 Task: Send an email with the signature Mariana Green with the subject Request for a training session follow-up and the message Just a friendly reminder to complete the training course by the end of the month. from softage.9@softage.net to softage.3@softage.net and move the email from Sent Items to the folder Purchase agreements
Action: Mouse moved to (905, 68)
Screenshot: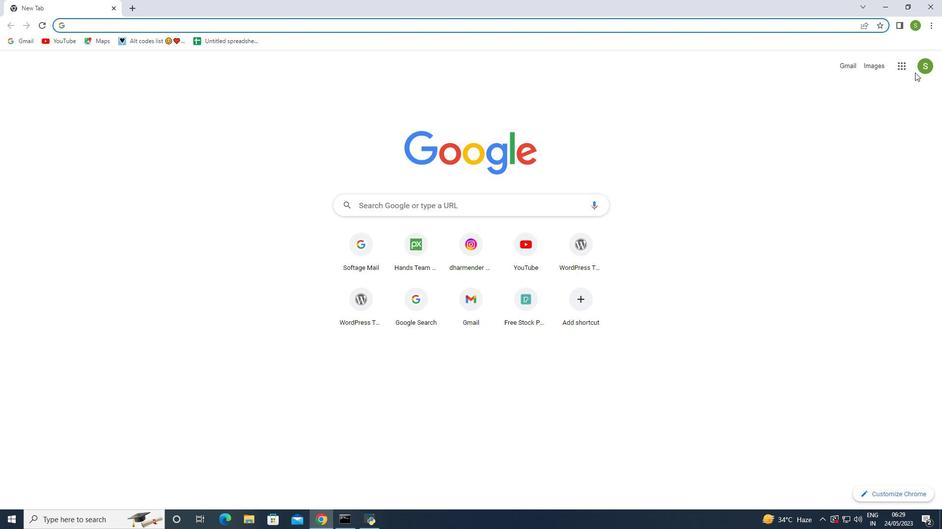 
Action: Mouse pressed left at (905, 68)
Screenshot: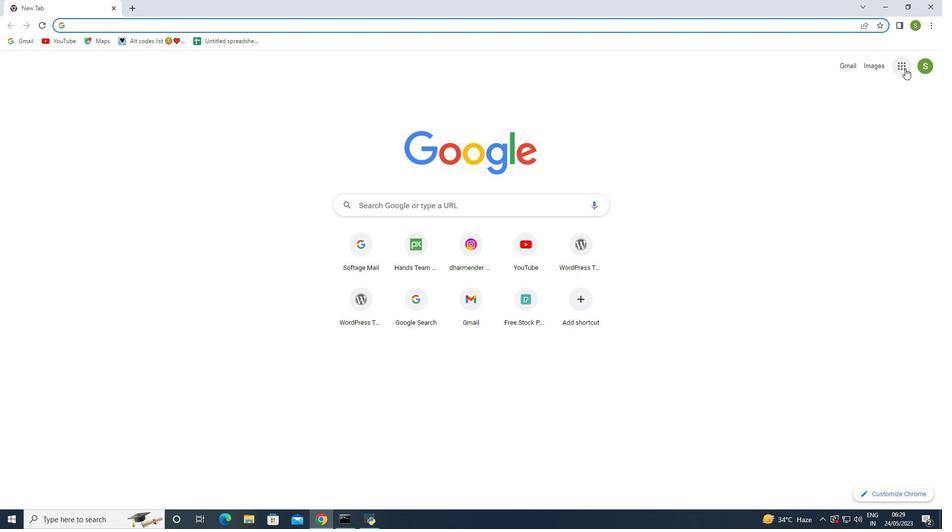 
Action: Mouse moved to (862, 101)
Screenshot: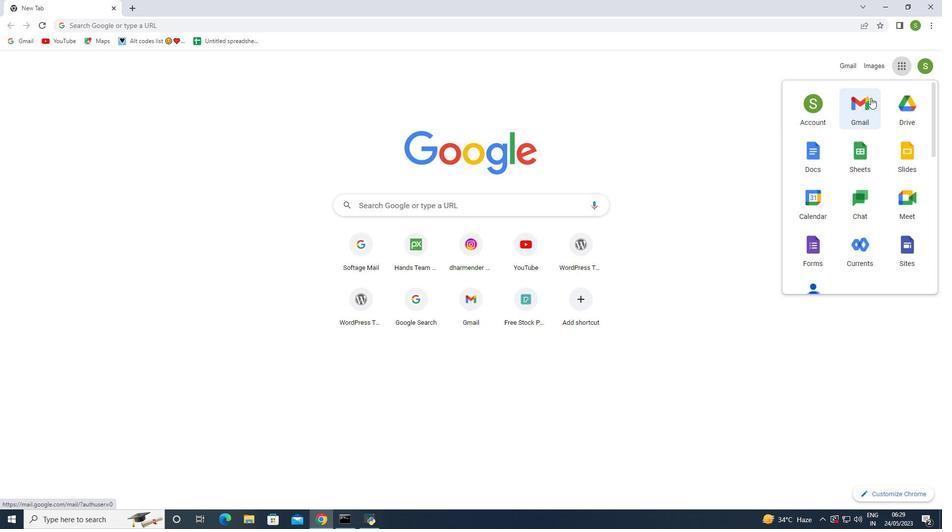 
Action: Mouse pressed left at (862, 101)
Screenshot: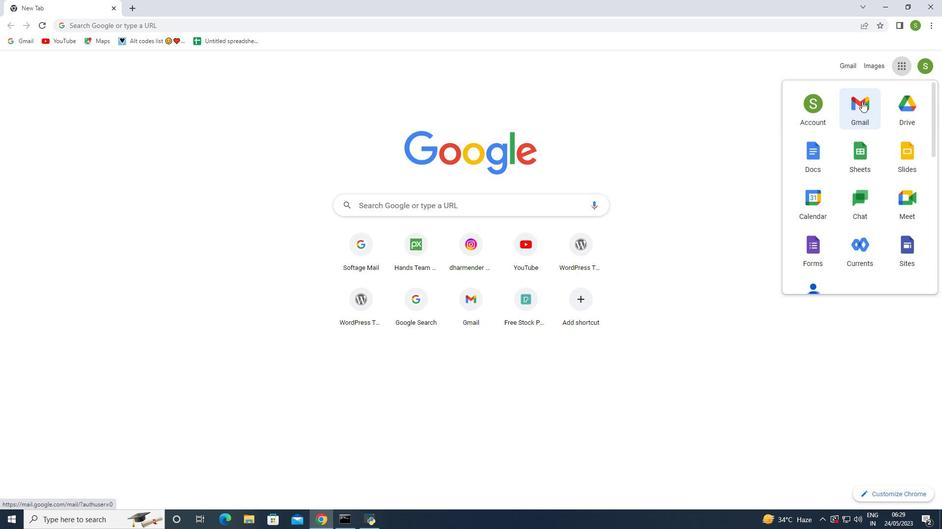 
Action: Mouse moved to (840, 67)
Screenshot: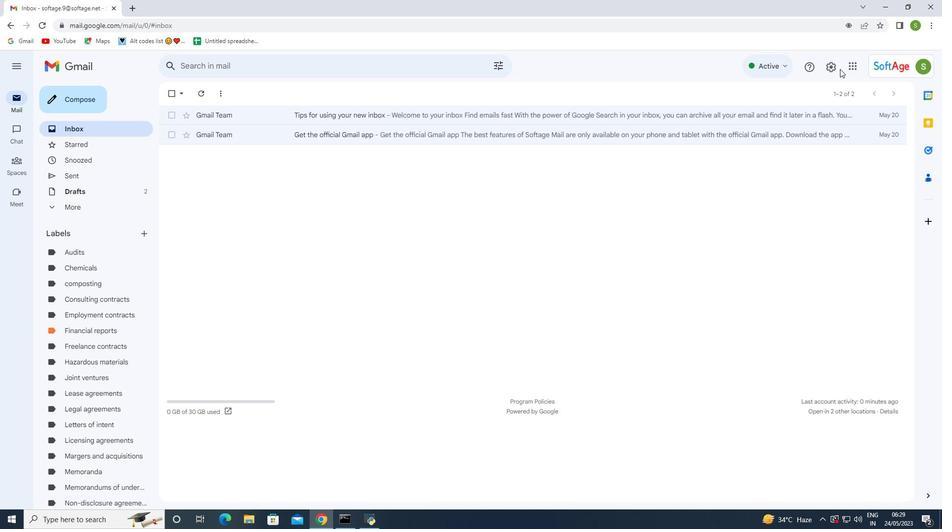
Action: Mouse pressed left at (840, 67)
Screenshot: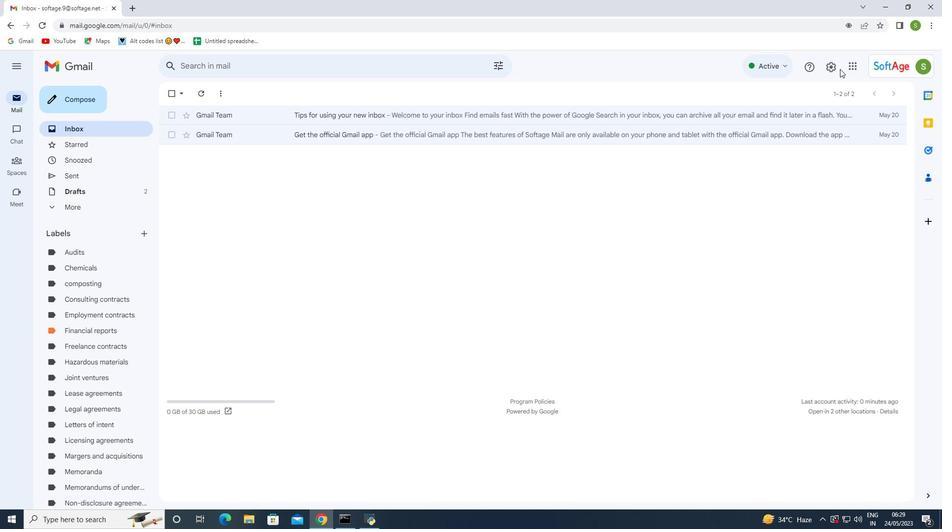 
Action: Mouse moved to (812, 114)
Screenshot: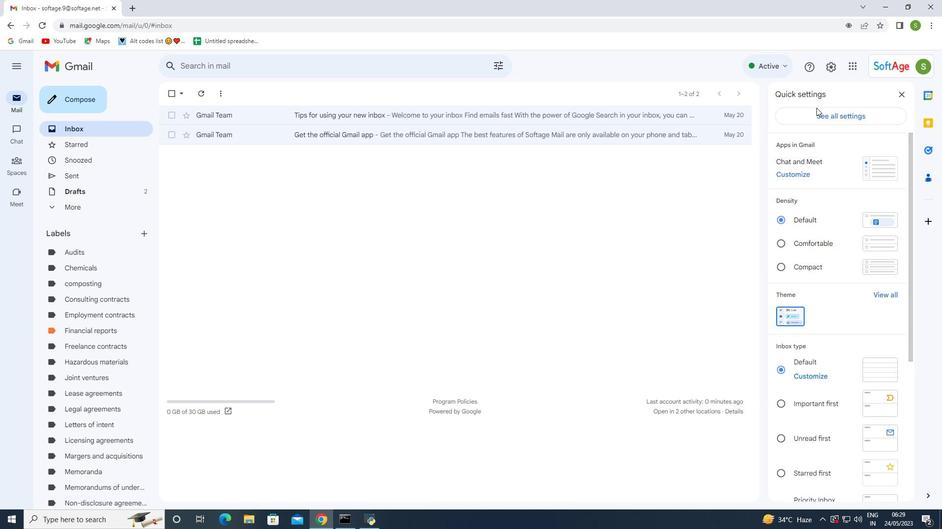 
Action: Mouse pressed left at (812, 114)
Screenshot: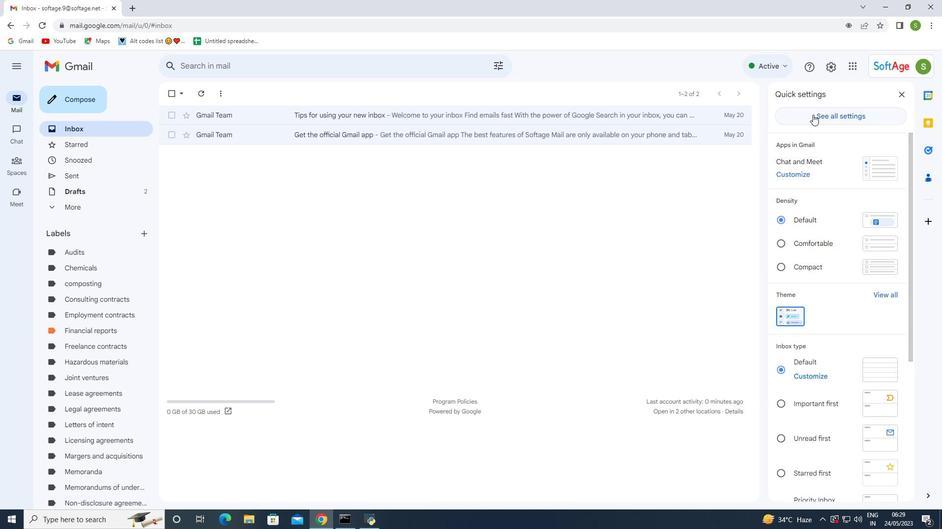 
Action: Mouse moved to (437, 251)
Screenshot: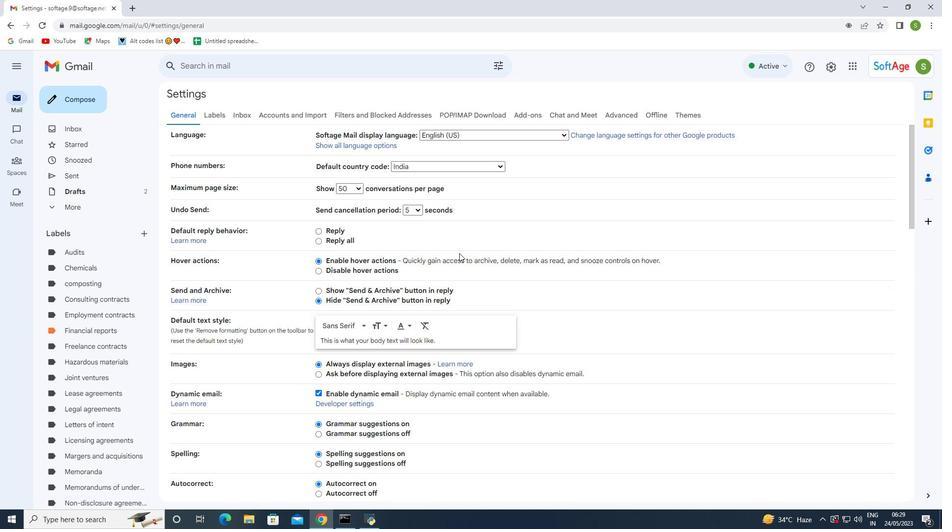 
Action: Mouse scrolled (437, 250) with delta (0, 0)
Screenshot: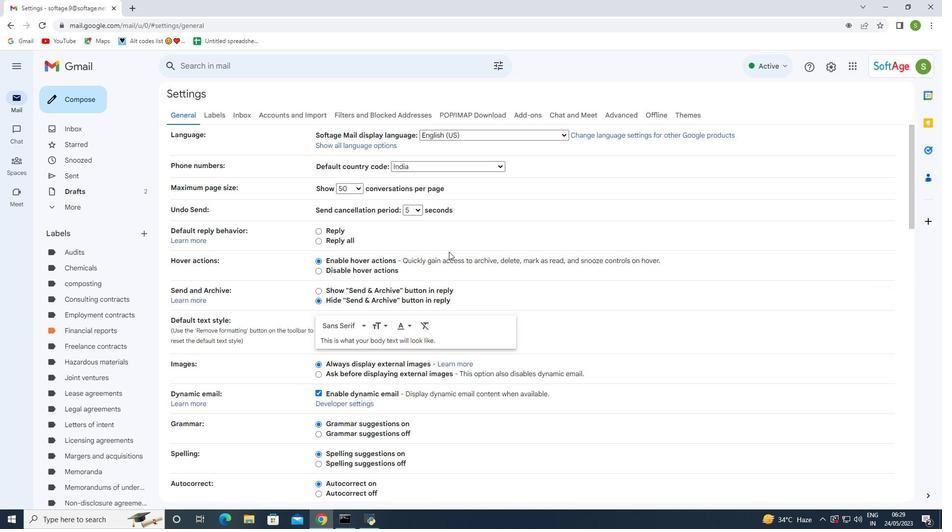 
Action: Mouse moved to (433, 251)
Screenshot: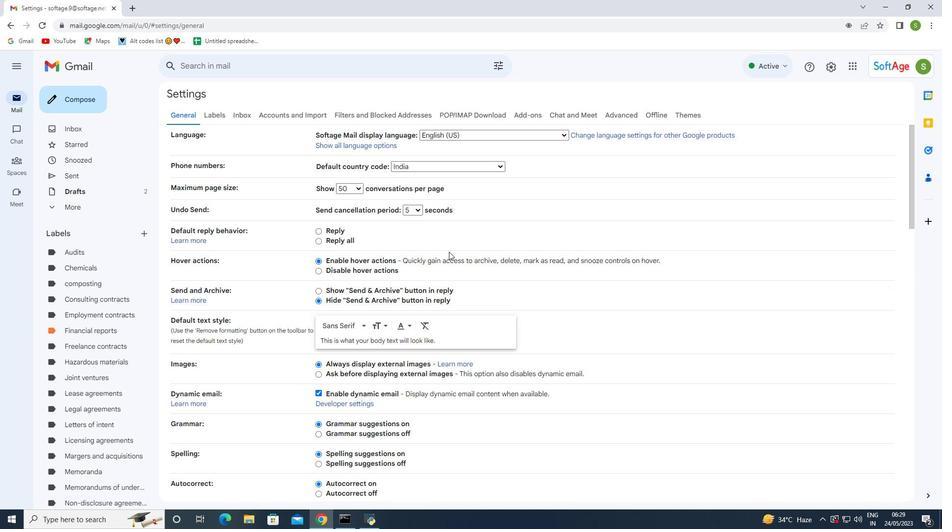 
Action: Mouse scrolled (433, 251) with delta (0, 0)
Screenshot: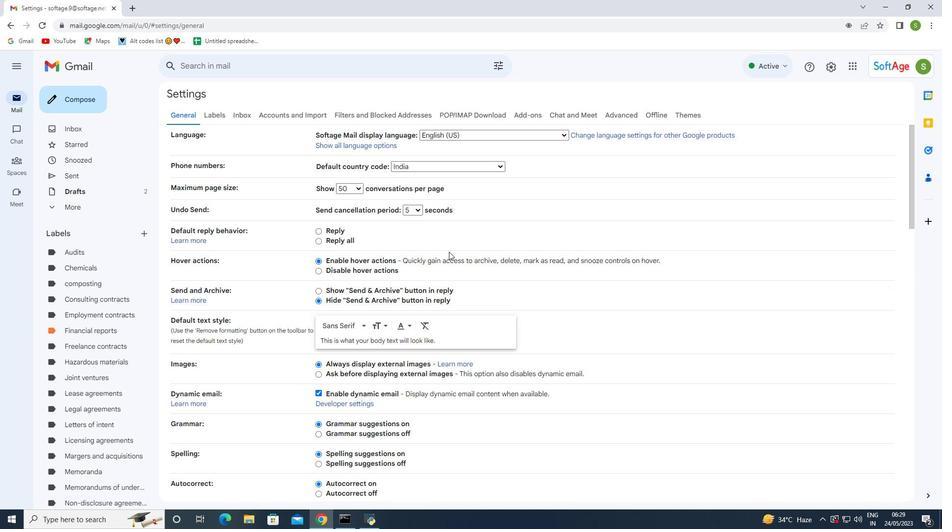 
Action: Mouse moved to (429, 252)
Screenshot: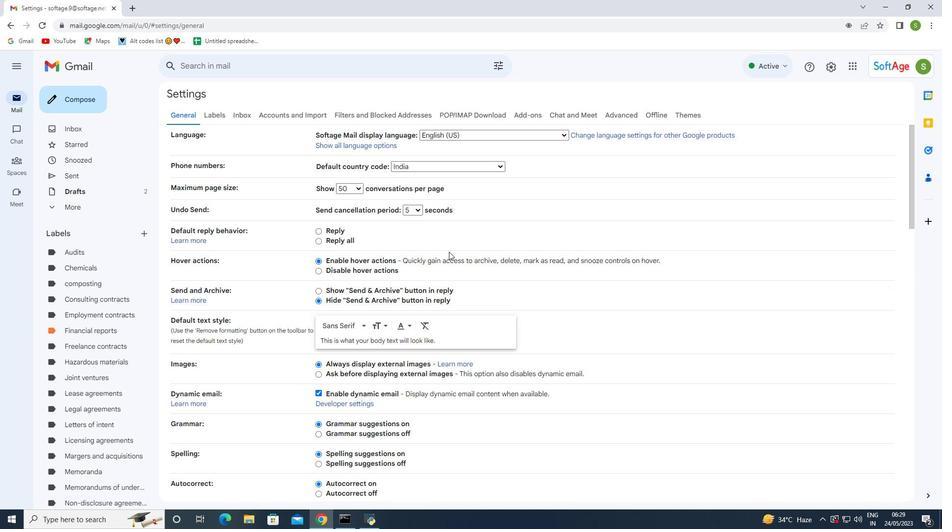 
Action: Mouse scrolled (429, 252) with delta (0, 0)
Screenshot: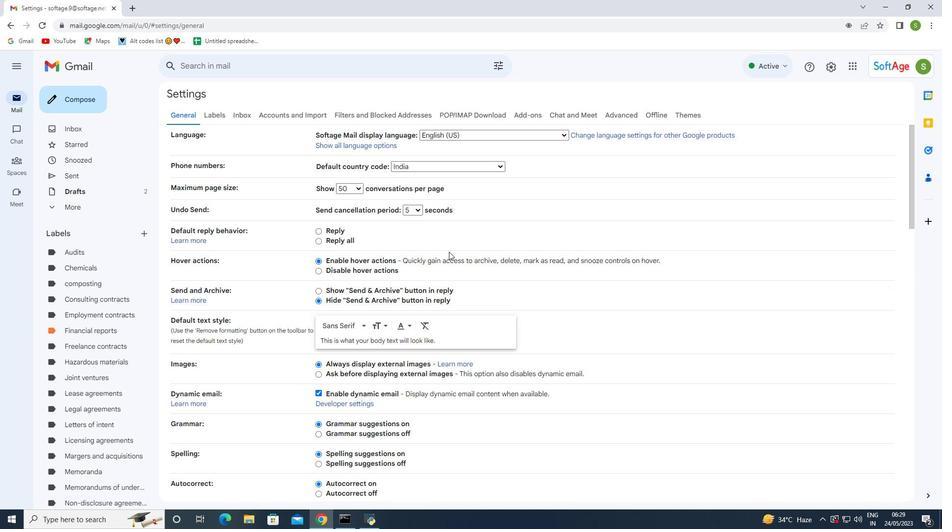 
Action: Mouse moved to (418, 255)
Screenshot: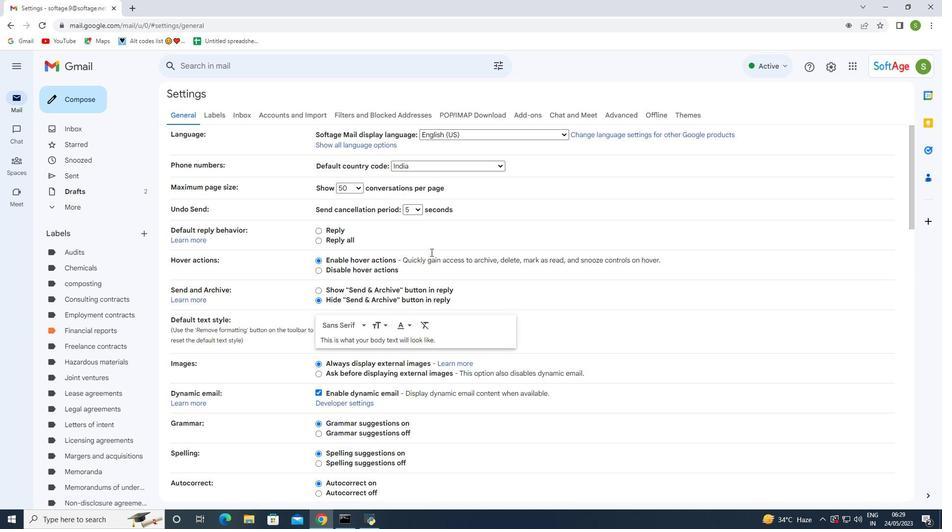 
Action: Mouse scrolled (418, 254) with delta (0, 0)
Screenshot: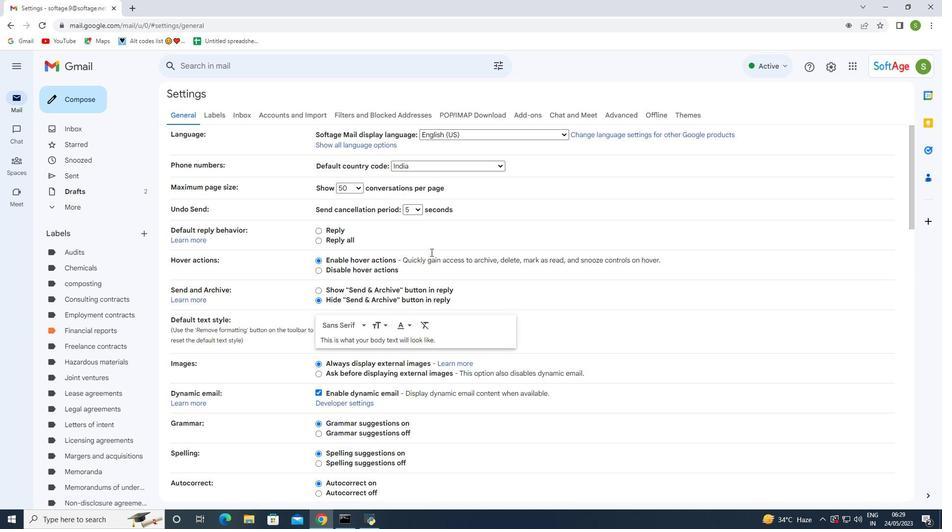 
Action: Mouse moved to (349, 272)
Screenshot: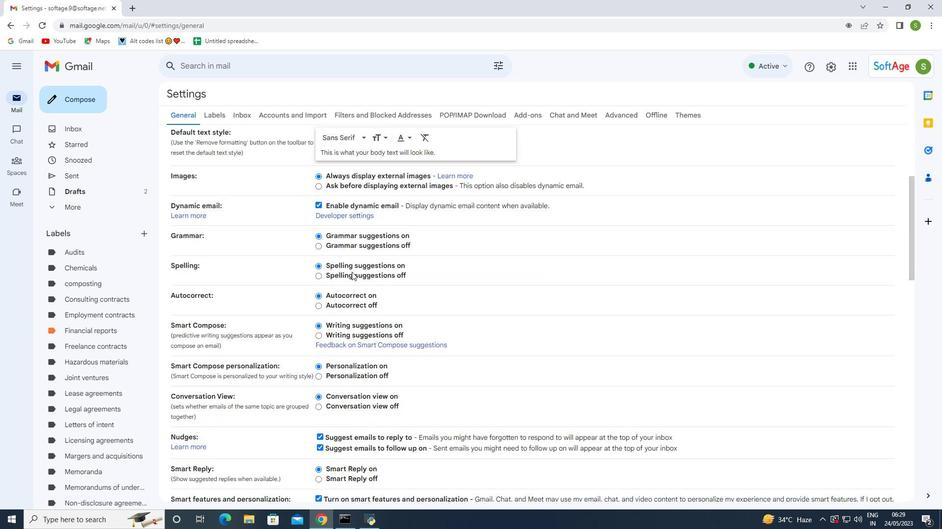 
Action: Mouse scrolled (349, 271) with delta (0, 0)
Screenshot: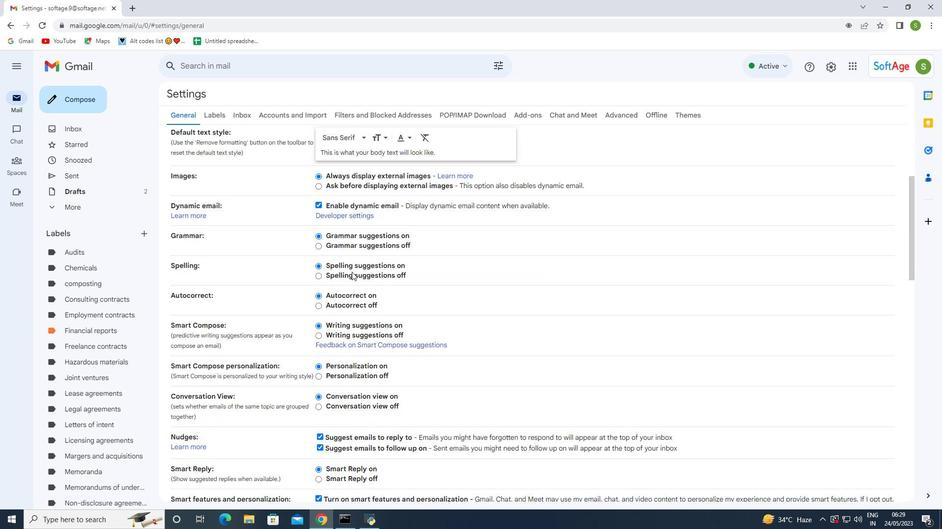 
Action: Mouse scrolled (349, 271) with delta (0, 0)
Screenshot: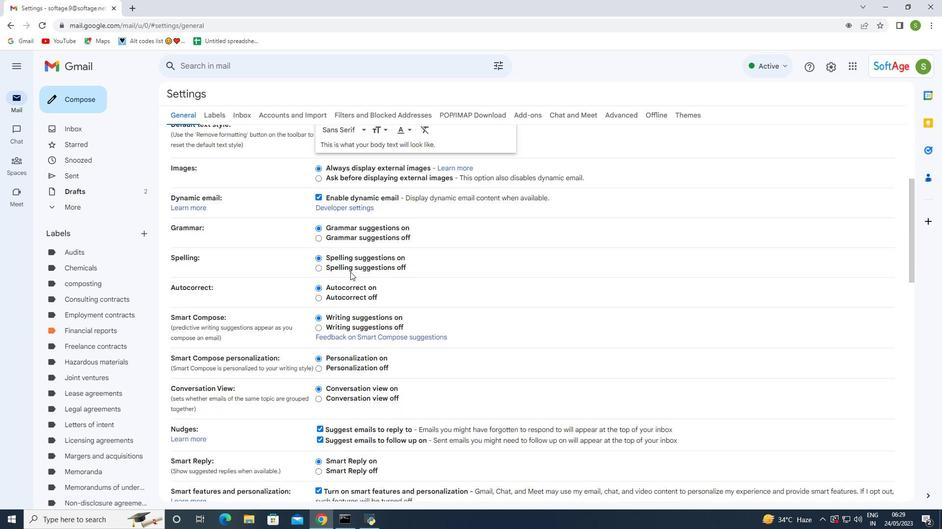 
Action: Mouse scrolled (349, 271) with delta (0, 0)
Screenshot: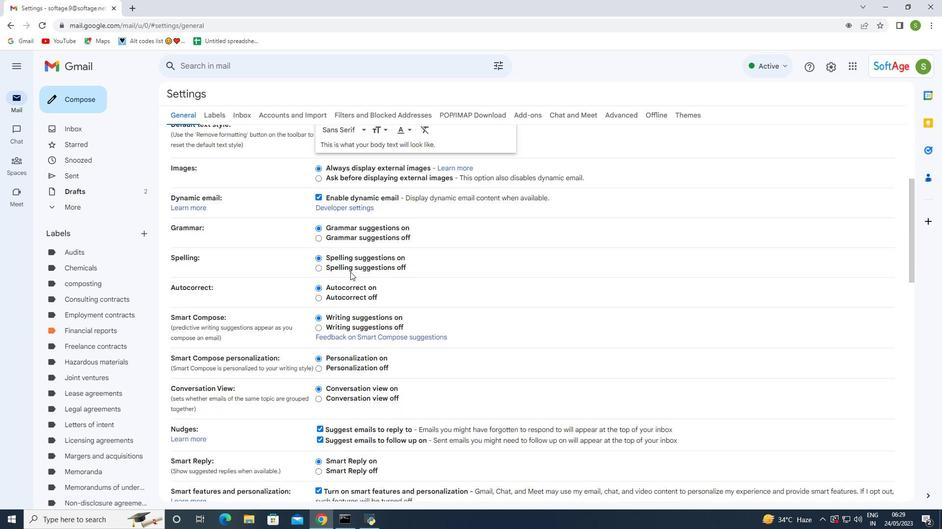 
Action: Mouse scrolled (349, 271) with delta (0, 0)
Screenshot: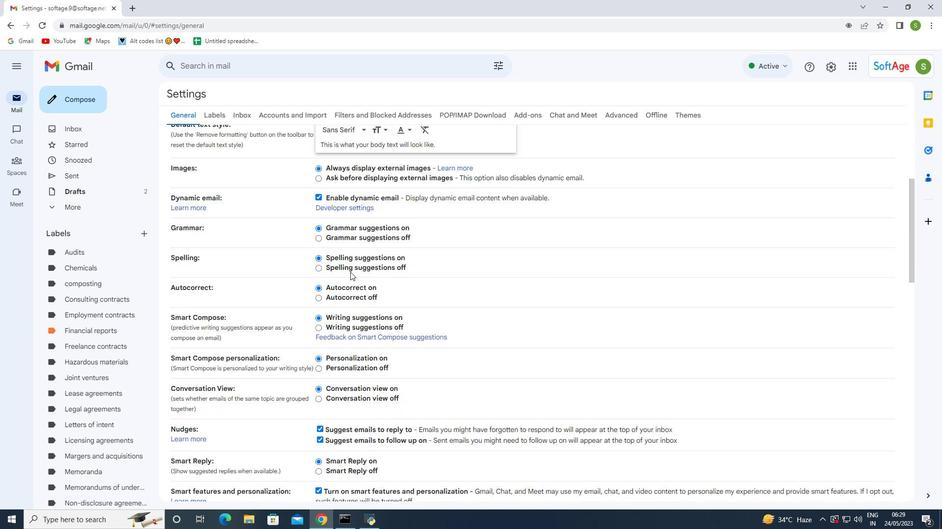 
Action: Mouse moved to (360, 281)
Screenshot: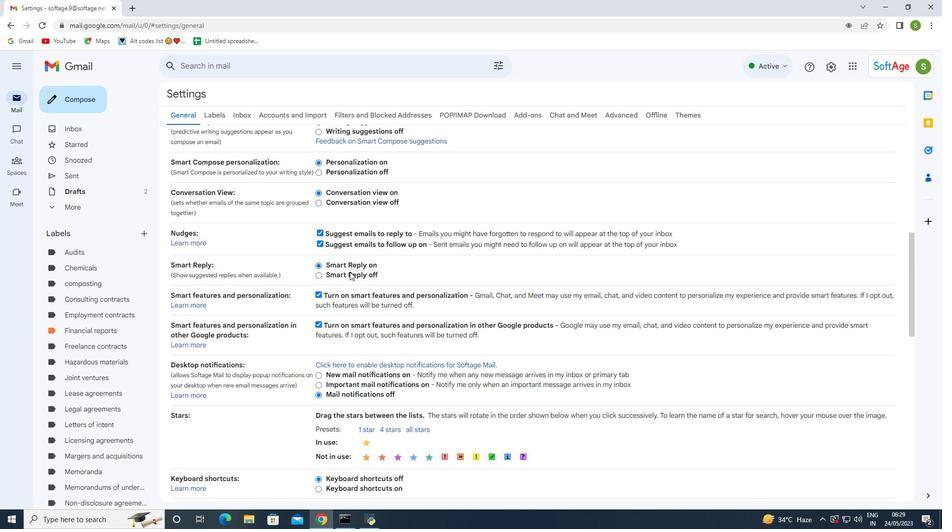 
Action: Mouse scrolled (352, 273) with delta (0, 0)
Screenshot: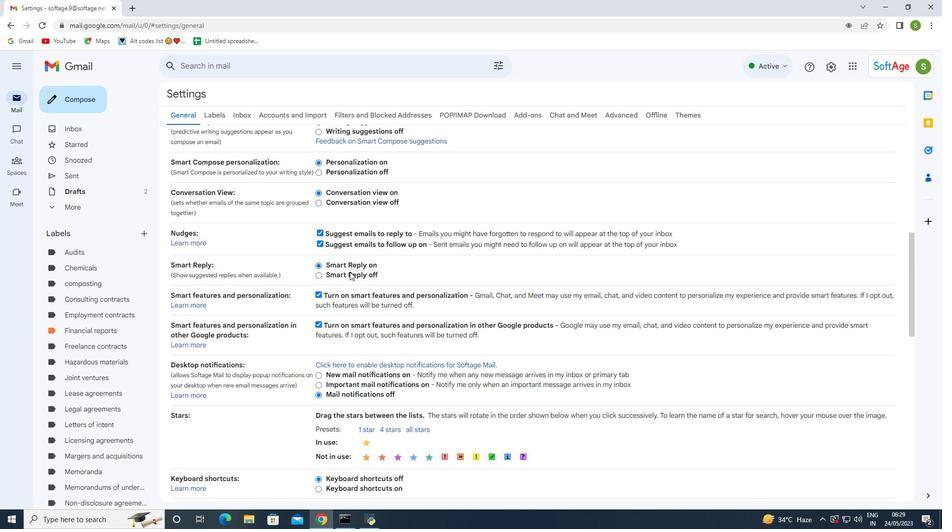 
Action: Mouse moved to (360, 284)
Screenshot: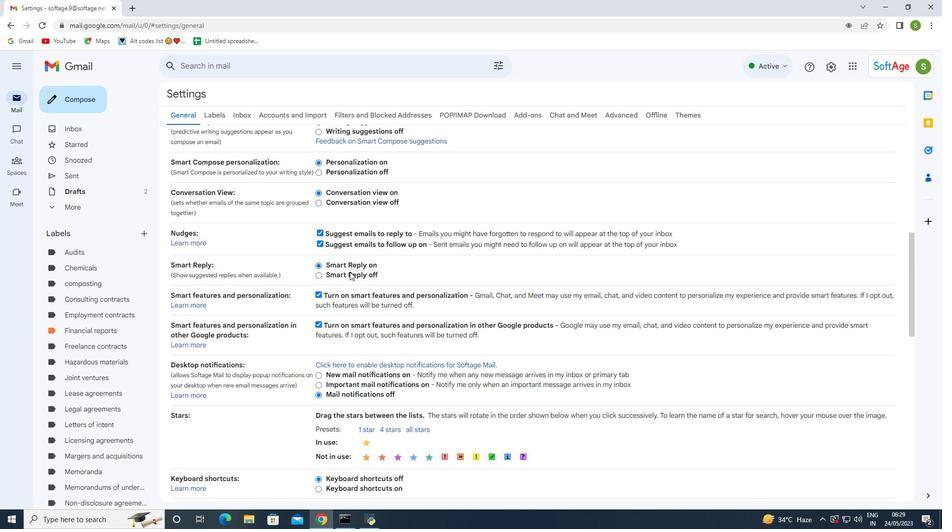 
Action: Mouse scrolled (358, 277) with delta (0, 0)
Screenshot: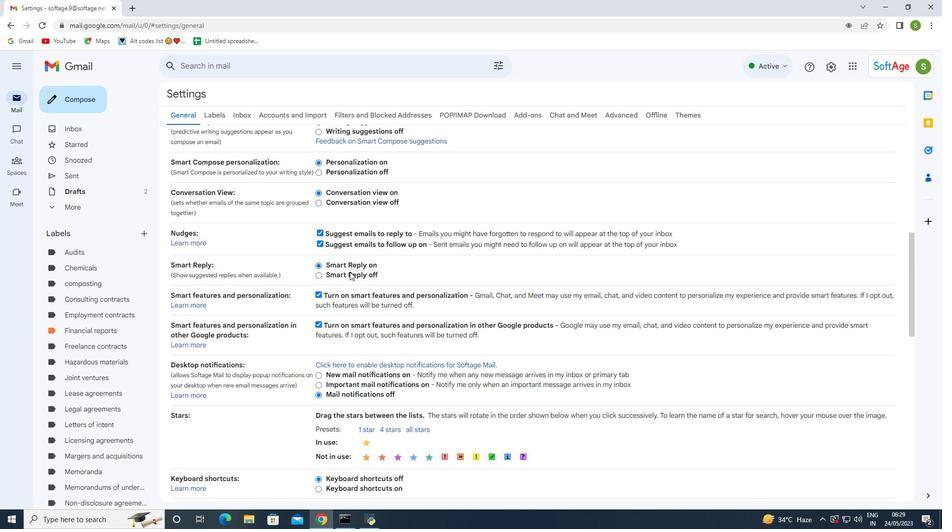 
Action: Mouse moved to (360, 285)
Screenshot: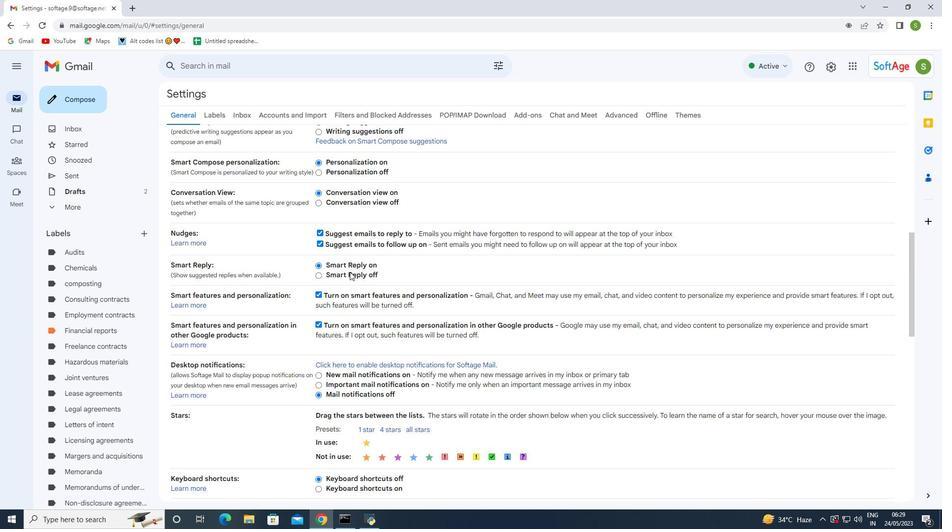 
Action: Mouse scrolled (360, 281) with delta (0, 0)
Screenshot: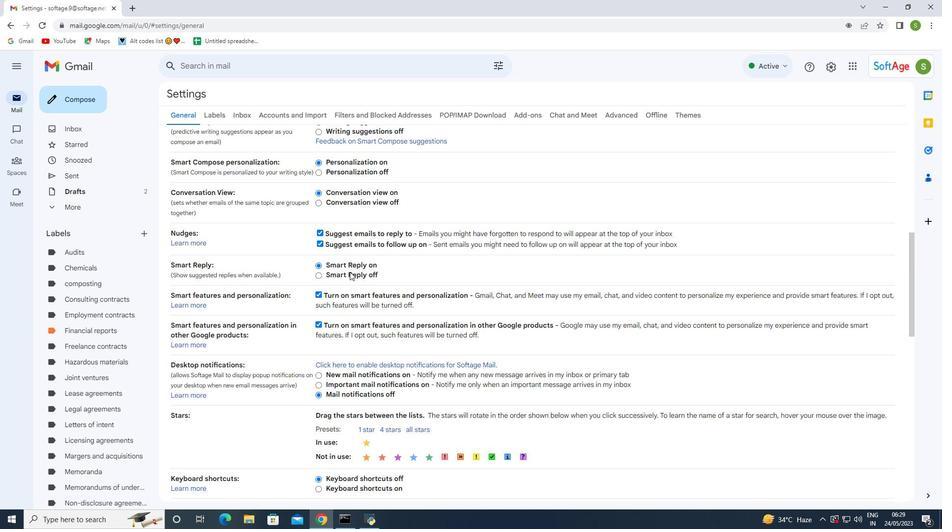 
Action: Mouse moved to (360, 287)
Screenshot: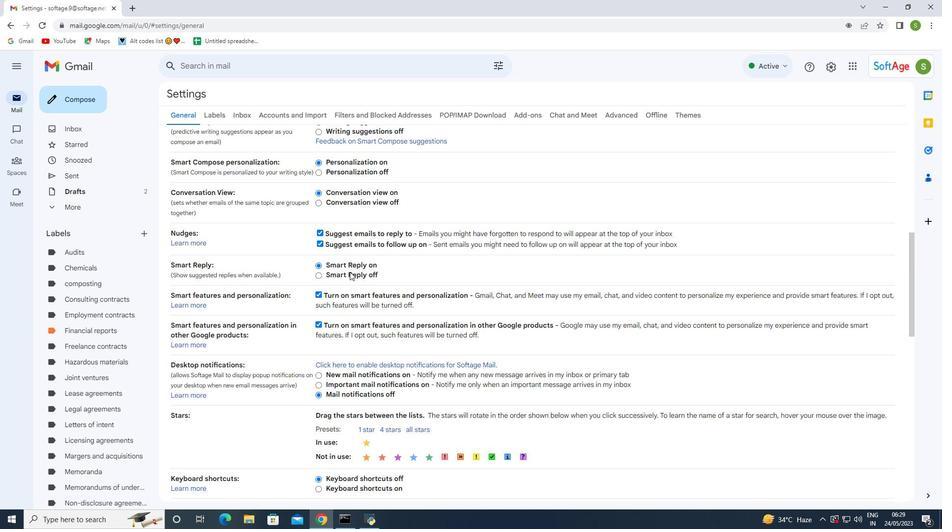 
Action: Mouse scrolled (360, 285) with delta (0, 0)
Screenshot: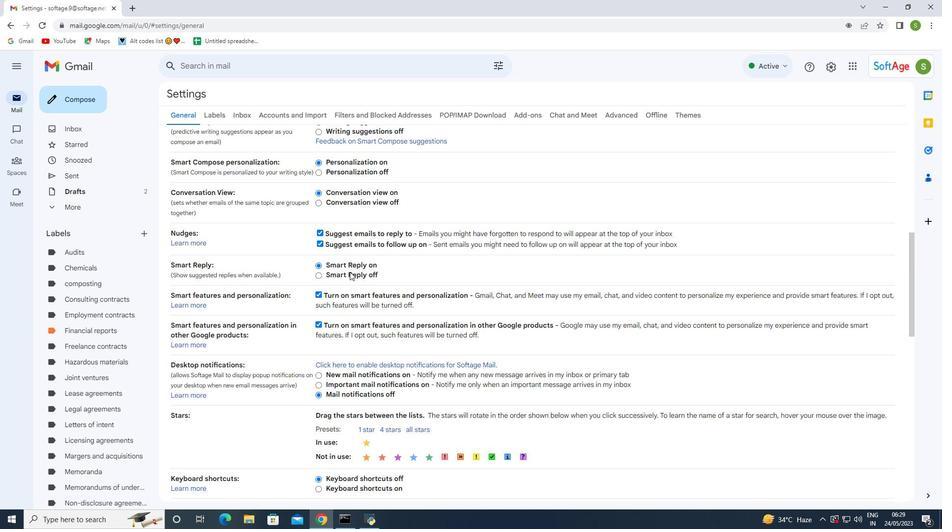 
Action: Mouse moved to (360, 289)
Screenshot: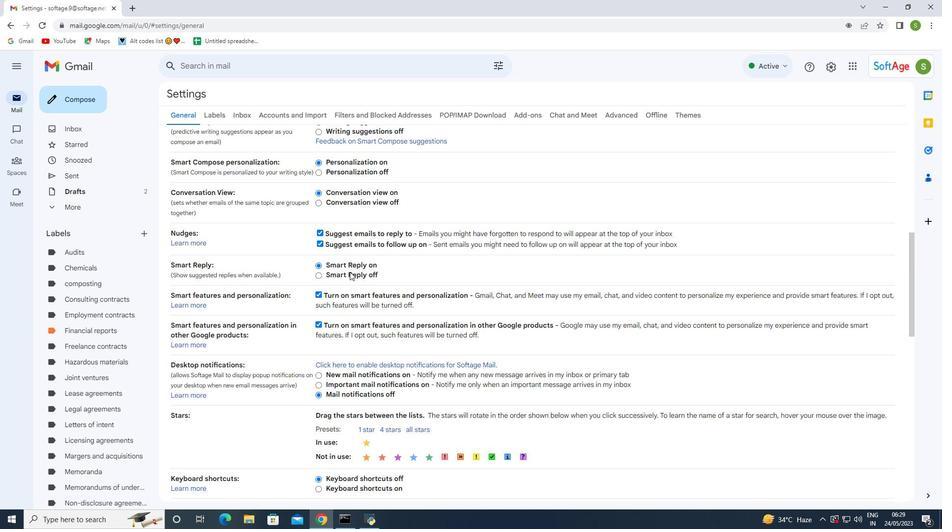 
Action: Mouse scrolled (360, 287) with delta (0, 0)
Screenshot: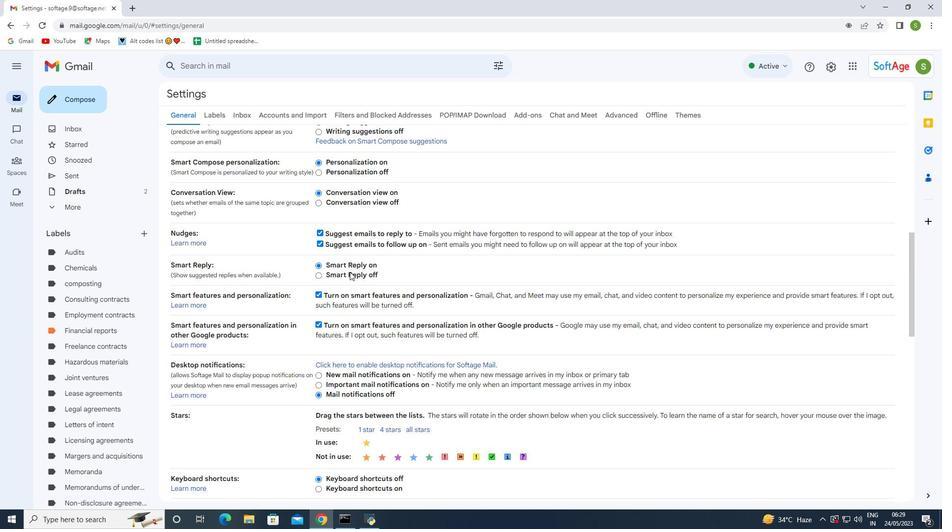 
Action: Mouse moved to (360, 291)
Screenshot: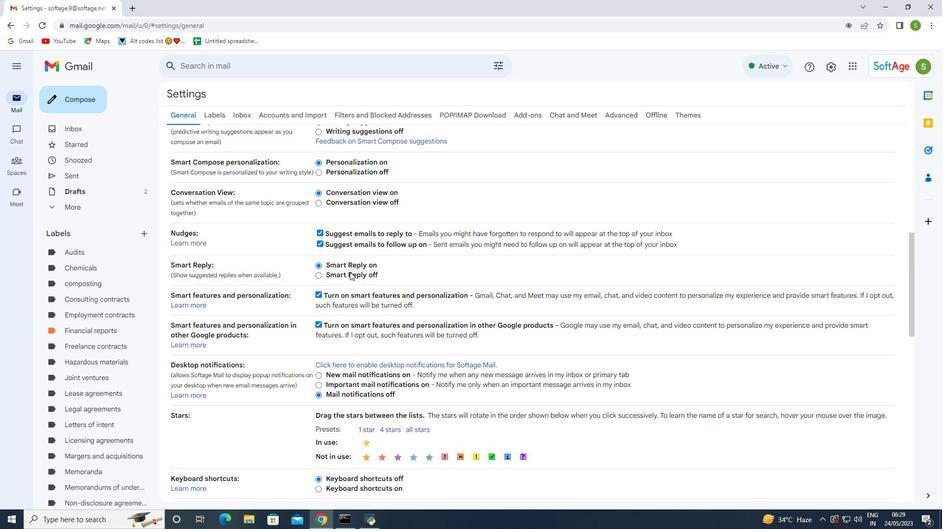 
Action: Mouse scrolled (360, 290) with delta (0, 0)
Screenshot: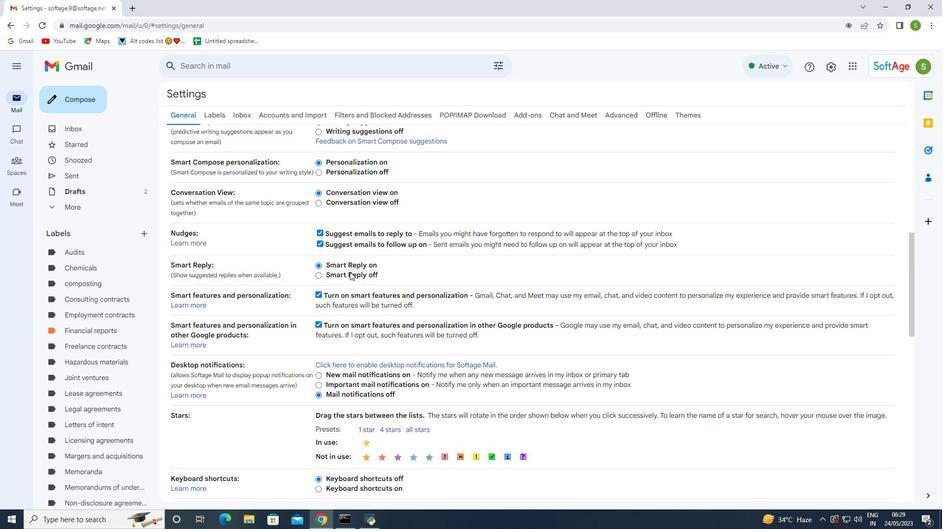
Action: Mouse moved to (397, 407)
Screenshot: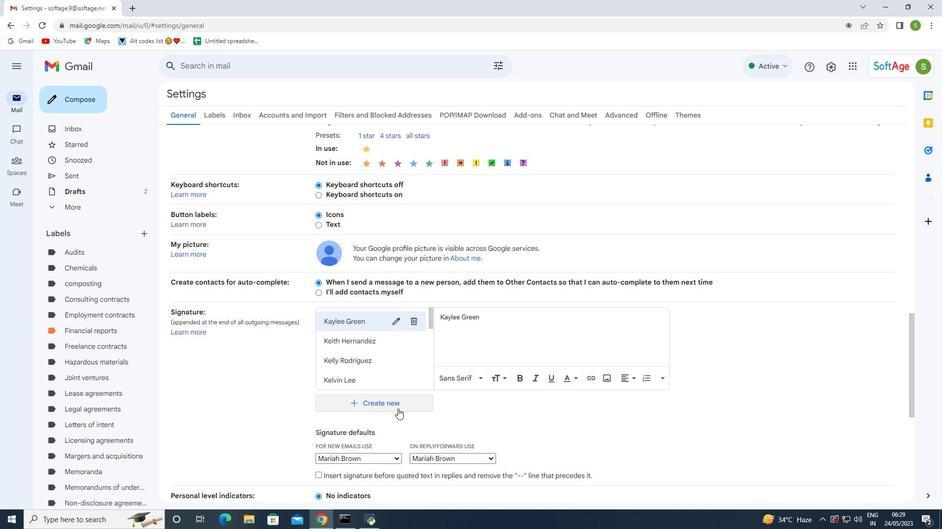 
Action: Mouse pressed left at (397, 407)
Screenshot: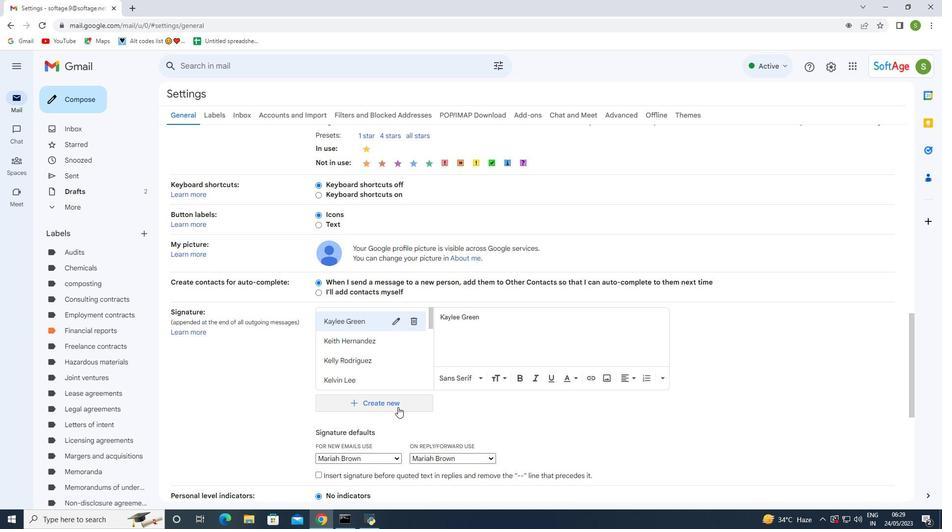 
Action: Mouse moved to (430, 276)
Screenshot: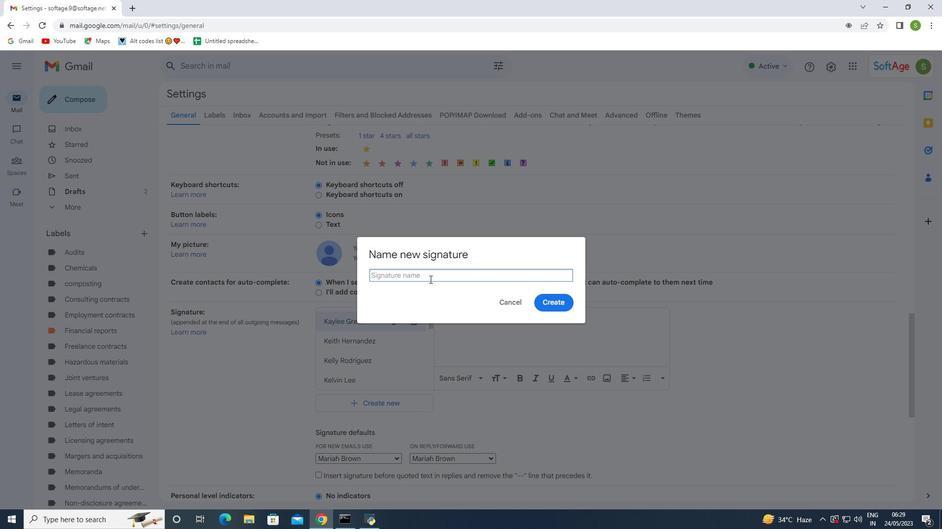 
Action: Mouse pressed left at (430, 276)
Screenshot: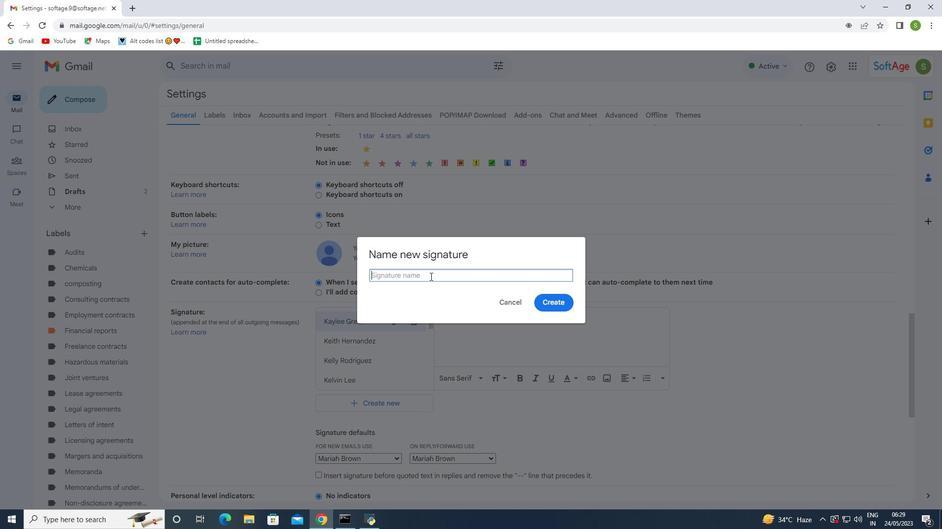 
Action: Key pressed <Key.shift>Mariana<Key.space><Key.shift>Green
Screenshot: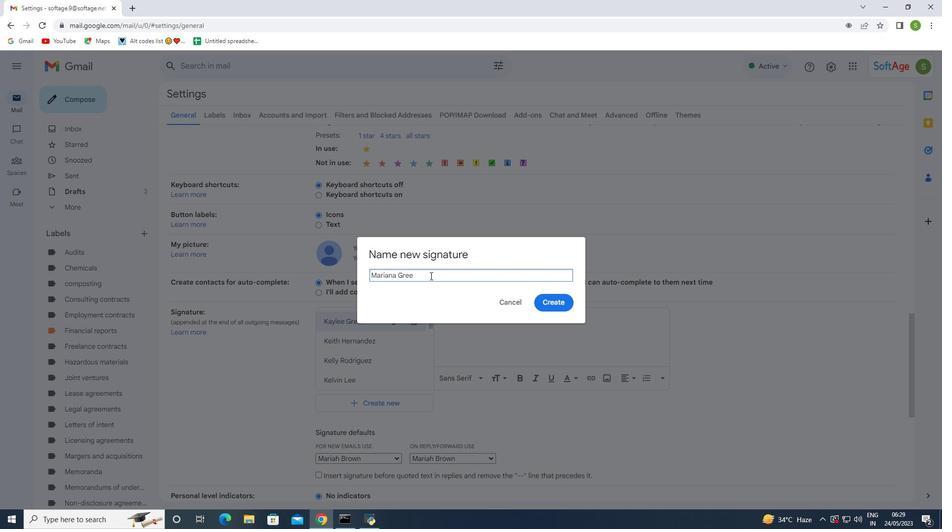 
Action: Mouse moved to (555, 306)
Screenshot: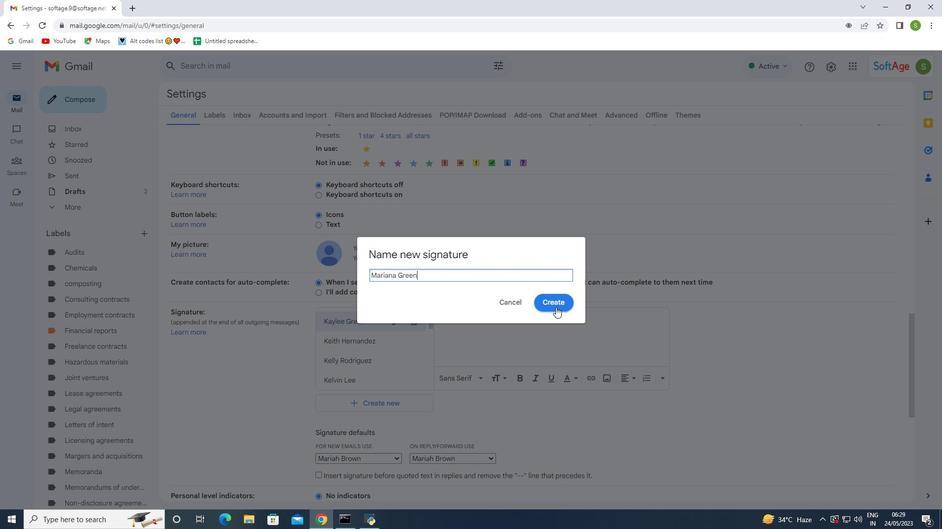 
Action: Mouse pressed left at (555, 306)
Screenshot: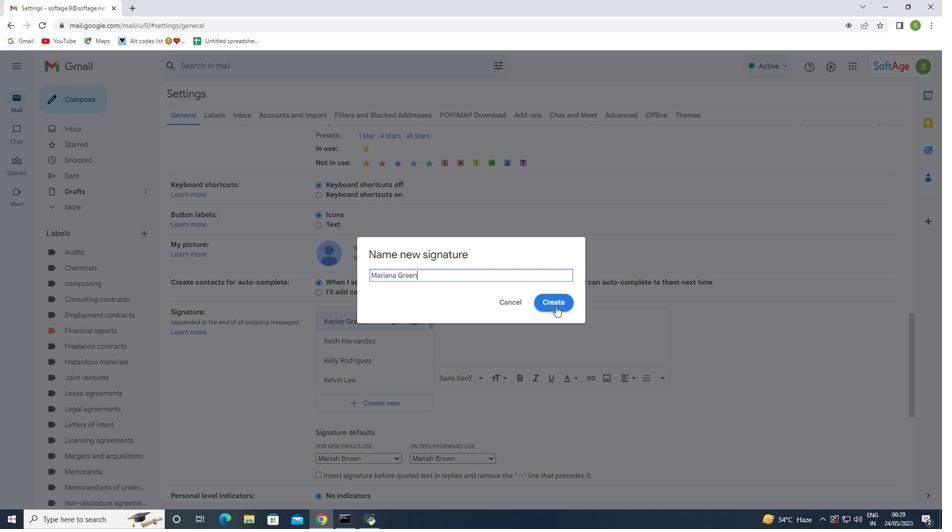 
Action: Mouse moved to (464, 341)
Screenshot: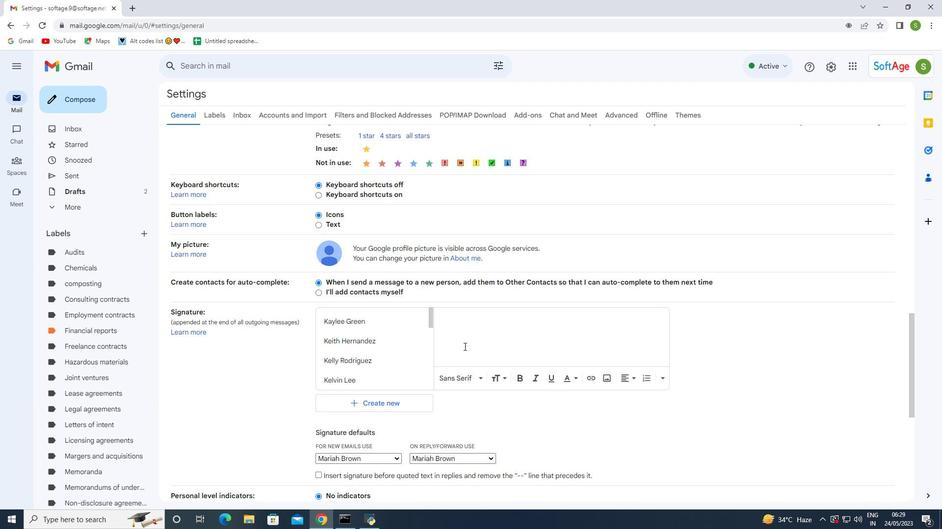 
Action: Key pressed <Key.shift>Mariana
Screenshot: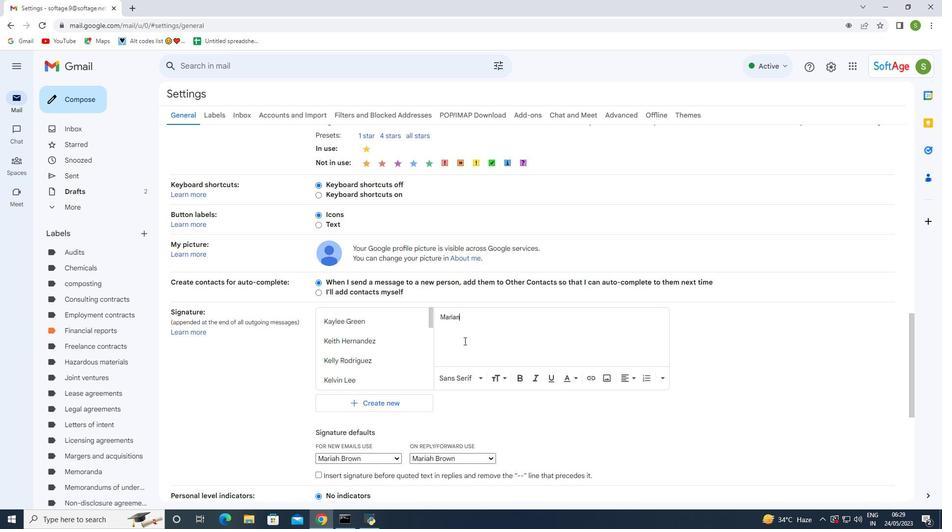 
Action: Mouse moved to (496, 326)
Screenshot: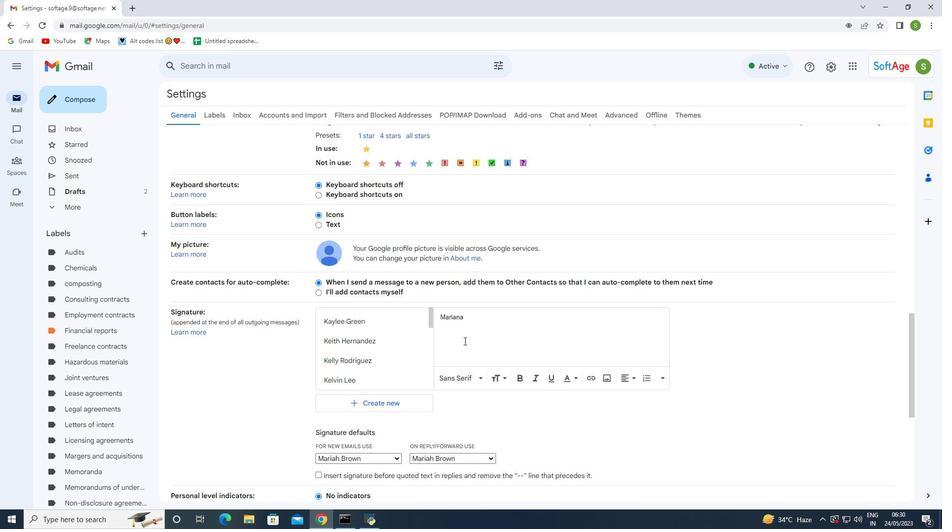 
Action: Key pressed <Key.space><Key.shift>Green
Screenshot: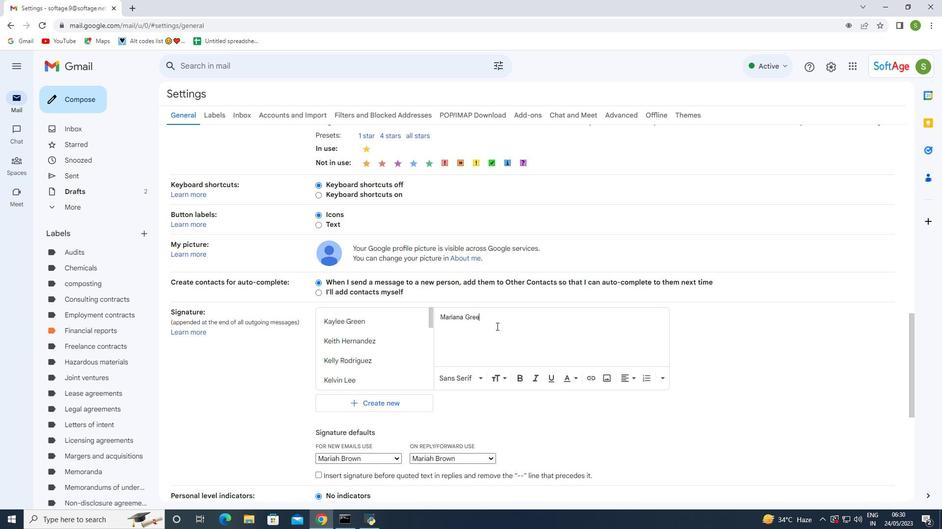 
Action: Mouse moved to (507, 328)
Screenshot: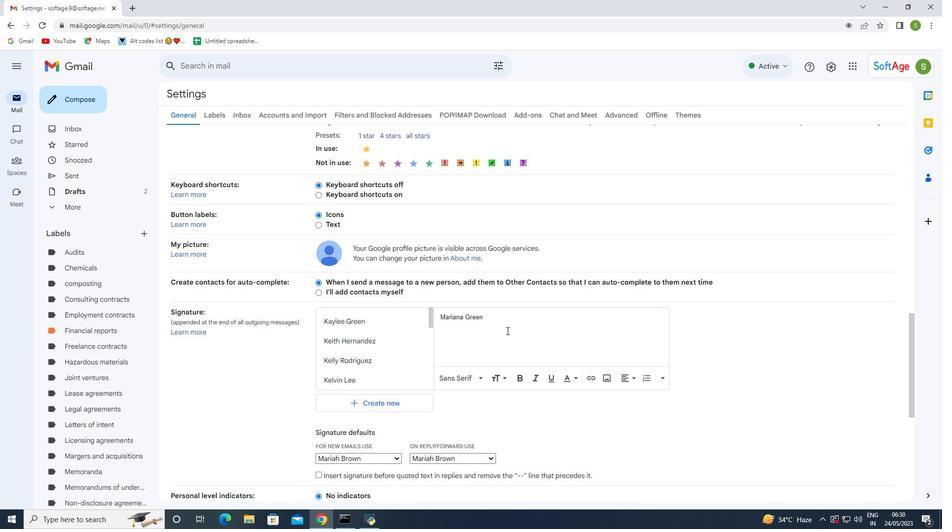 
Action: Mouse scrolled (507, 327) with delta (0, 0)
Screenshot: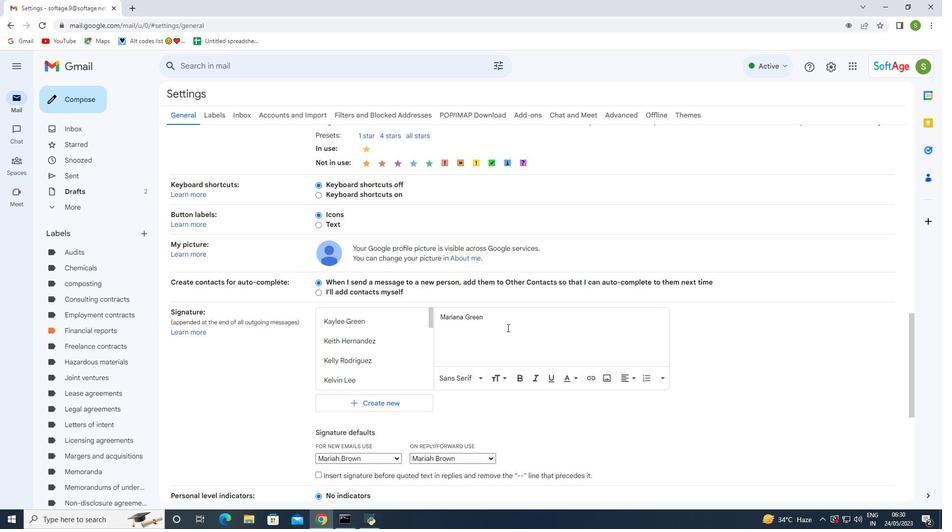 
Action: Mouse moved to (389, 405)
Screenshot: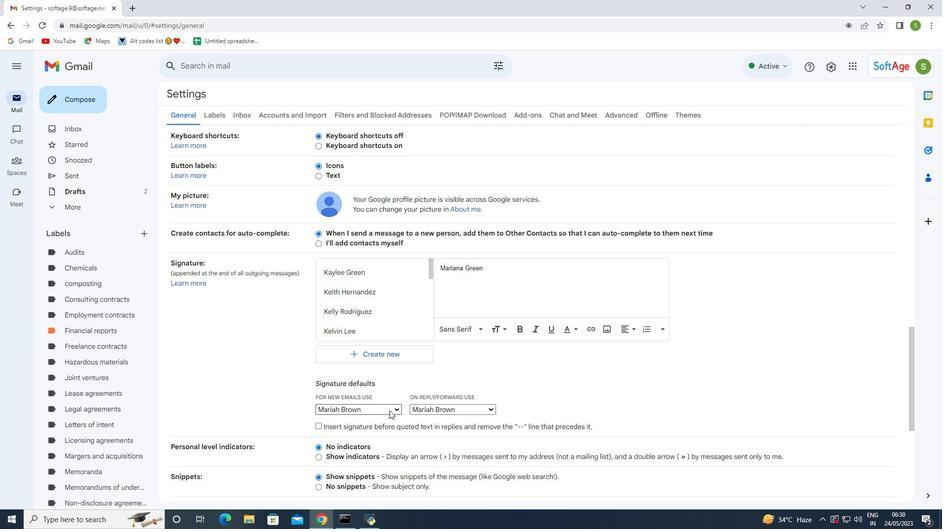 
Action: Mouse pressed left at (389, 405)
Screenshot: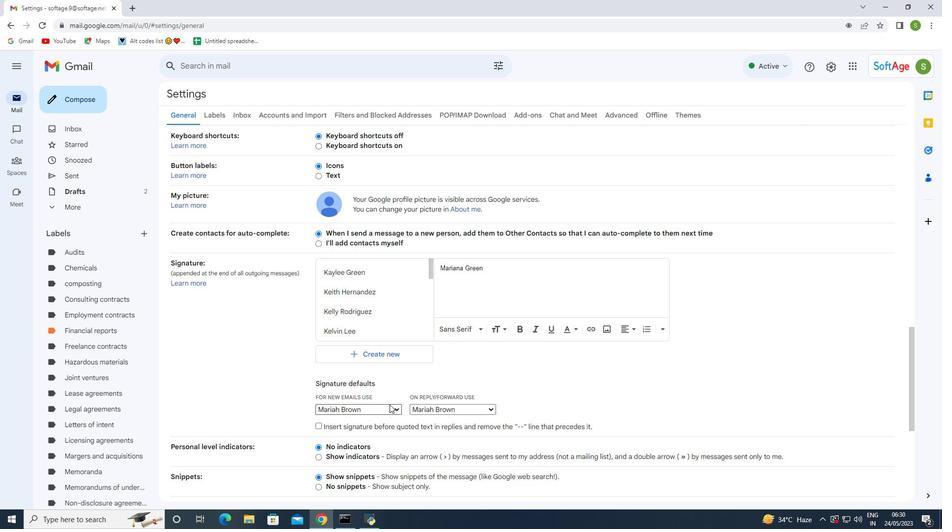 
Action: Mouse moved to (370, 396)
Screenshot: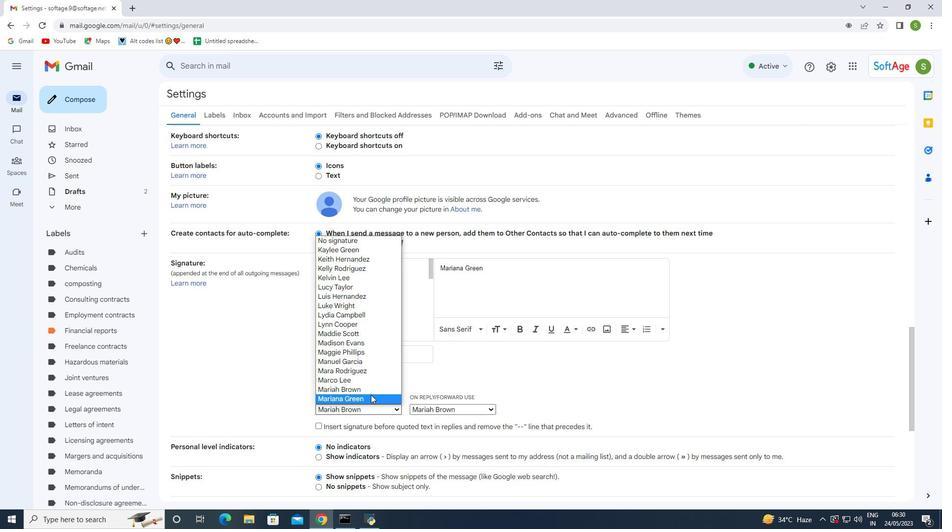 
Action: Mouse pressed left at (370, 396)
Screenshot: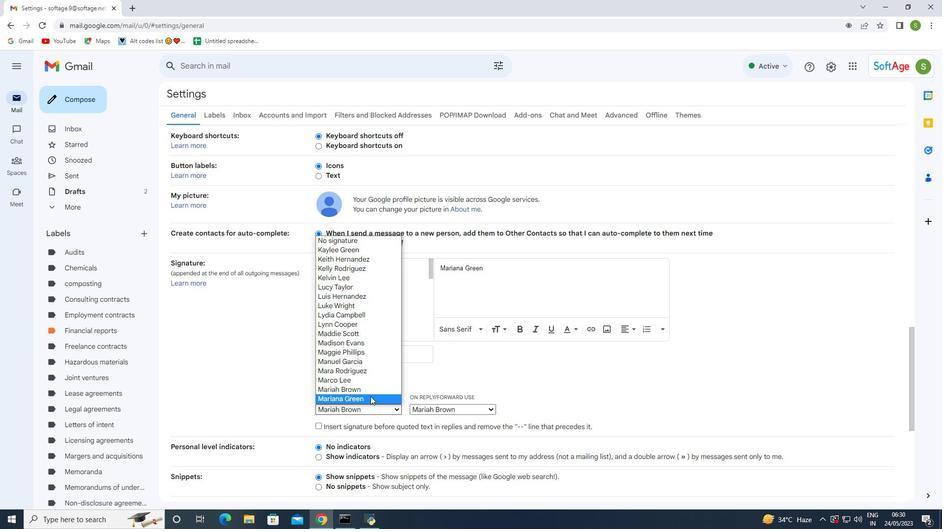 
Action: Mouse moved to (430, 410)
Screenshot: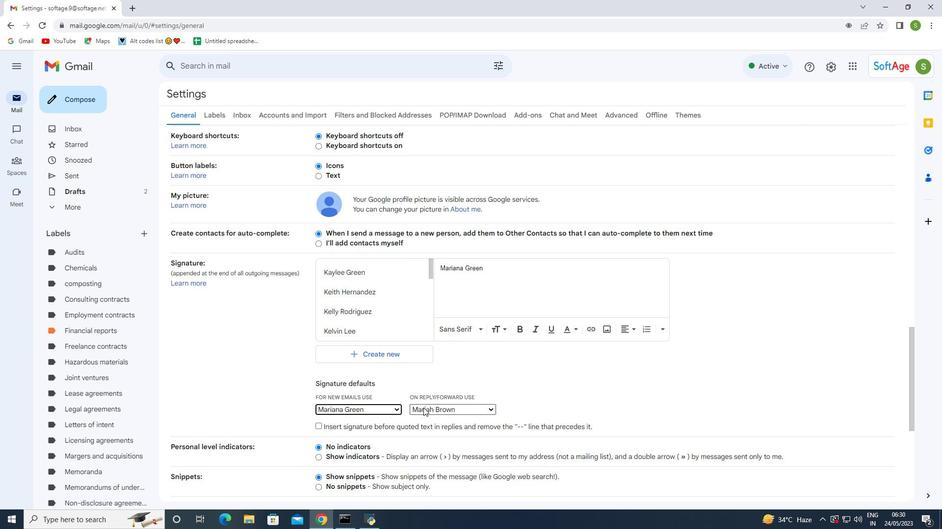 
Action: Mouse pressed left at (430, 410)
Screenshot: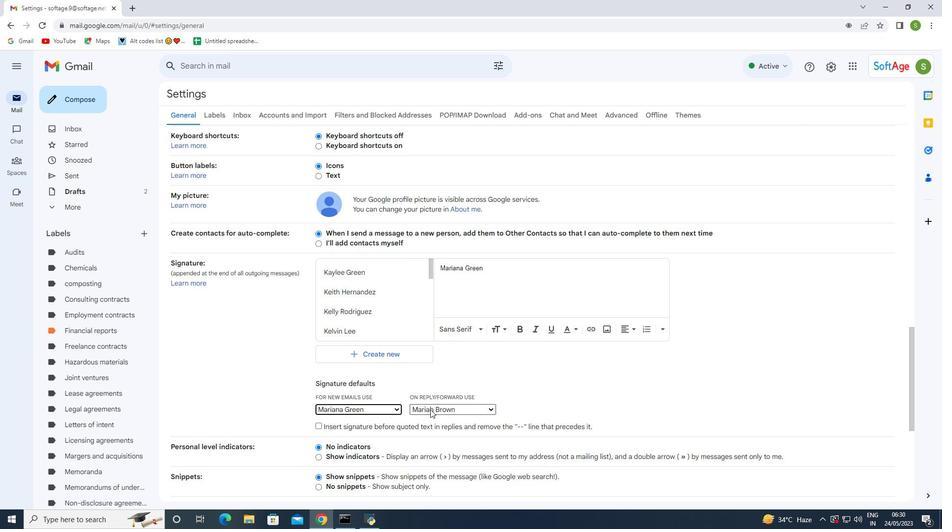 
Action: Mouse moved to (441, 400)
Screenshot: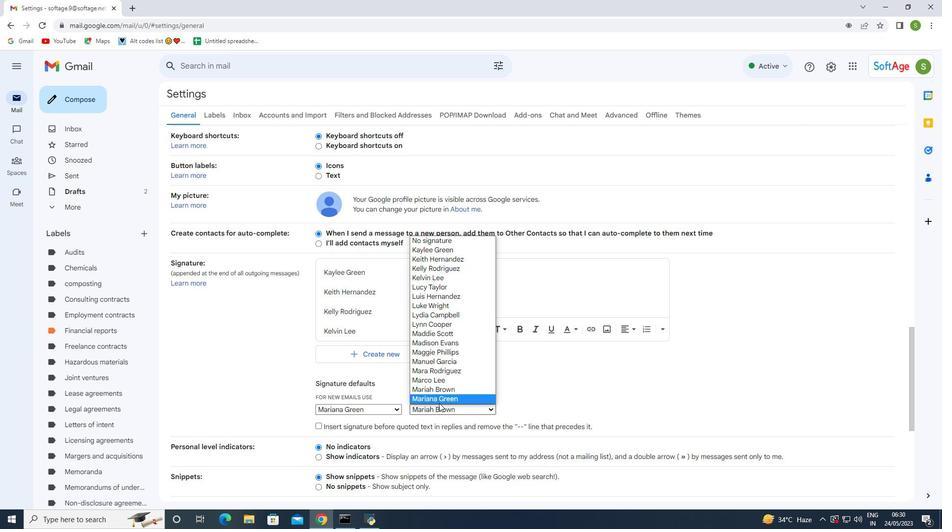 
Action: Mouse pressed left at (441, 400)
Screenshot: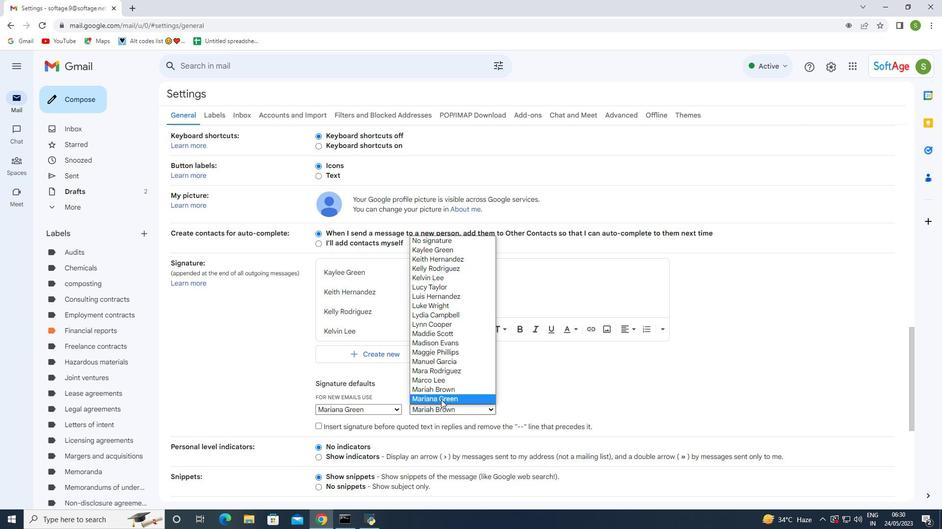 
Action: Mouse moved to (441, 399)
Screenshot: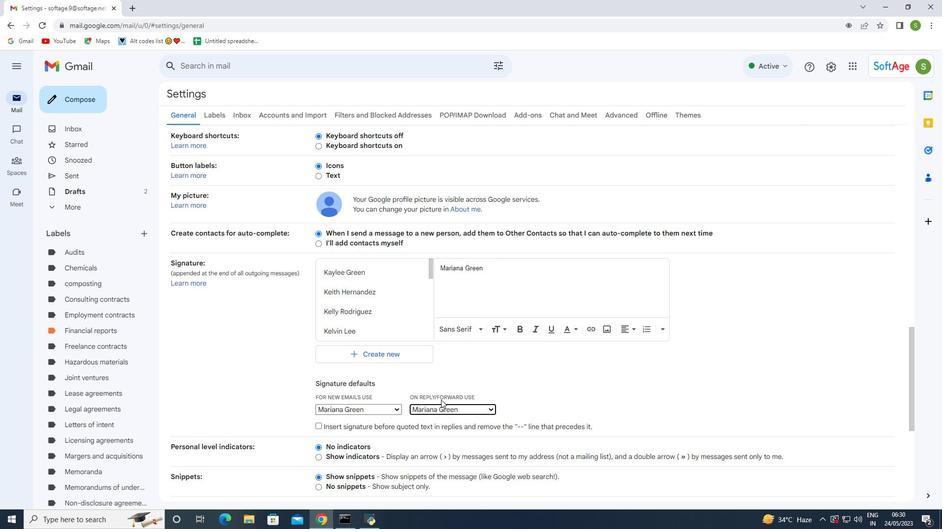 
Action: Mouse scrolled (441, 399) with delta (0, 0)
Screenshot: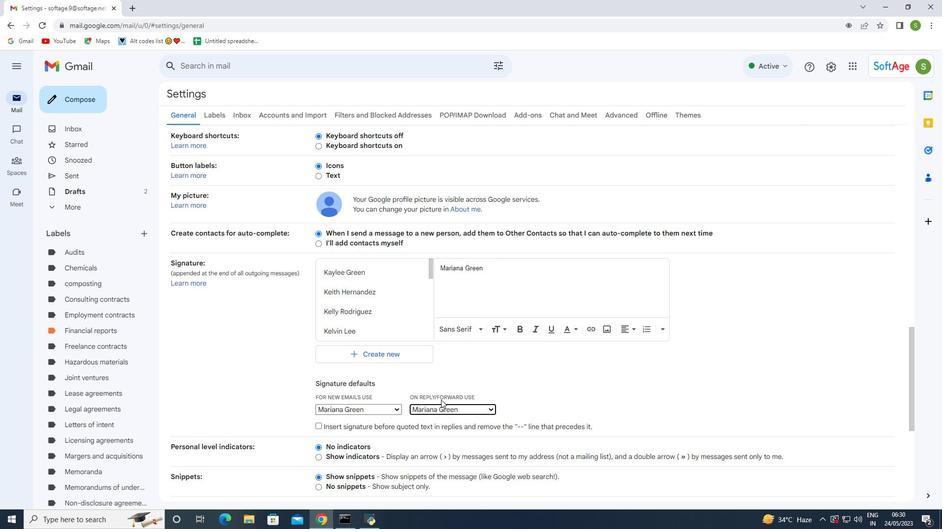 
Action: Mouse scrolled (441, 399) with delta (0, 0)
Screenshot: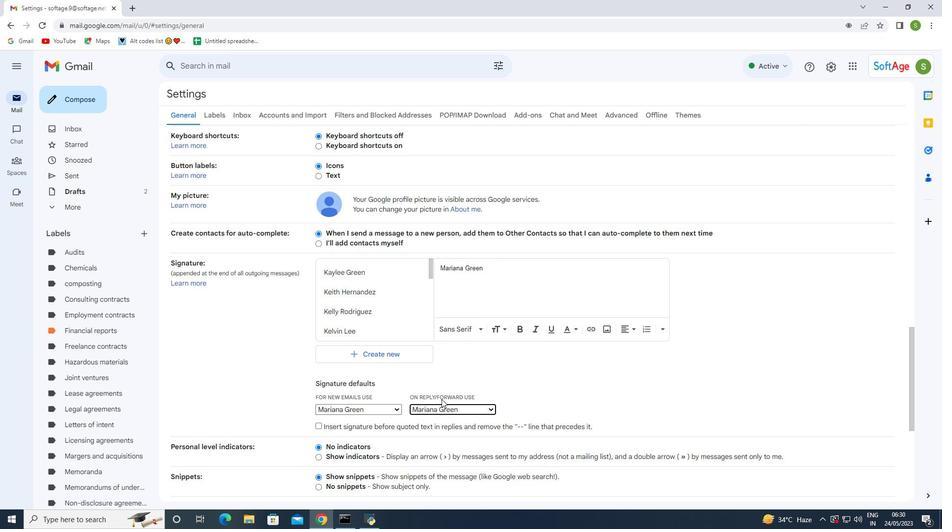 
Action: Mouse scrolled (441, 399) with delta (0, 0)
Screenshot: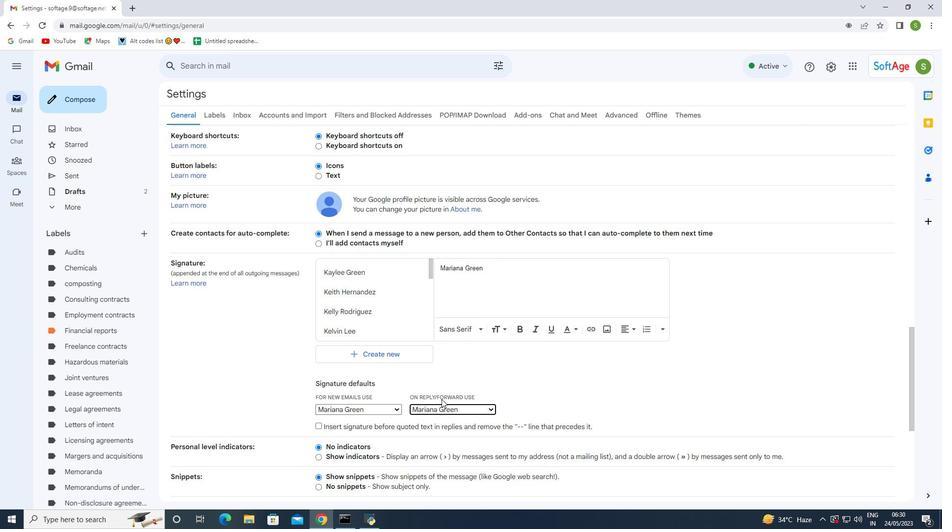 
Action: Mouse scrolled (441, 399) with delta (0, 0)
Screenshot: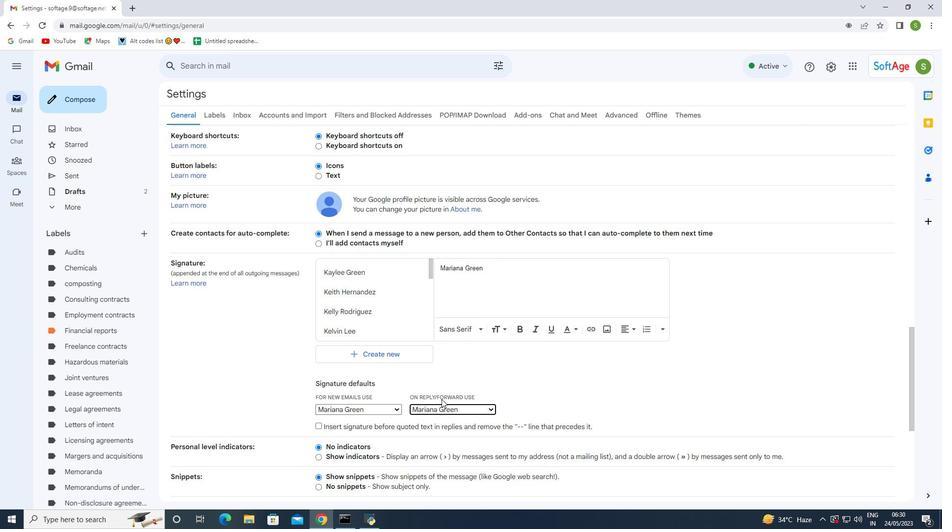 
Action: Mouse scrolled (441, 399) with delta (0, 0)
Screenshot: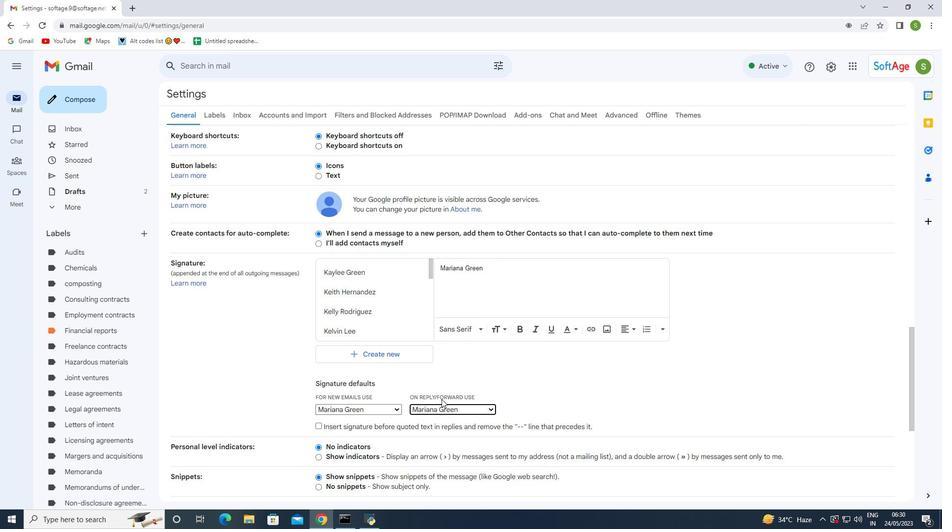 
Action: Mouse scrolled (441, 399) with delta (0, 0)
Screenshot: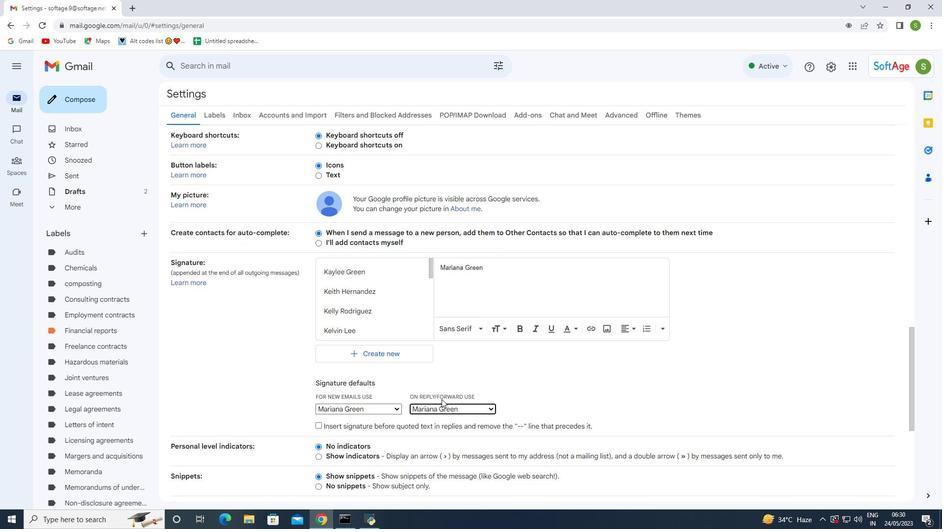 
Action: Mouse moved to (531, 450)
Screenshot: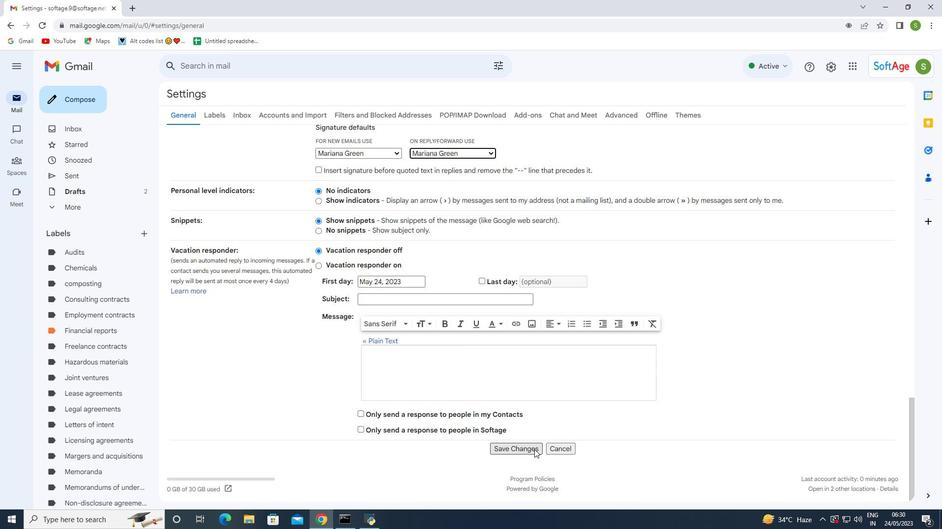 
Action: Mouse pressed left at (531, 450)
Screenshot: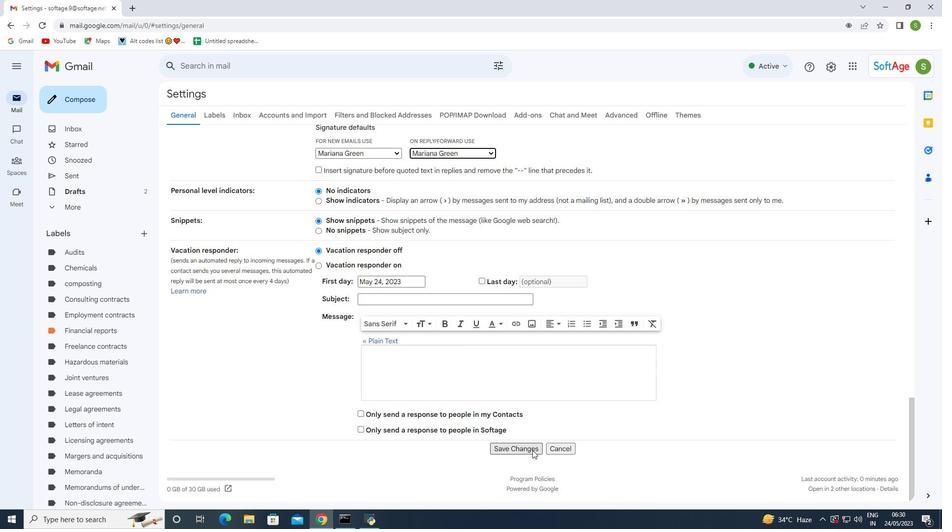 
Action: Mouse moved to (90, 97)
Screenshot: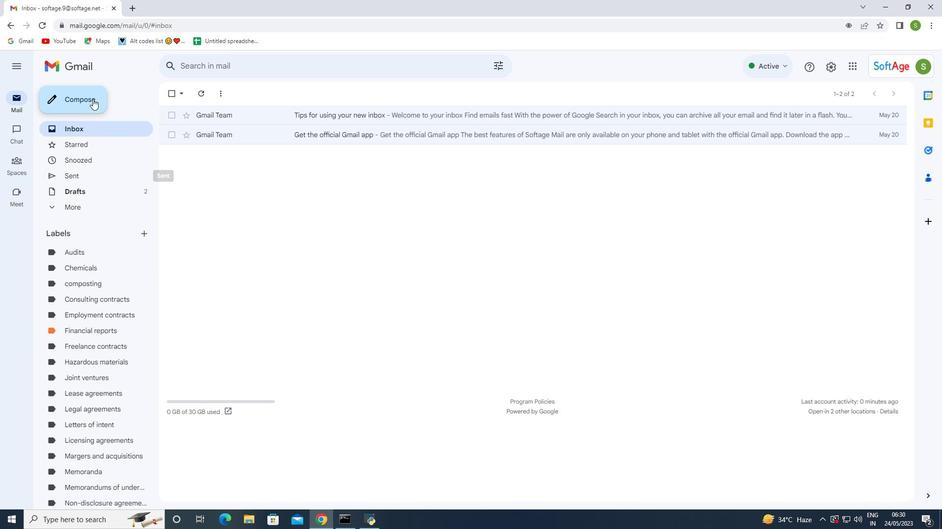 
Action: Mouse pressed left at (90, 97)
Screenshot: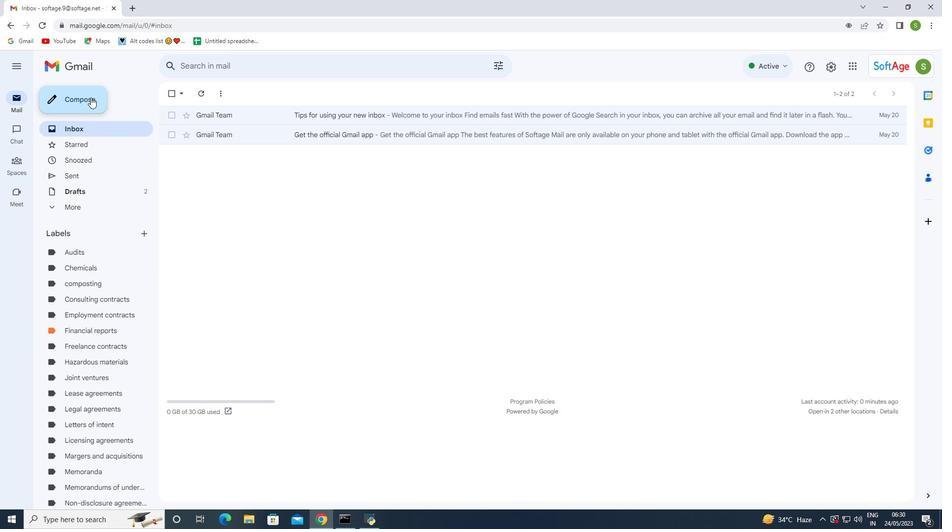 
Action: Mouse moved to (89, 173)
Screenshot: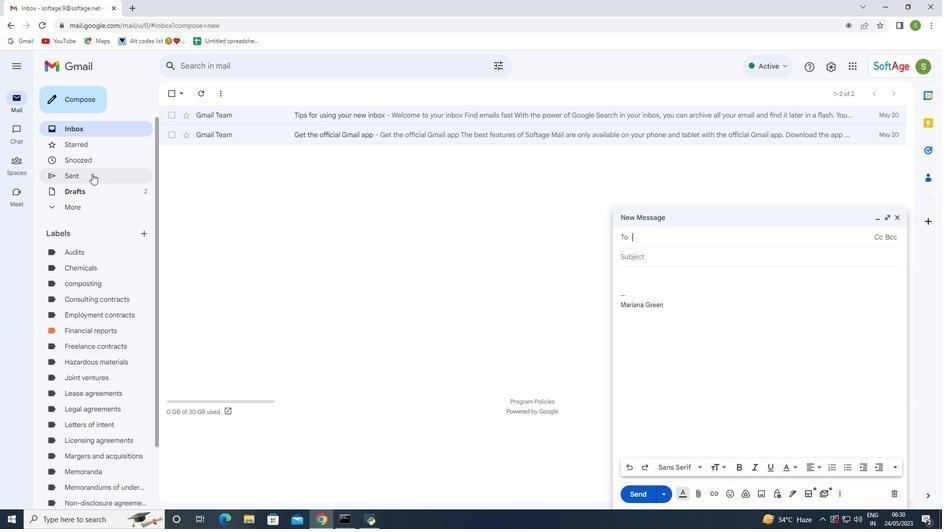 
Action: Mouse pressed left at (89, 173)
Screenshot: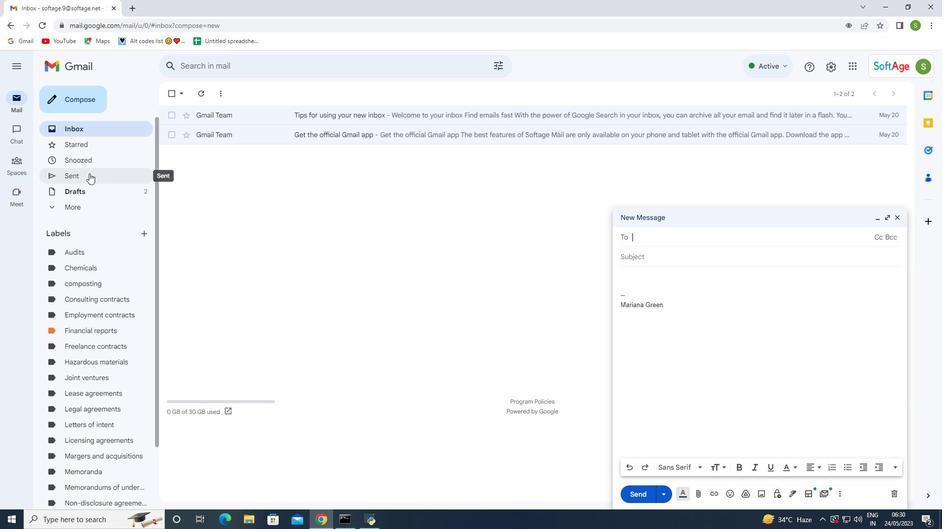 
Action: Mouse pressed left at (89, 173)
Screenshot: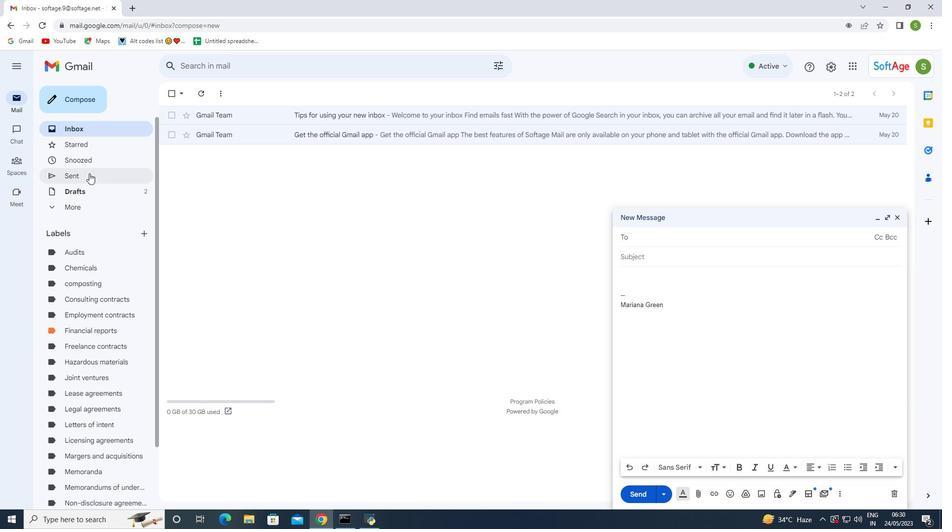 
Action: Mouse moved to (79, 104)
Screenshot: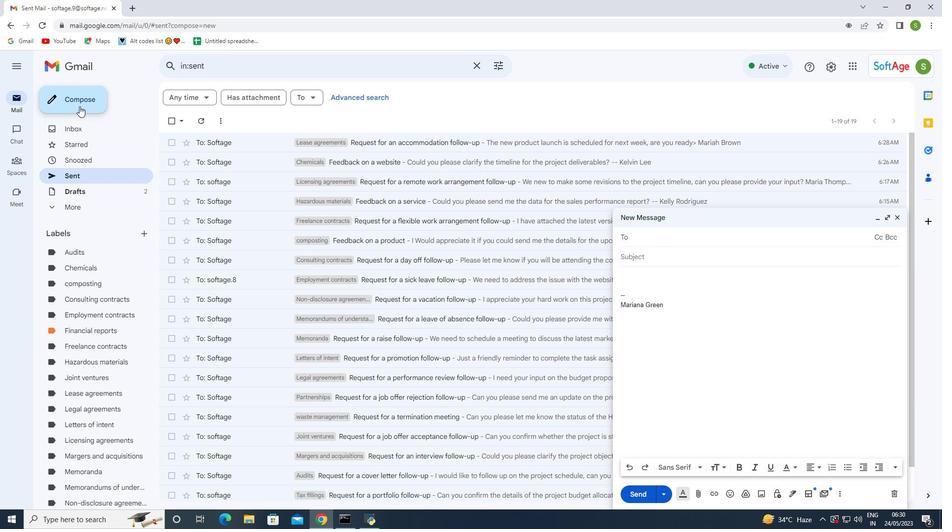 
Action: Mouse pressed left at (79, 104)
Screenshot: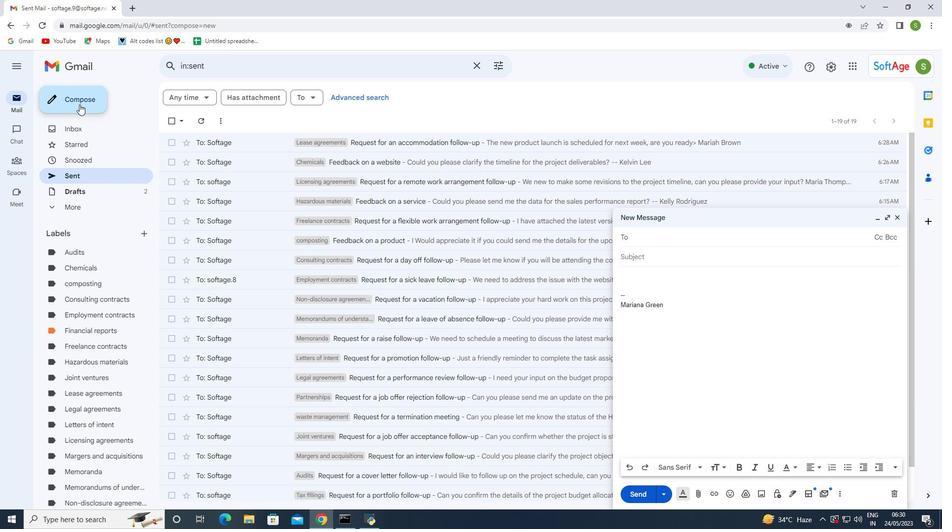 
Action: Mouse moved to (349, 228)
Screenshot: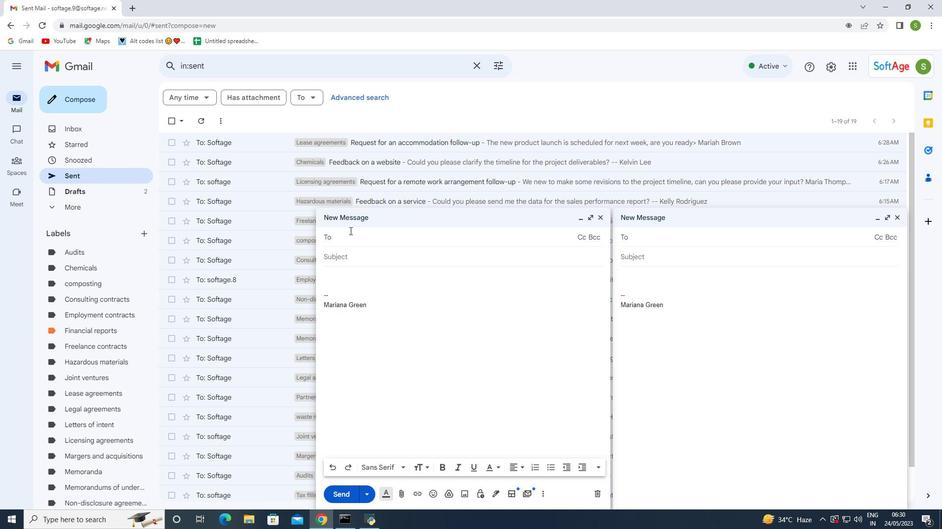 
Action: Mouse pressed left at (349, 228)
Screenshot: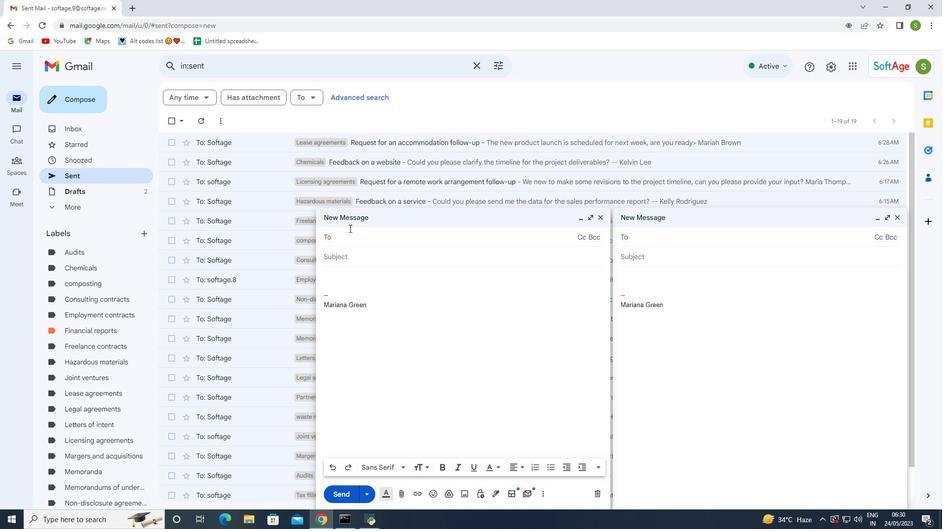 
Action: Mouse moved to (348, 230)
Screenshot: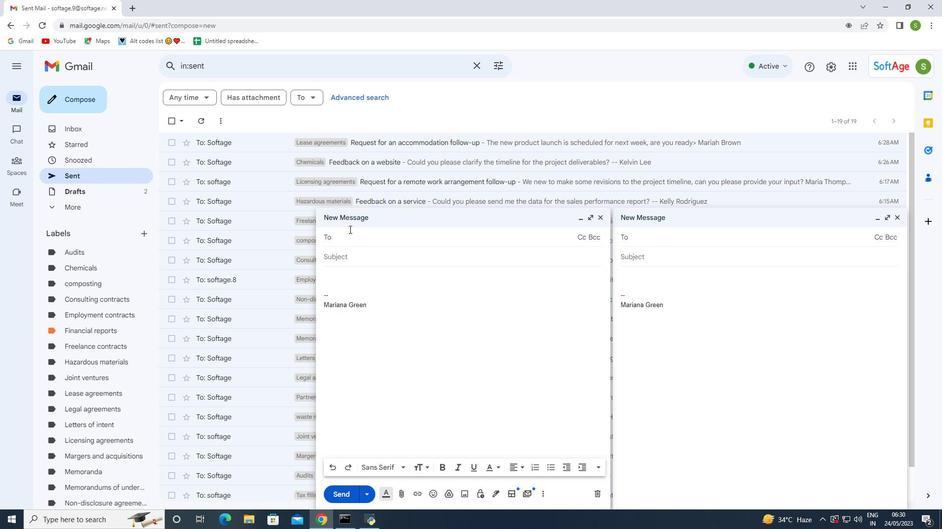 
Action: Key pressed softage.3<Key.shift>@softage.net
Screenshot: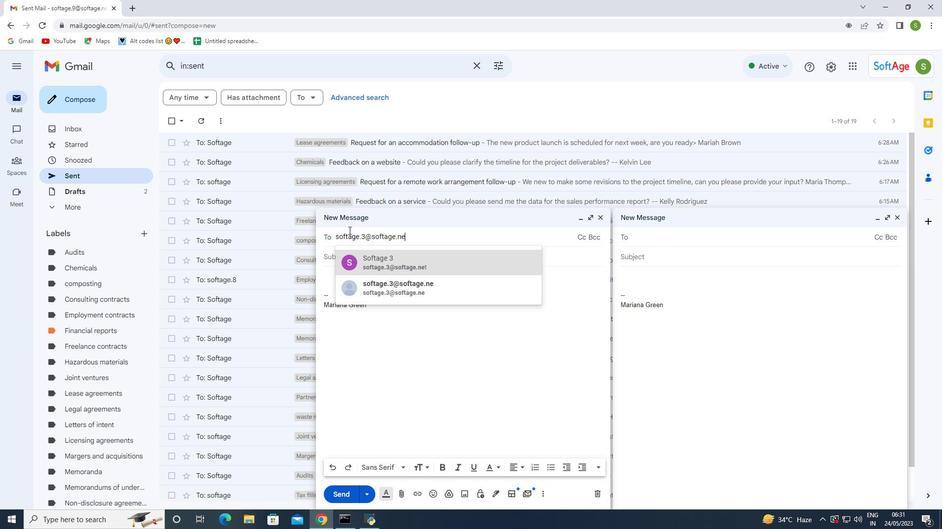 
Action: Mouse moved to (473, 270)
Screenshot: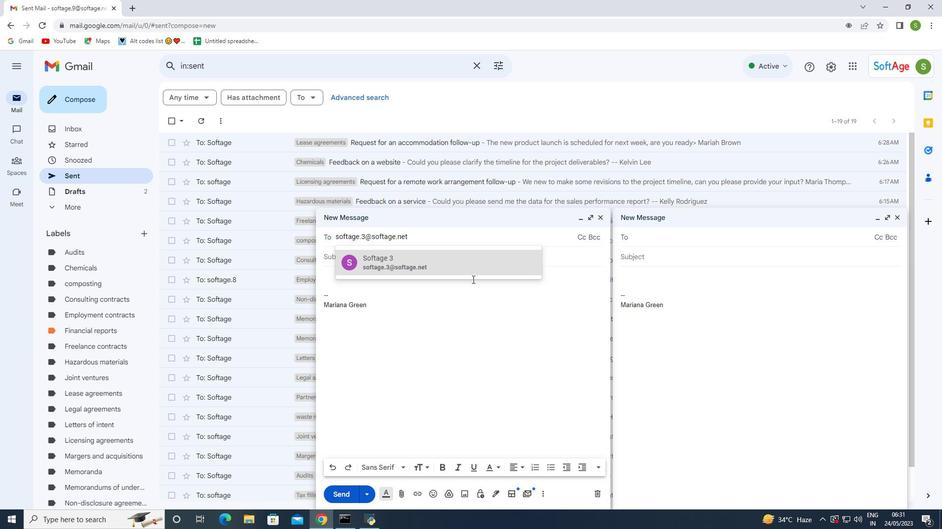 
Action: Mouse pressed left at (473, 270)
Screenshot: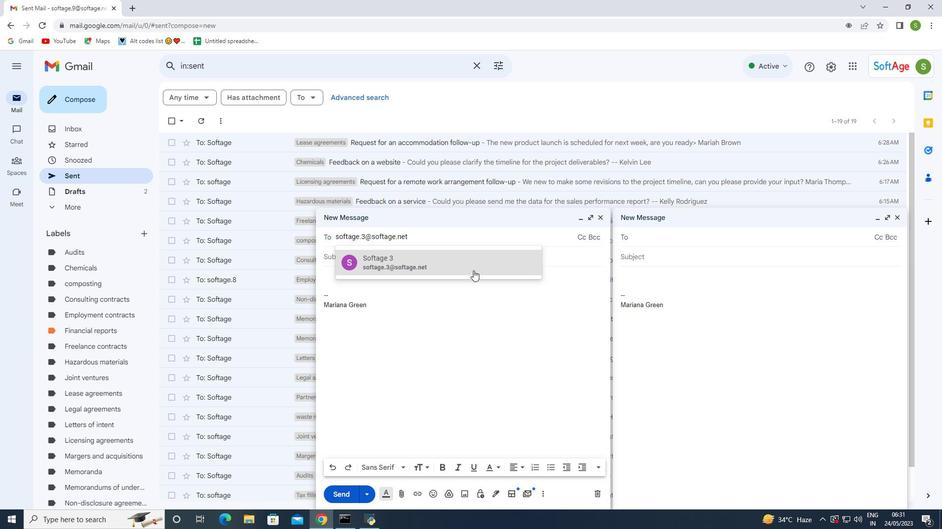 
Action: Mouse moved to (356, 267)
Screenshot: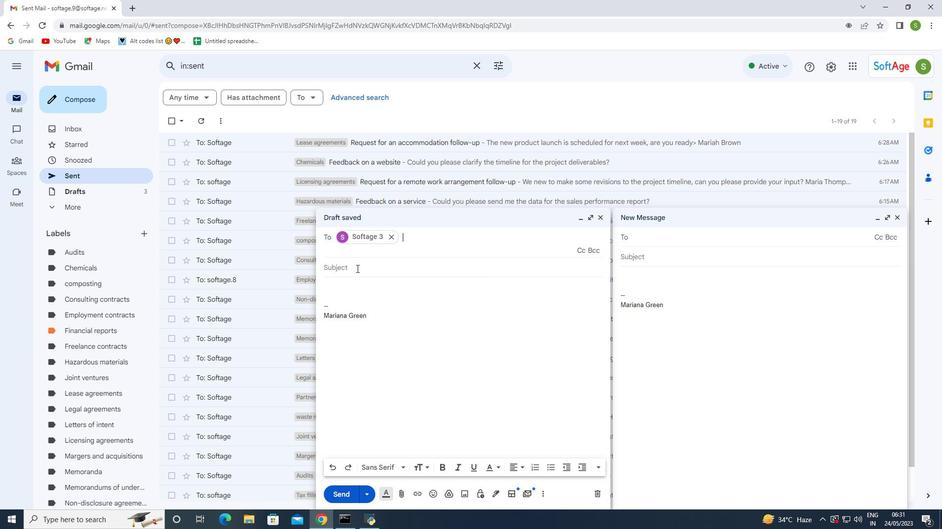 
Action: Mouse pressed left at (356, 267)
Screenshot: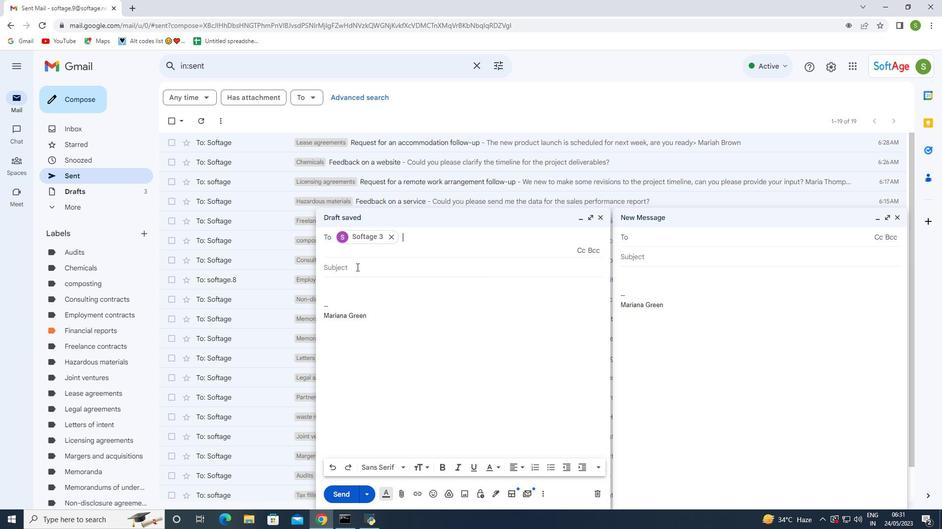 
Action: Key pressed <Key.shift>Request<Key.space>for<Key.space>a<Key.space>trining<Key.space>session<Key.space>follow
Screenshot: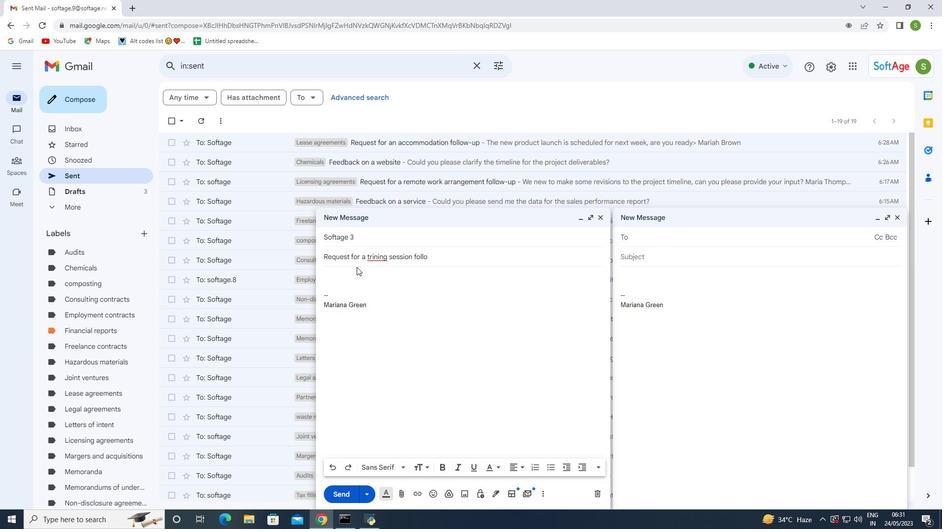 
Action: Mouse moved to (372, 257)
Screenshot: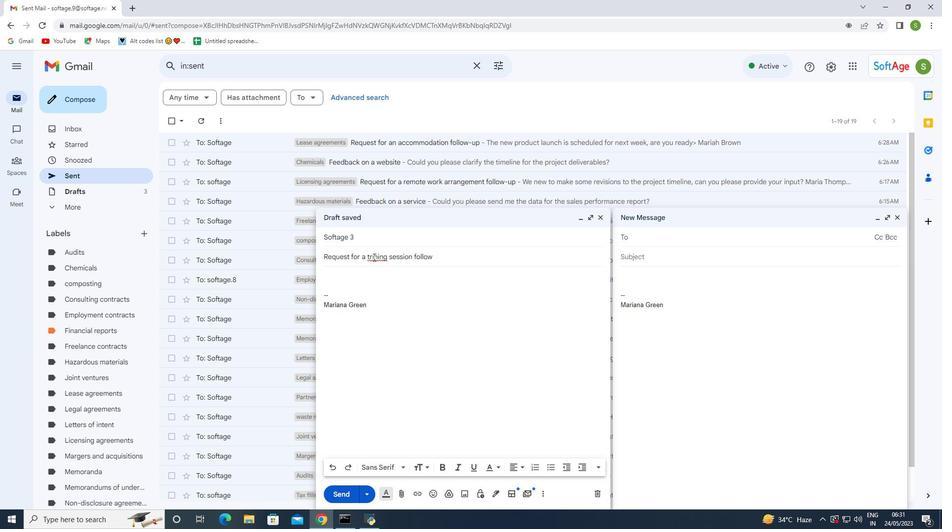 
Action: Mouse pressed left at (372, 257)
Screenshot: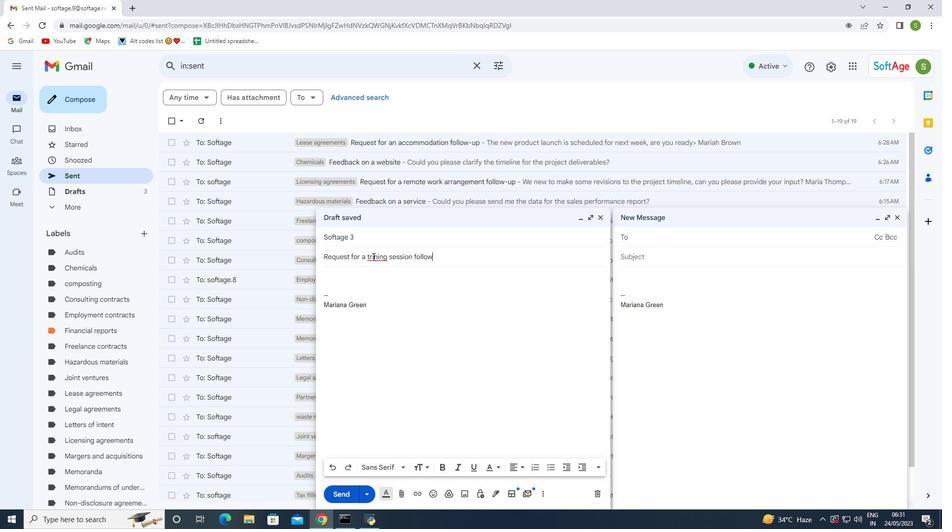 
Action: Mouse moved to (430, 332)
Screenshot: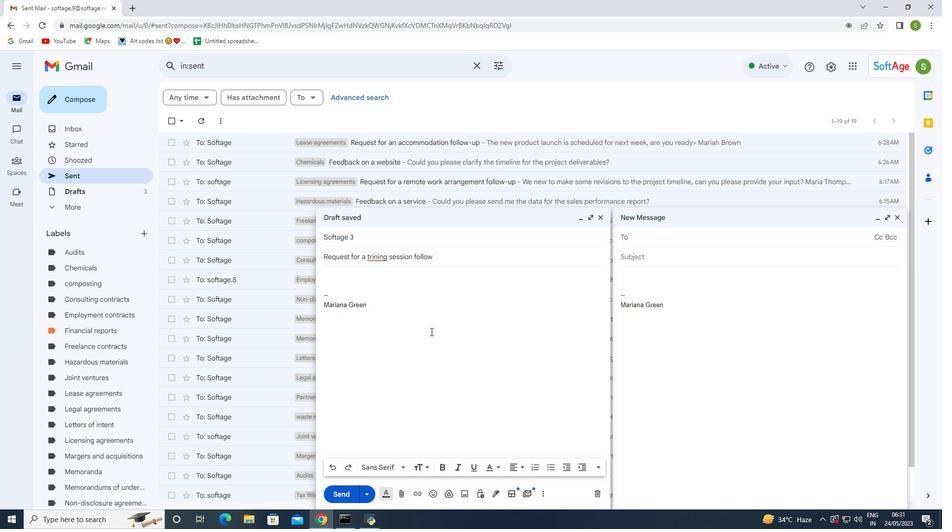 
Action: Key pressed a
Screenshot: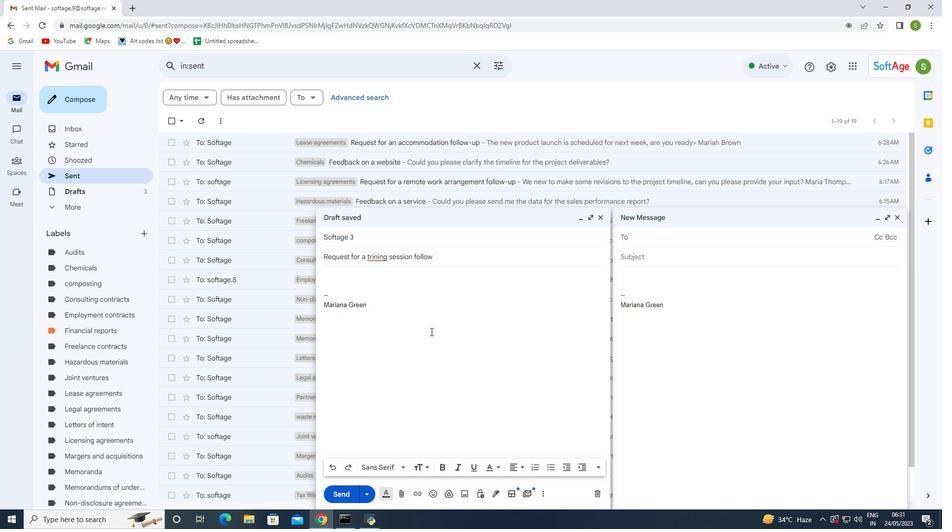 
Action: Mouse moved to (469, 252)
Screenshot: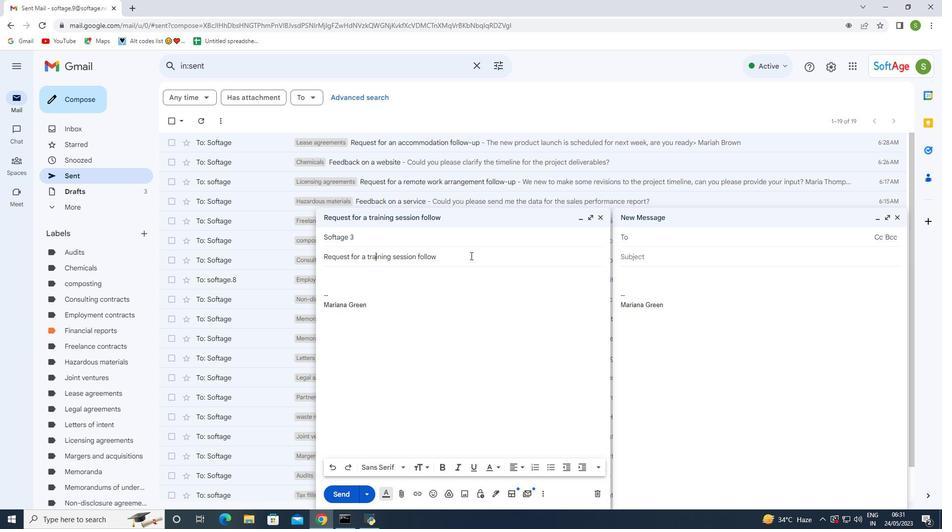 
Action: Mouse pressed left at (469, 252)
Screenshot: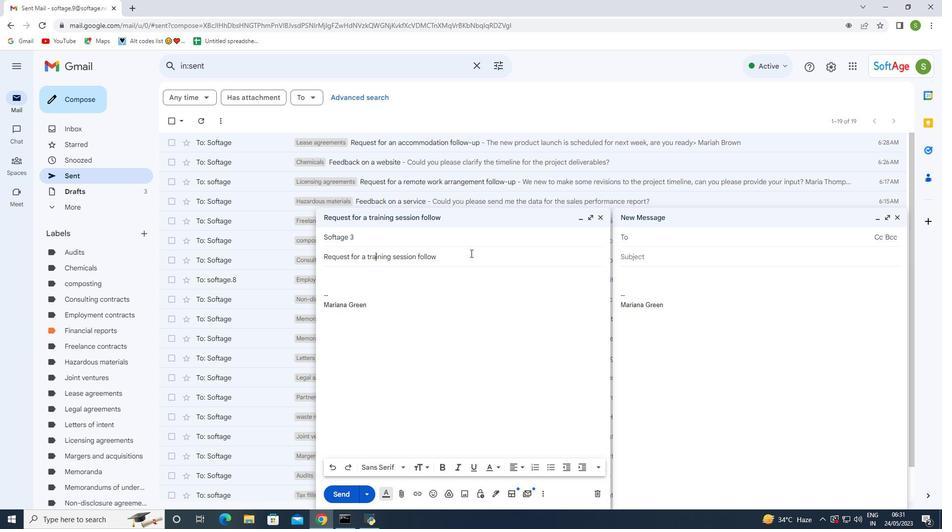 
Action: Key pressed -up
Screenshot: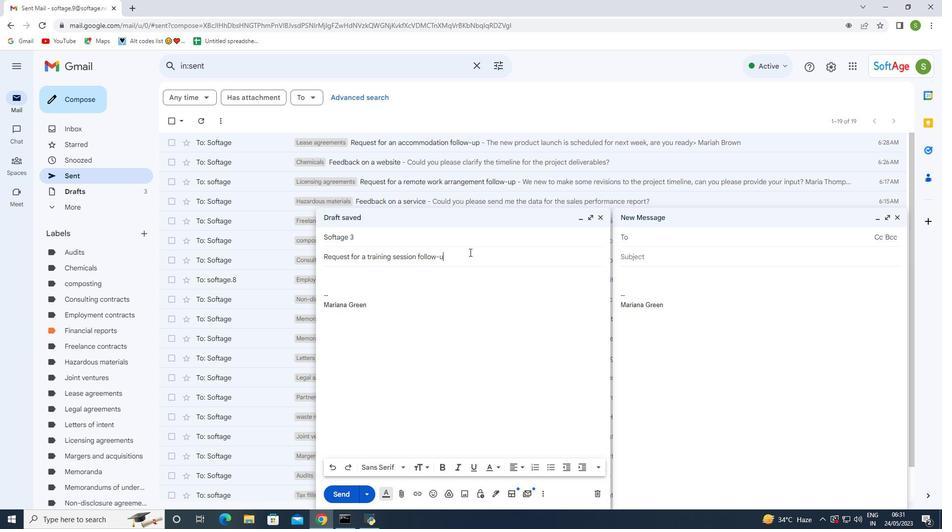 
Action: Mouse moved to (400, 279)
Screenshot: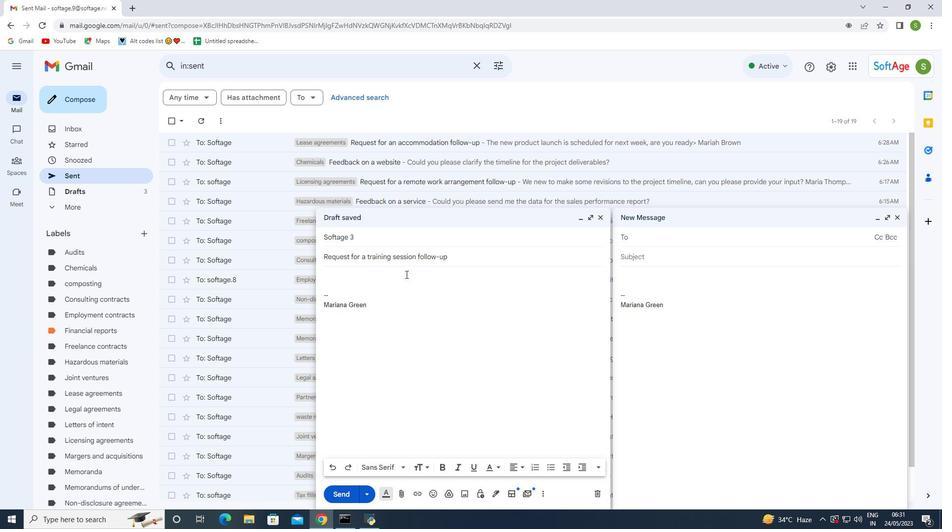 
Action: Mouse pressed left at (400, 279)
Screenshot: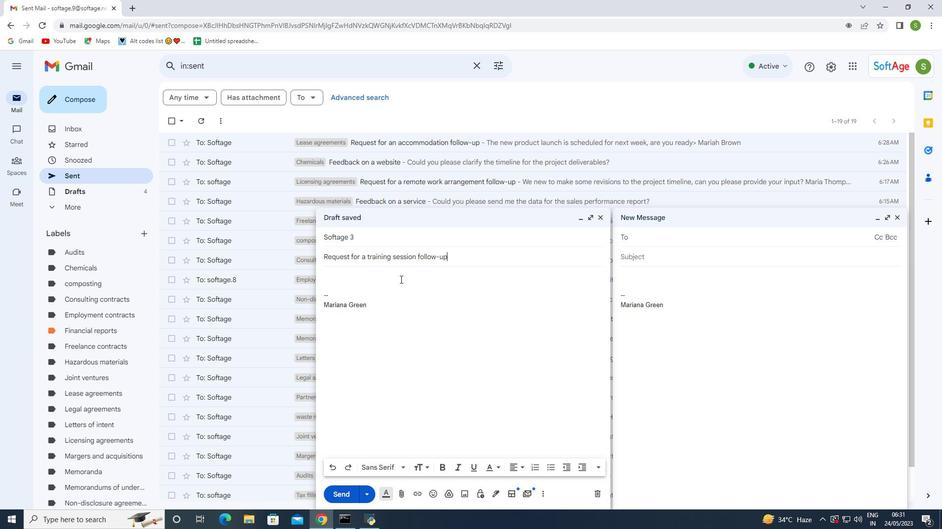 
Action: Mouse moved to (331, 288)
Screenshot: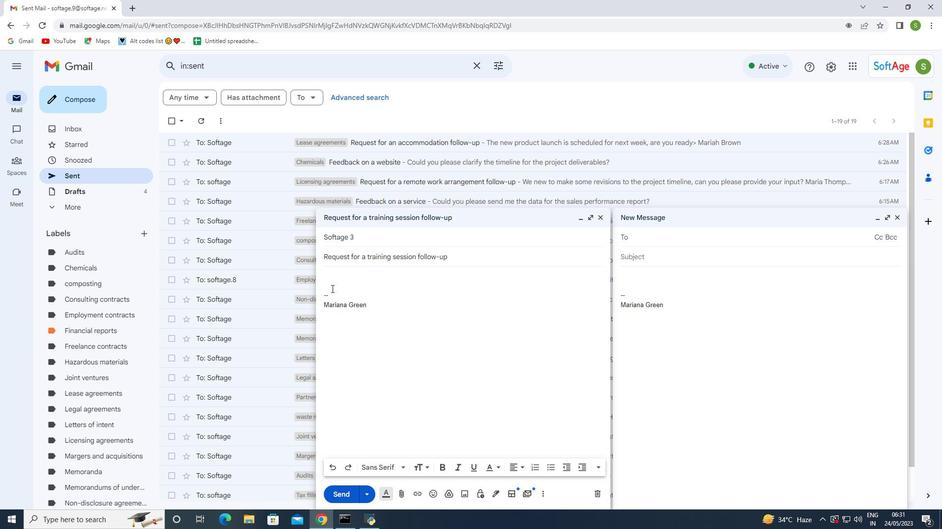 
Action: Mouse pressed left at (331, 288)
Screenshot: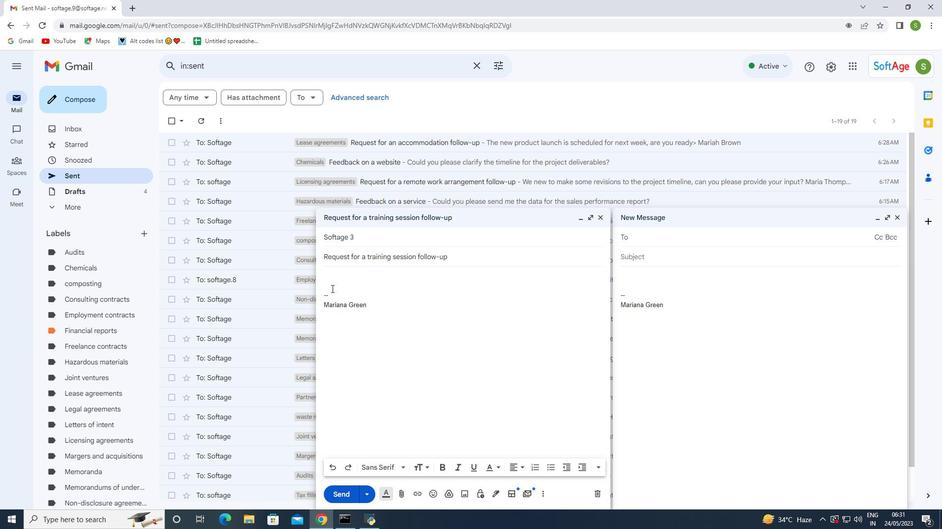 
Action: Mouse moved to (330, 294)
Screenshot: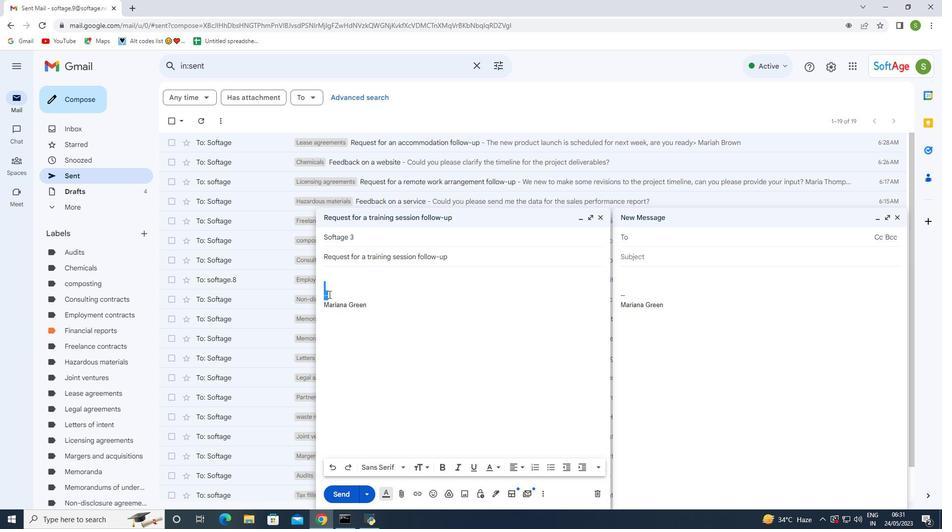 
Action: Mouse pressed left at (330, 294)
Screenshot: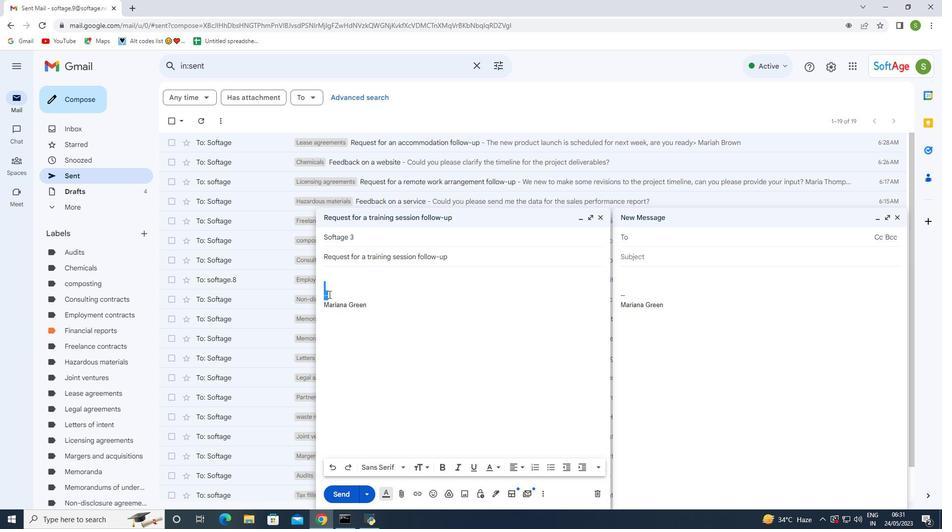 
Action: Mouse moved to (330, 294)
Screenshot: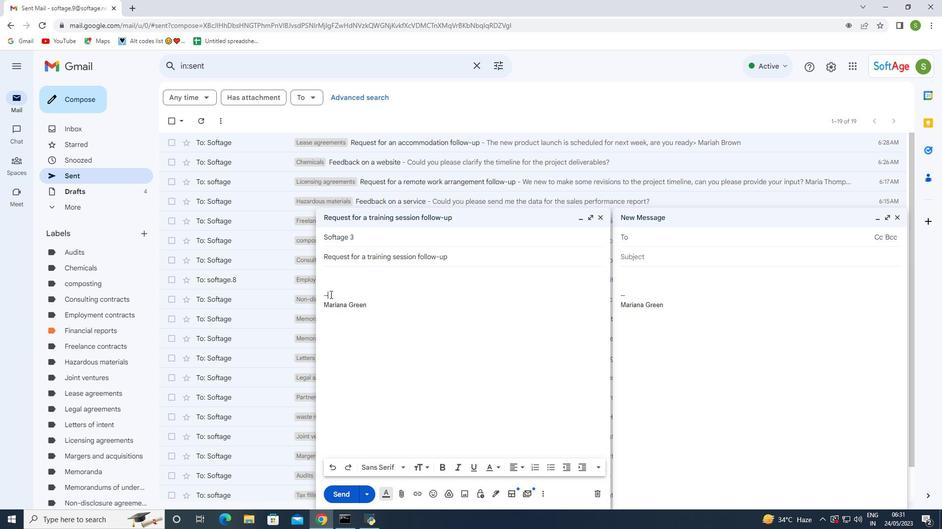 
Action: Mouse pressed left at (330, 294)
Screenshot: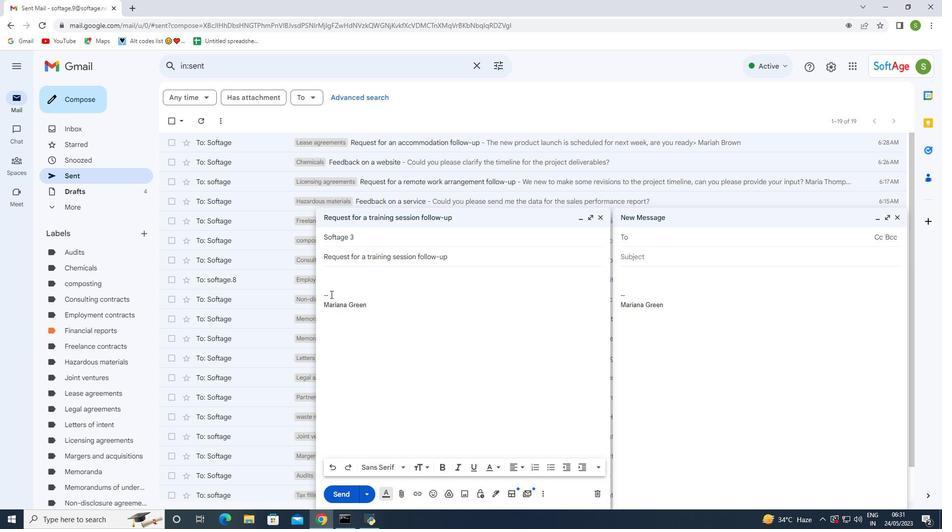
Action: Mouse moved to (317, 277)
Screenshot: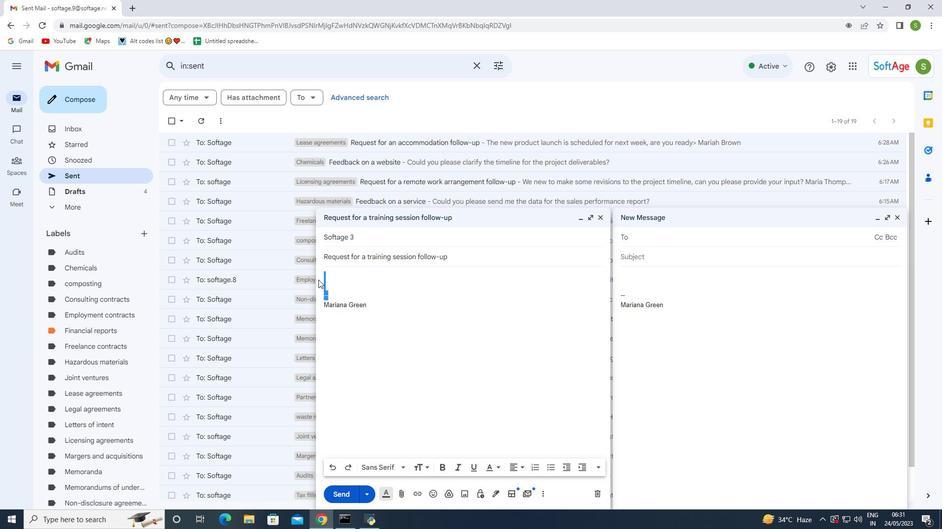 
Action: Key pressed <Key.backspace><Key.up><Key.enter><Key.up><Key.shift><Key.shift><Key.shift><Key.shift><Key.shift><Key.shift><Key.shift><Key.shift><Key.shift><Key.shift><Key.shift><Key.shift><Key.shift>just<Key.space>a<Key.space>friendly<Key.space>reminder<Key.space>to<Key.space>complete<Key.space>the<Key.space>training<Key.space>course<Key.space>by<Key.space>the<Key.space>w<Key.backspace>end<Key.space>of<Key.space>the<Key.space>month,
Screenshot: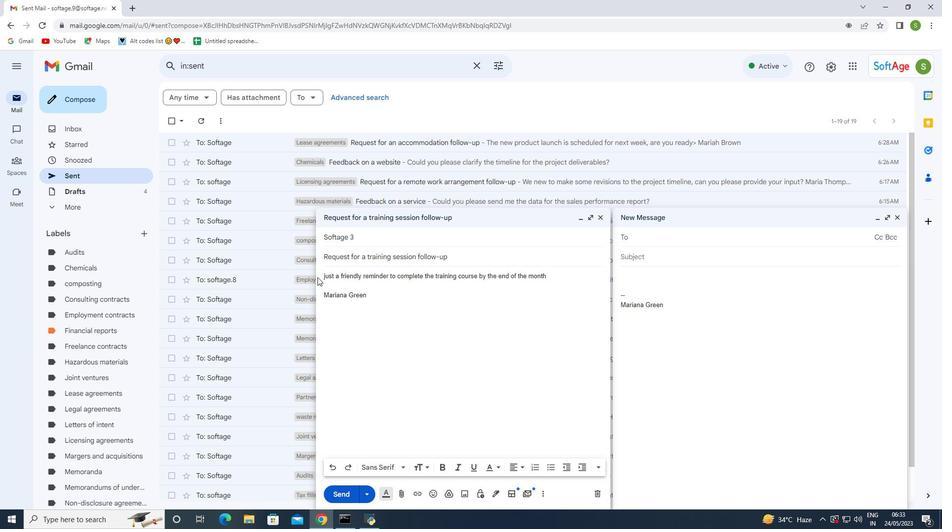 
Action: Mouse moved to (343, 489)
Screenshot: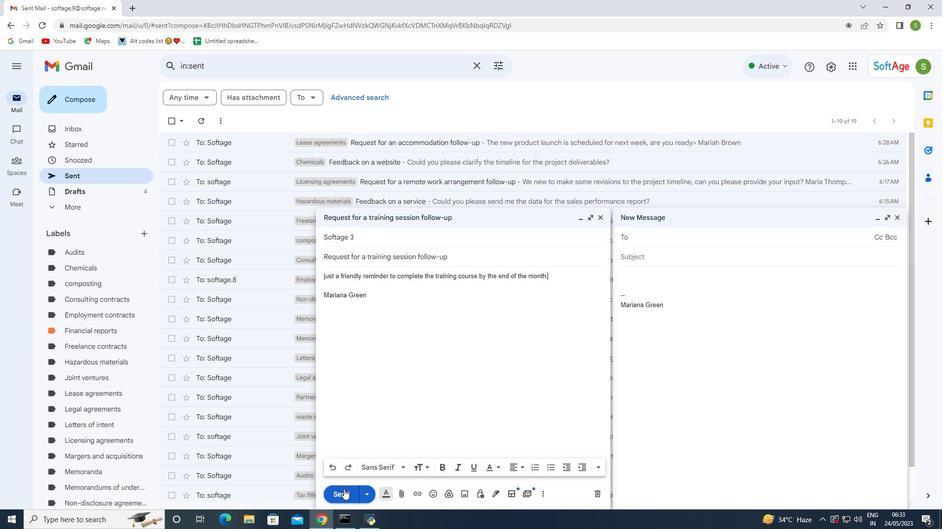 
Action: Mouse pressed left at (343, 489)
Screenshot: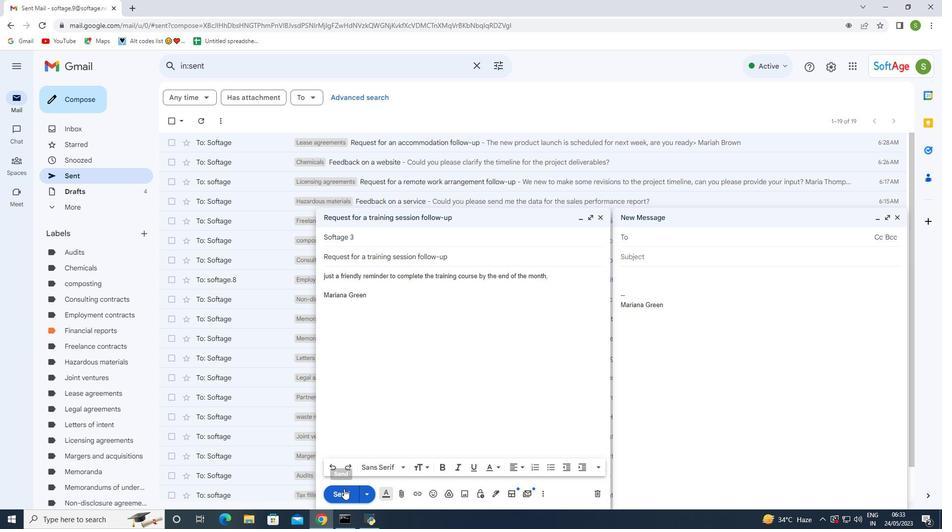 
Action: Mouse moved to (79, 176)
Screenshot: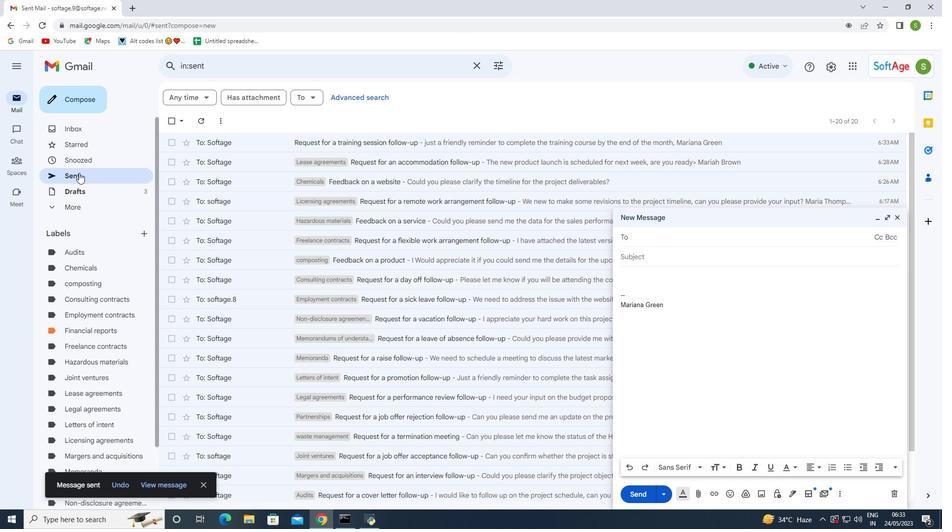 
Action: Mouse pressed left at (79, 176)
Screenshot: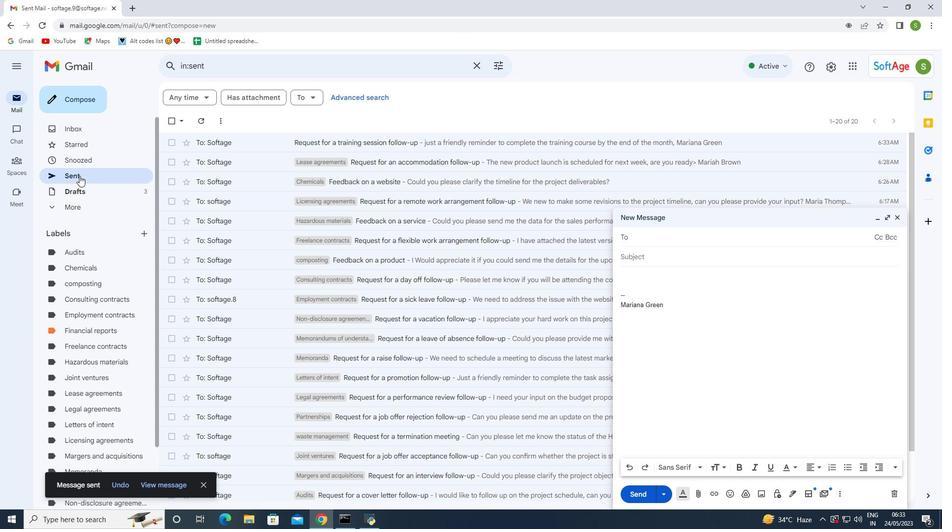 
Action: Mouse moved to (203, 142)
Screenshot: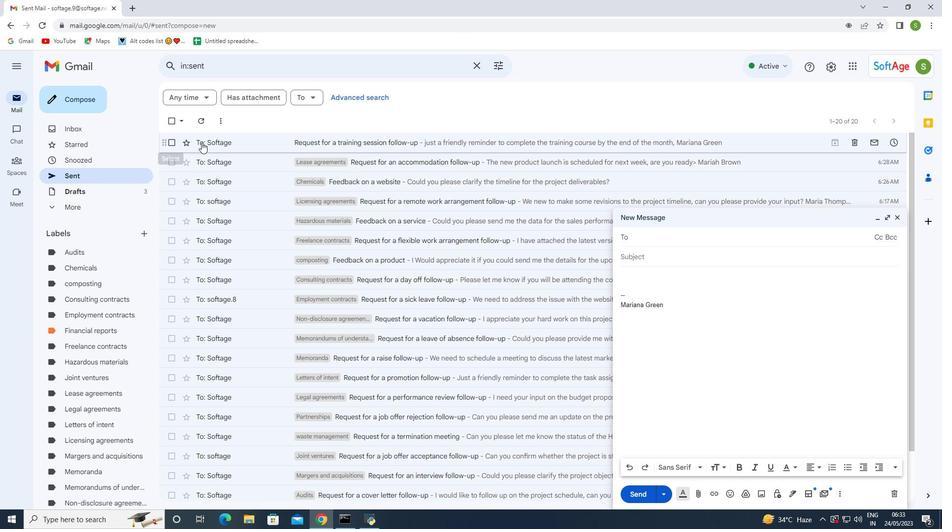 
Action: Mouse pressed left at (203, 142)
Screenshot: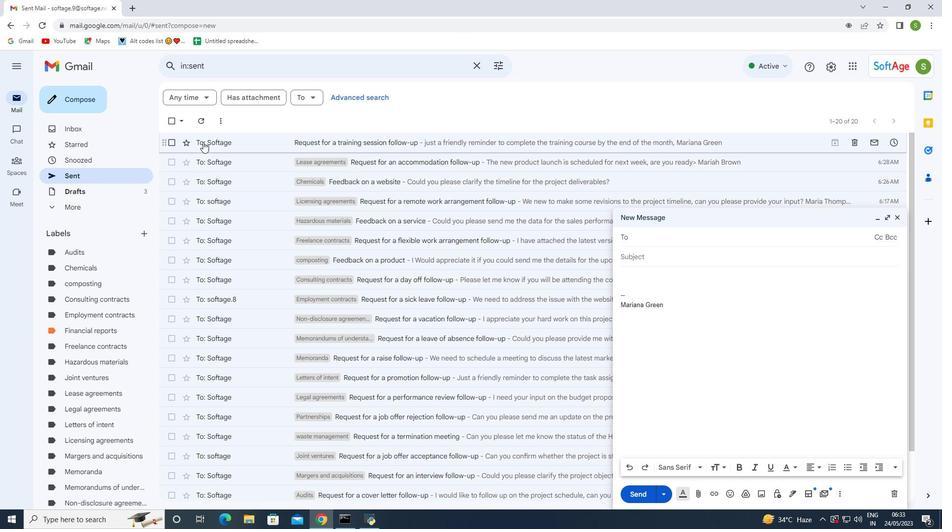 
Action: Mouse moved to (10, 25)
Screenshot: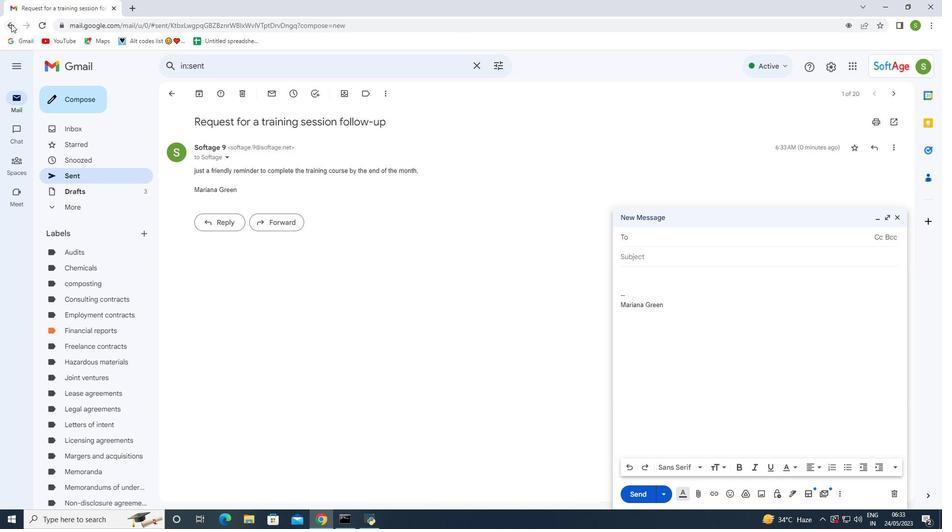 
Action: Mouse pressed left at (10, 25)
Screenshot: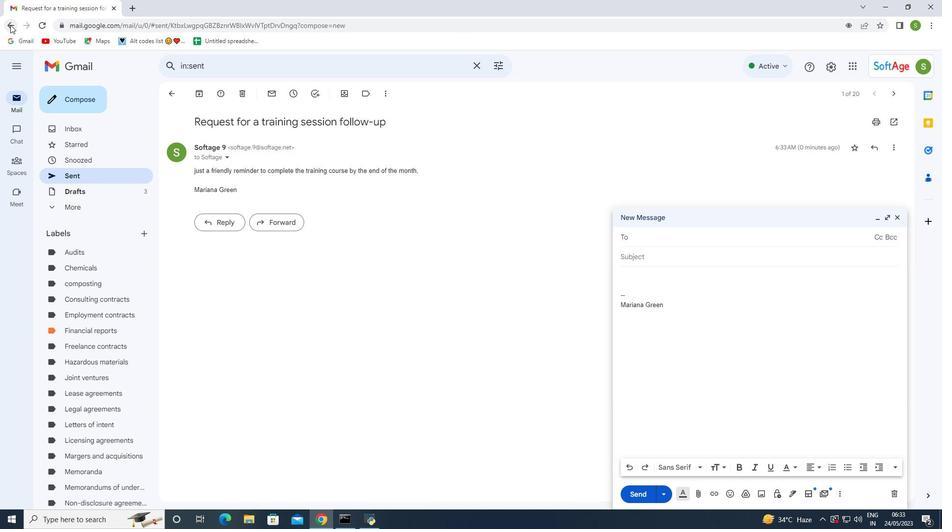 
Action: Mouse moved to (169, 140)
Screenshot: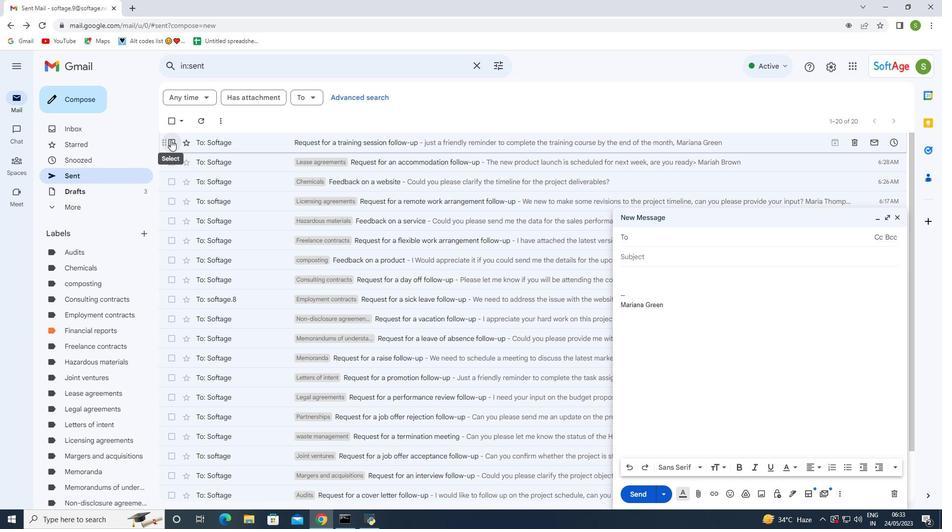 
Action: Mouse pressed left at (169, 140)
Screenshot: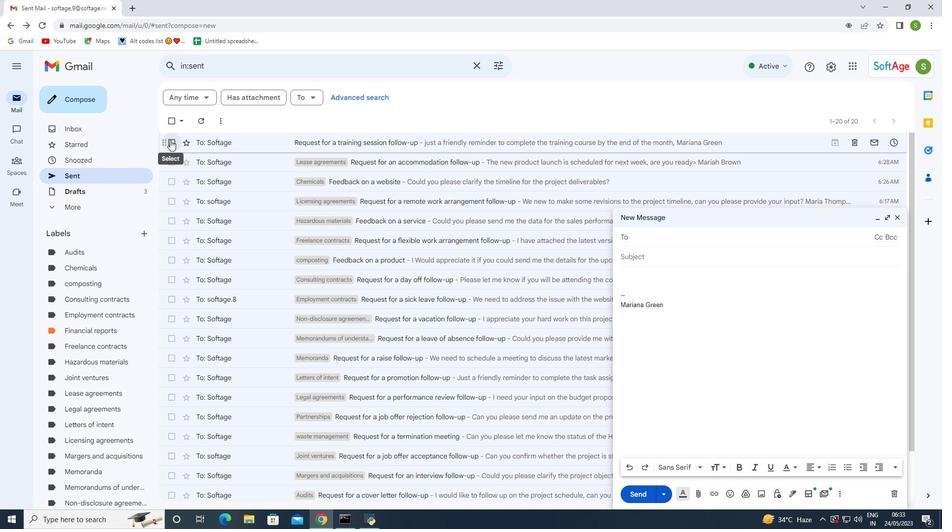 
Action: Mouse moved to (253, 142)
Screenshot: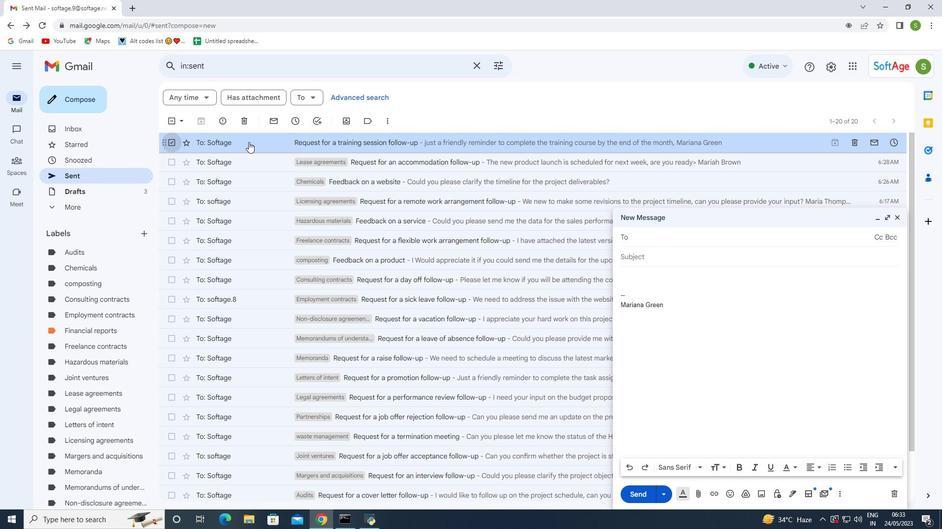 
Action: Mouse pressed right at (253, 142)
Screenshot: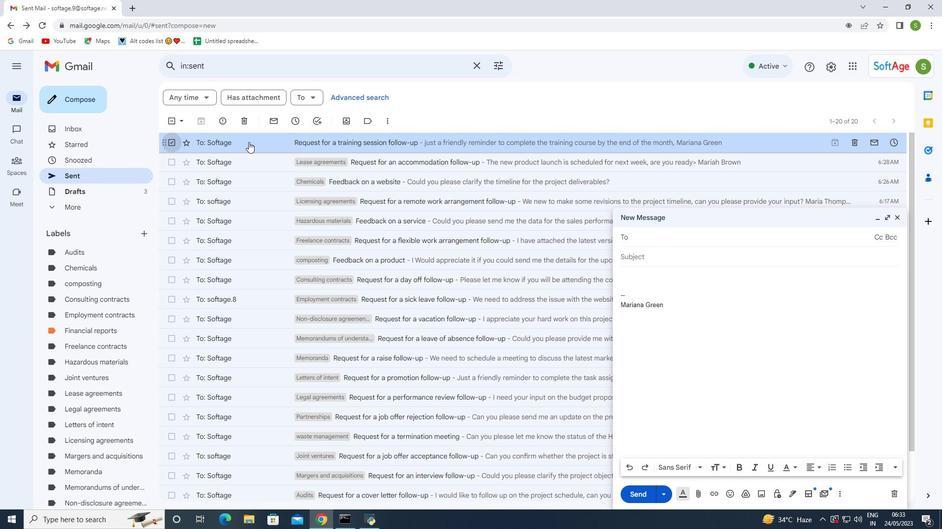 
Action: Mouse moved to (418, 284)
Screenshot: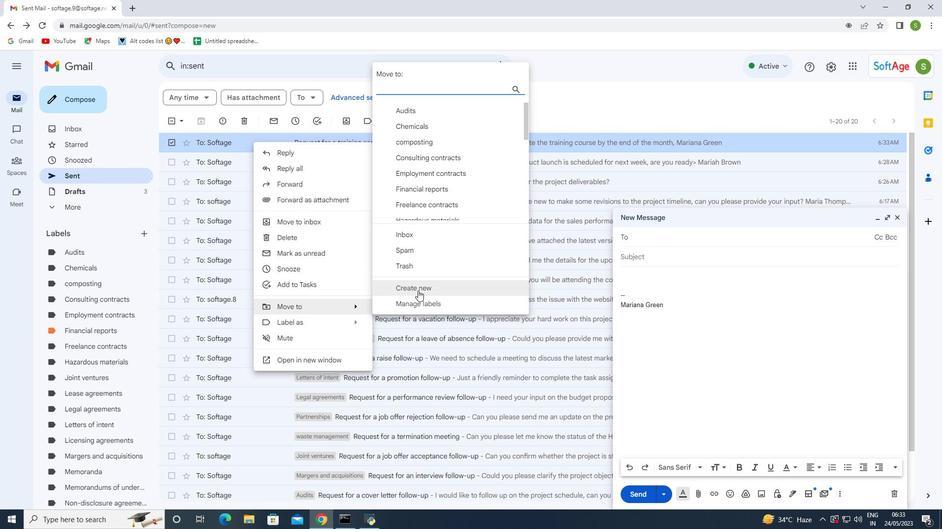 
Action: Mouse pressed left at (418, 284)
Screenshot: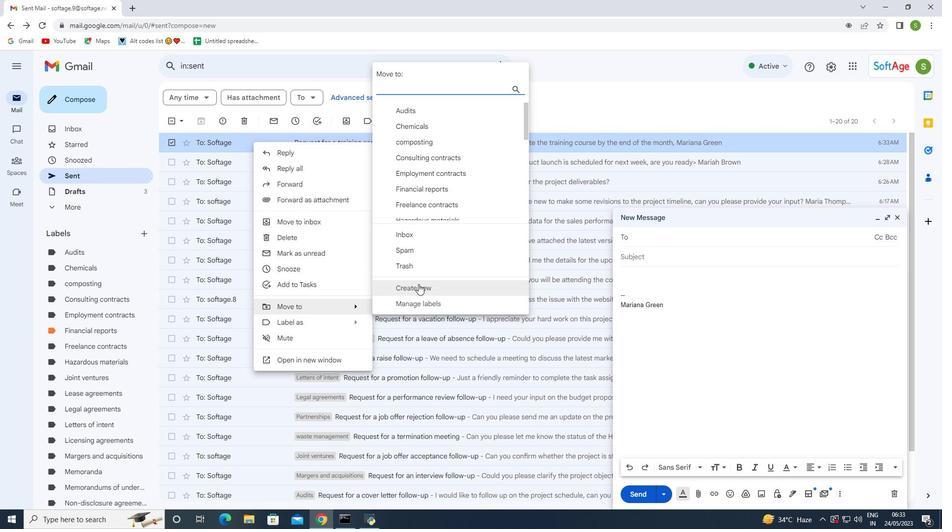
Action: Mouse moved to (522, 270)
Screenshot: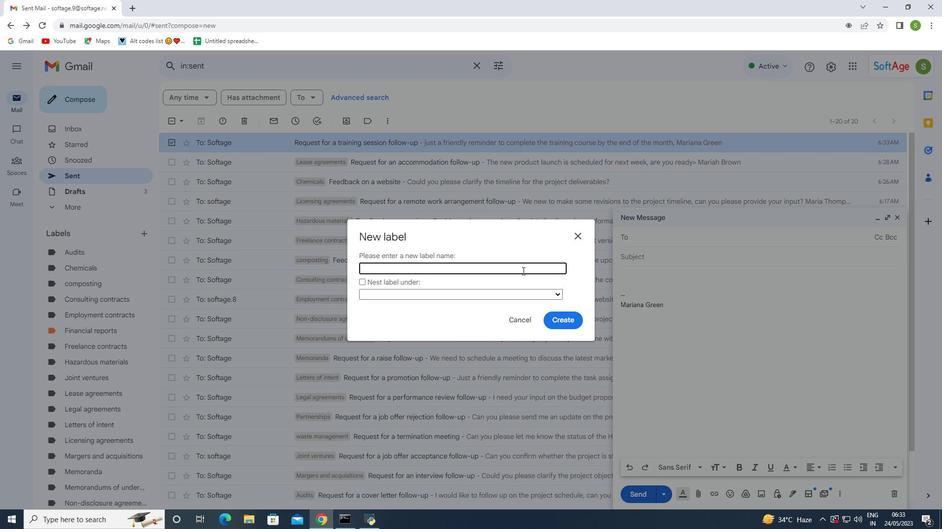 
Action: Mouse pressed left at (522, 270)
Screenshot: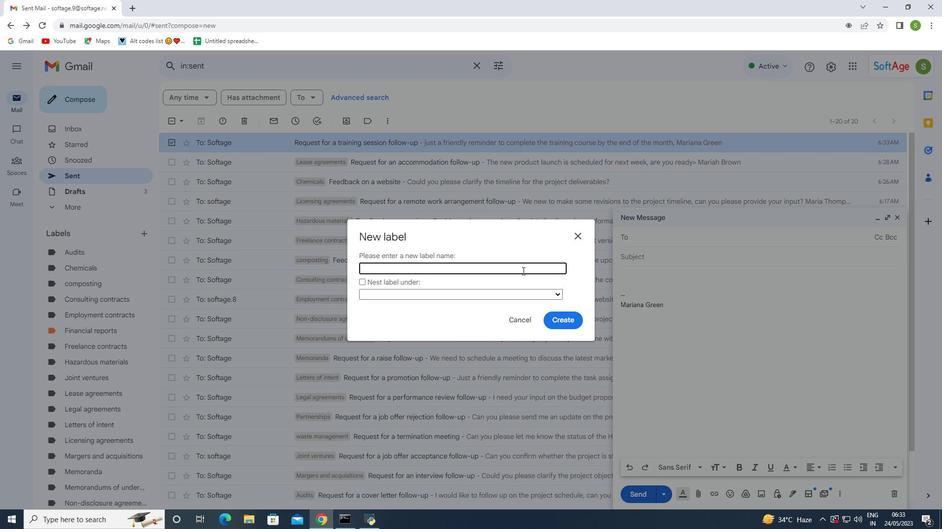 
Action: Key pressed <Key.shift>Purx<Key.backspace>chase<Key.space>agreements
Screenshot: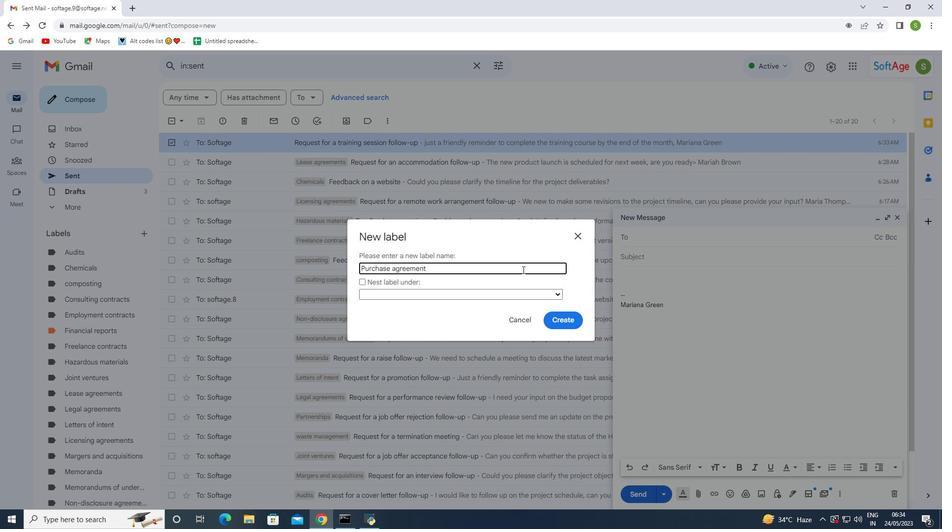 
Action: Mouse moved to (573, 321)
Screenshot: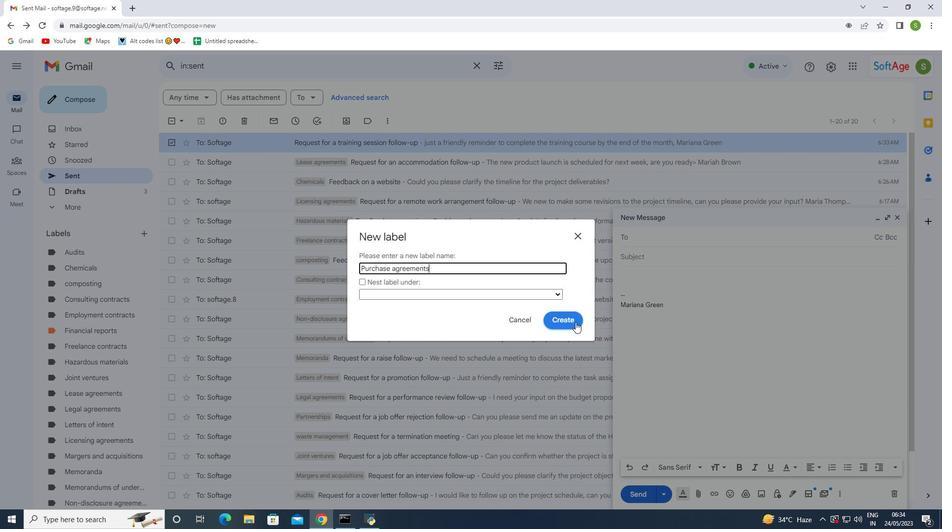 
Action: Mouse pressed left at (573, 321)
Screenshot: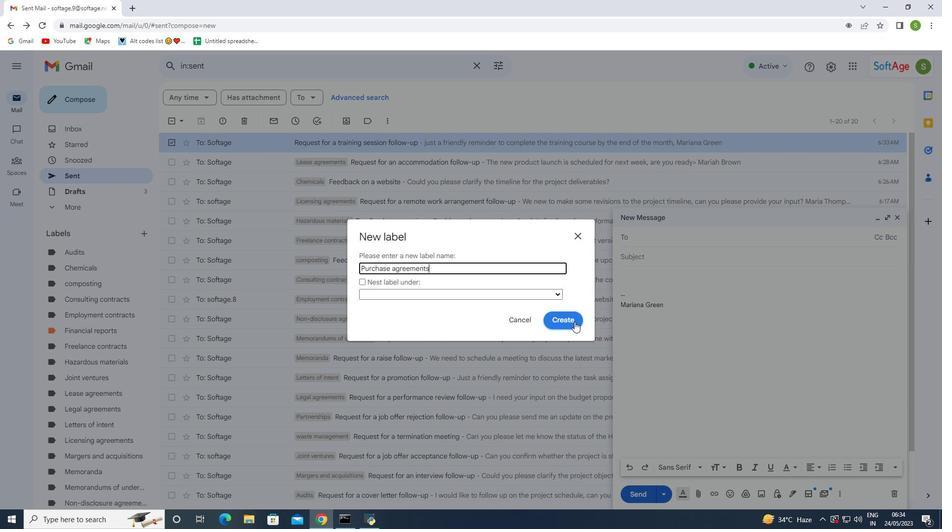 
Action: Mouse moved to (894, 218)
Screenshot: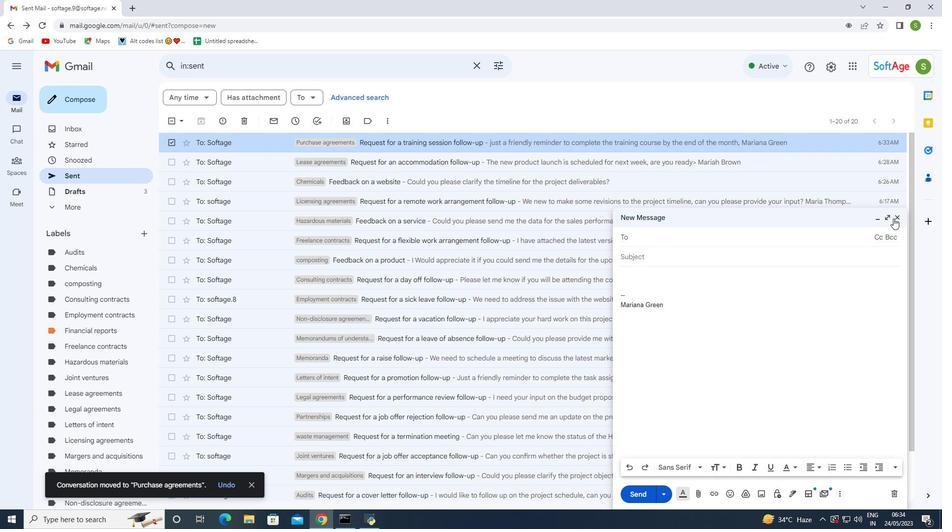 
Action: Mouse pressed left at (894, 218)
Screenshot: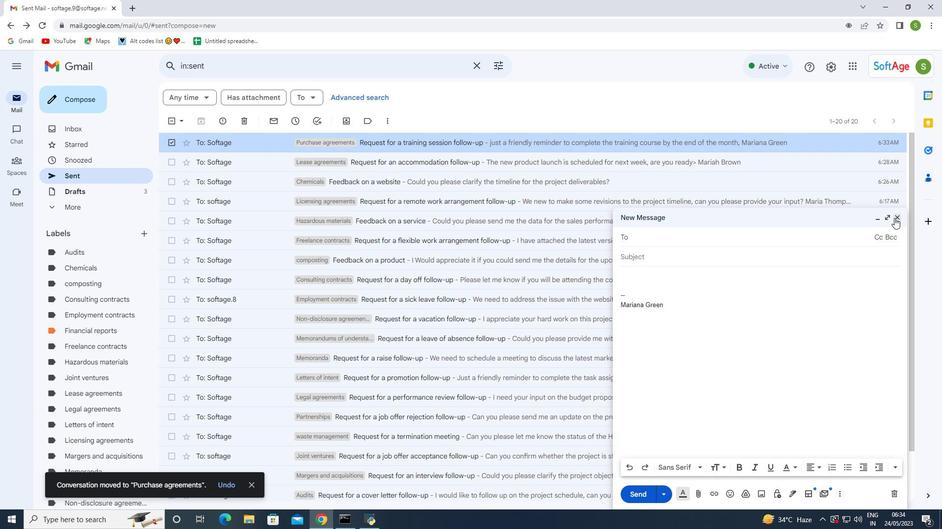 
Action: Mouse moved to (108, 326)
Screenshot: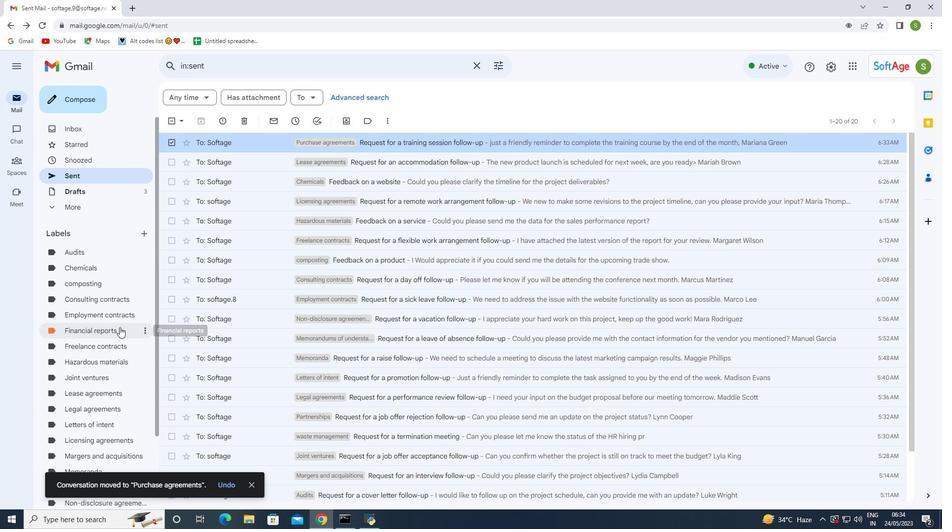 
Action: Mouse scrolled (108, 326) with delta (0, 0)
Screenshot: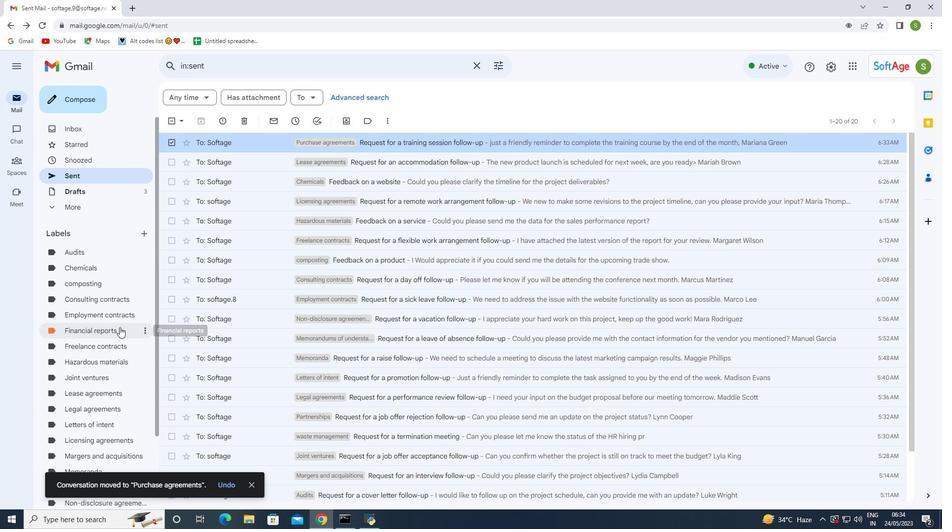 
Action: Mouse moved to (107, 327)
Screenshot: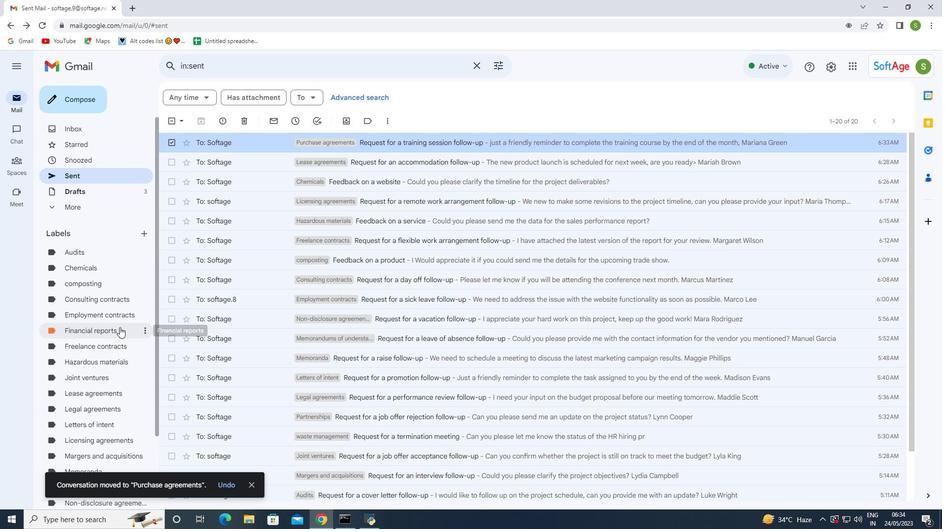 
Action: Mouse scrolled (107, 327) with delta (0, 0)
Screenshot: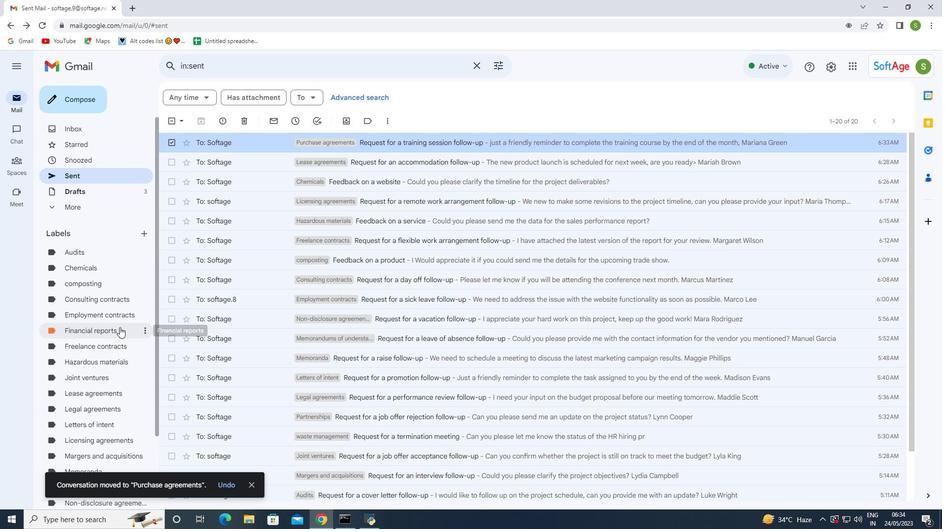 
Action: Mouse moved to (107, 327)
Screenshot: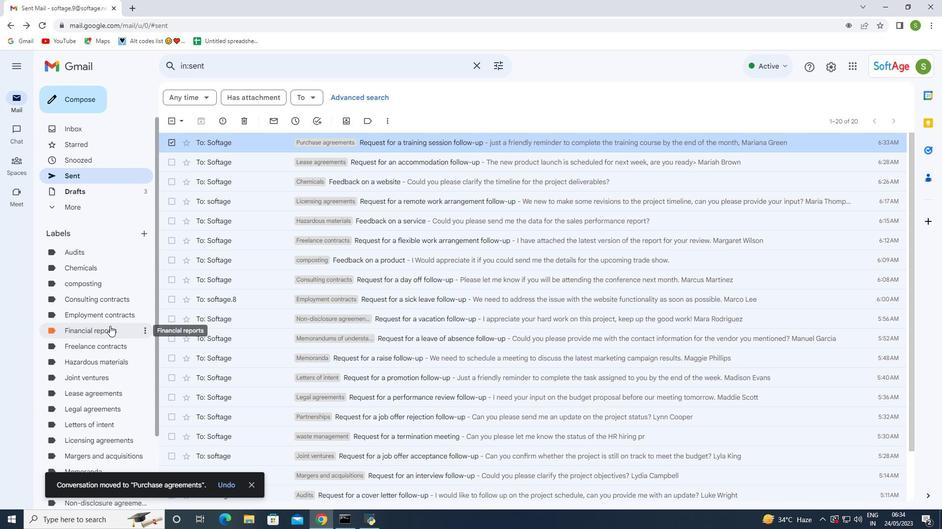 
Action: Mouse scrolled (107, 327) with delta (0, 0)
Screenshot: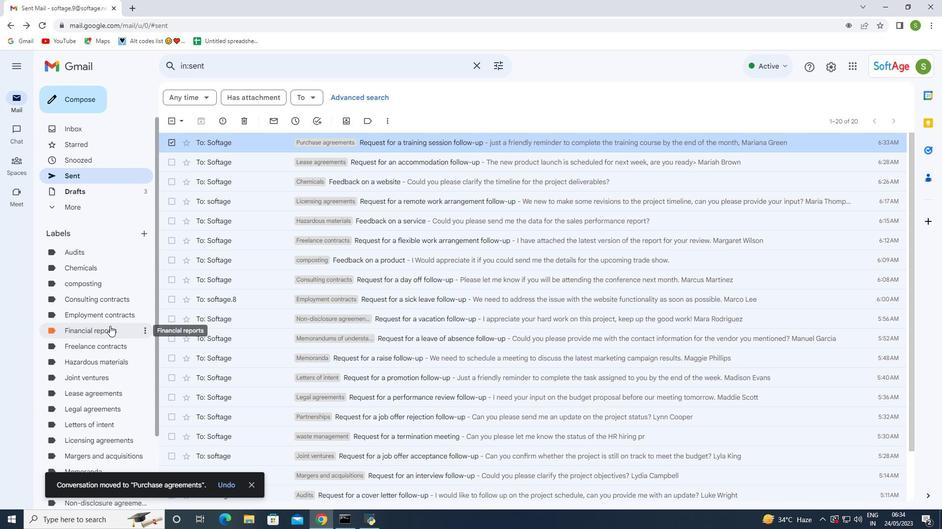 
Action: Mouse moved to (107, 329)
Screenshot: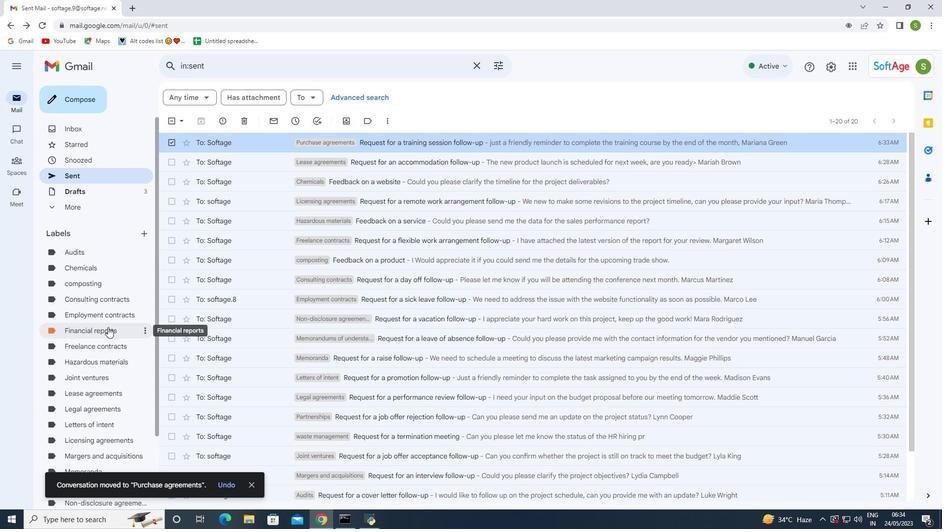 
Action: Mouse scrolled (107, 328) with delta (0, 0)
Screenshot: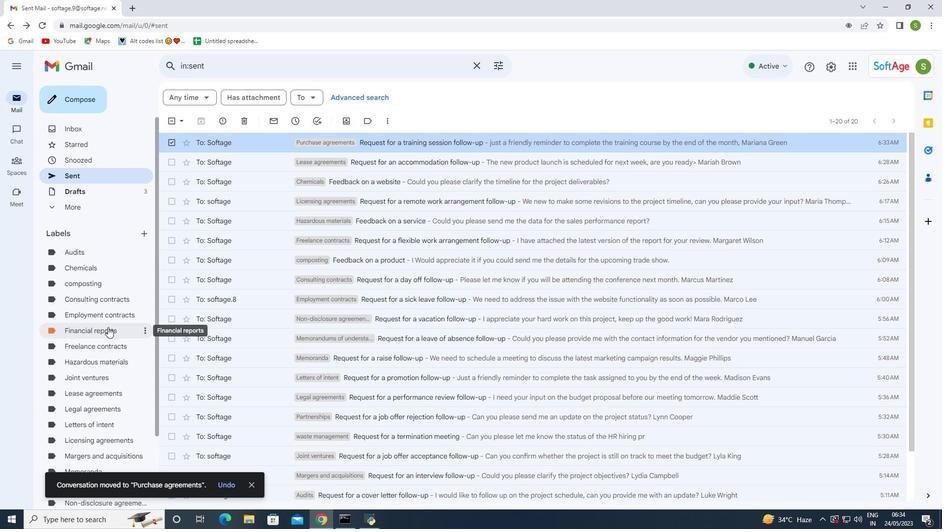 
Action: Mouse moved to (102, 338)
Screenshot: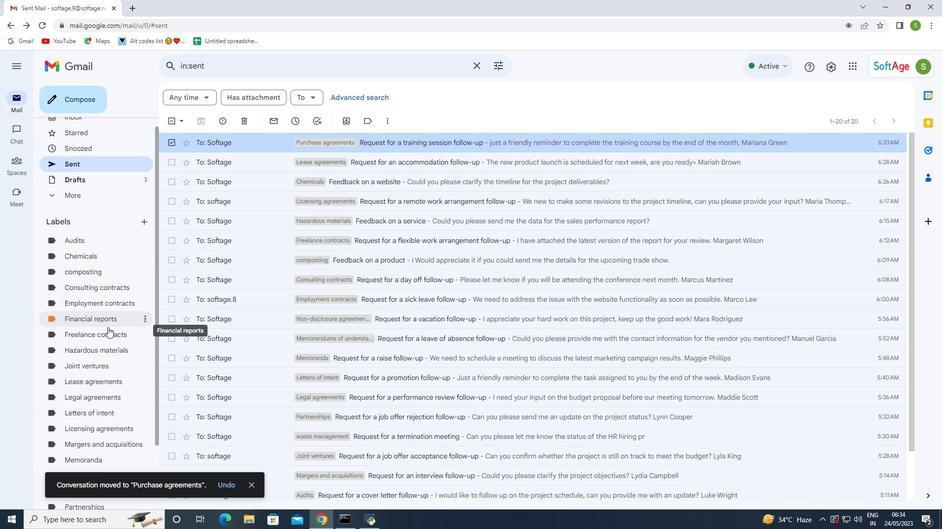 
Action: Mouse scrolled (102, 337) with delta (0, 0)
Screenshot: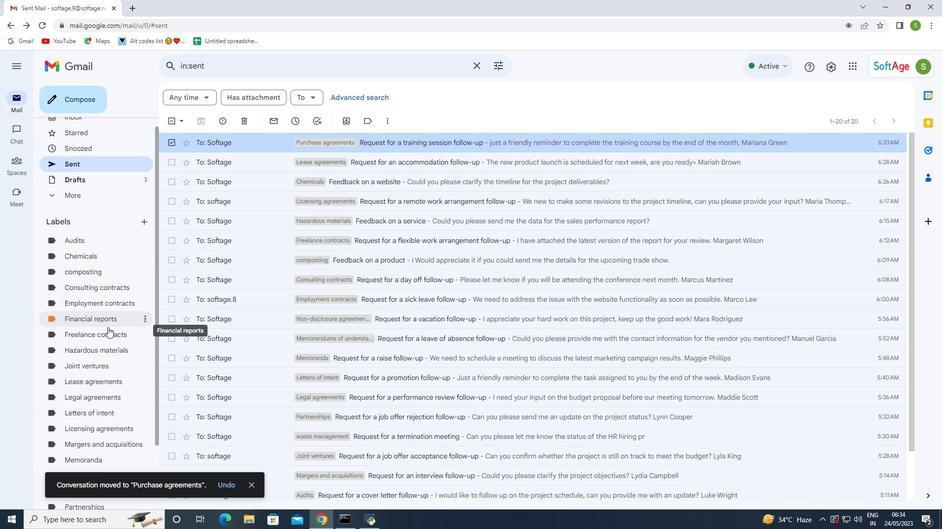 
Action: Mouse moved to (97, 350)
Screenshot: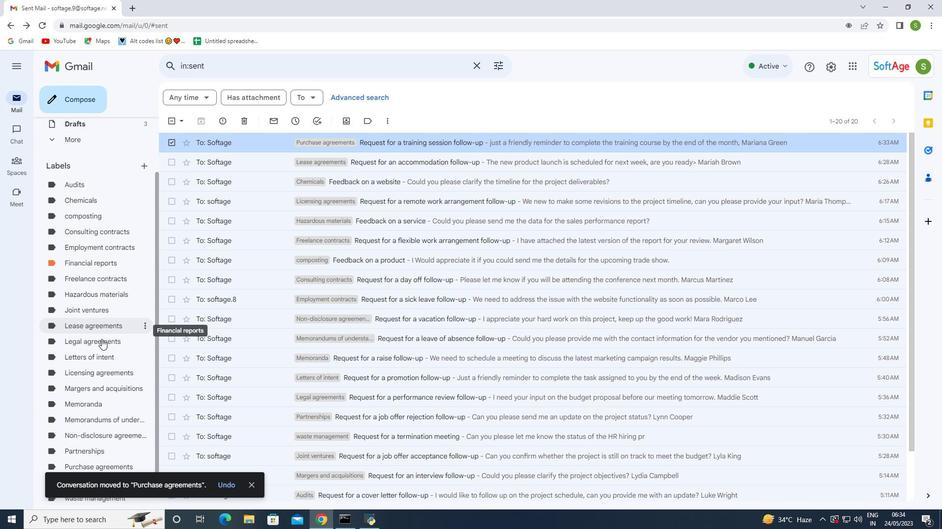 
Action: Mouse scrolled (97, 350) with delta (0, 0)
Screenshot: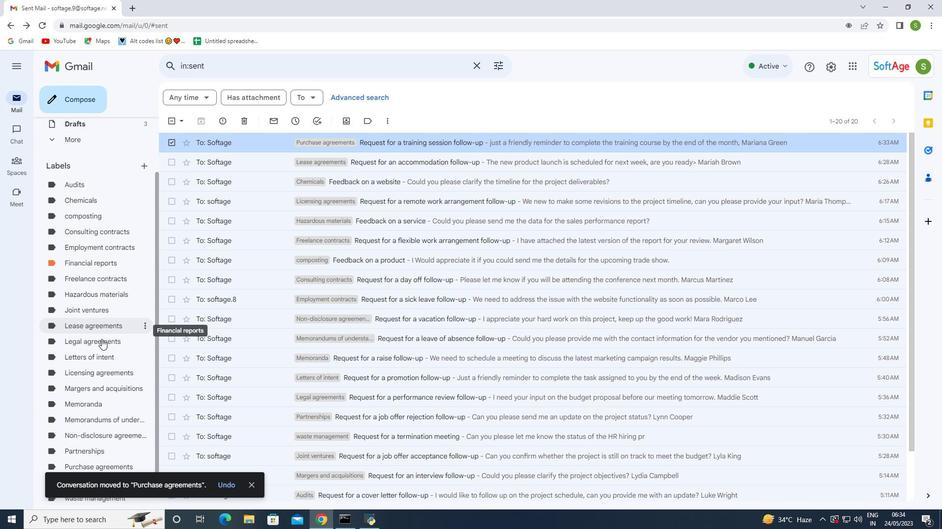 
Action: Mouse moved to (88, 439)
Screenshot: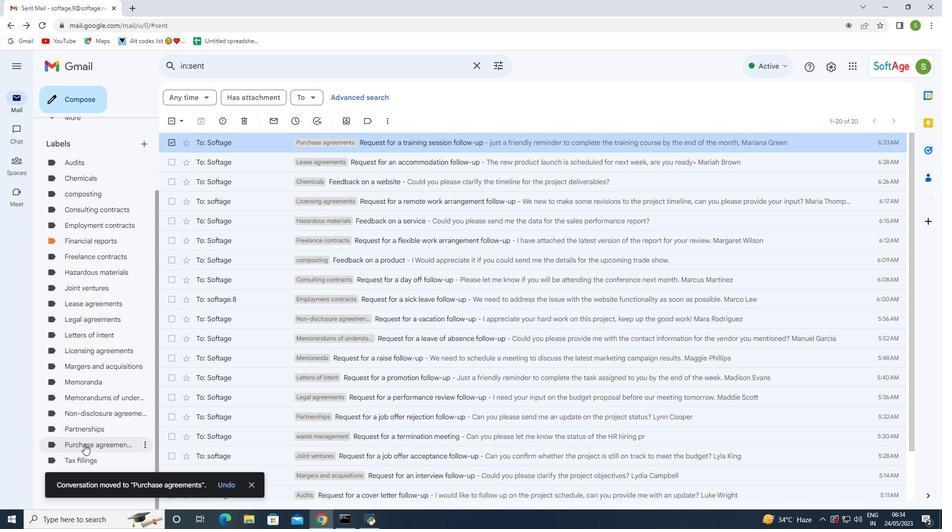 
Action: Mouse pressed left at (88, 439)
Screenshot: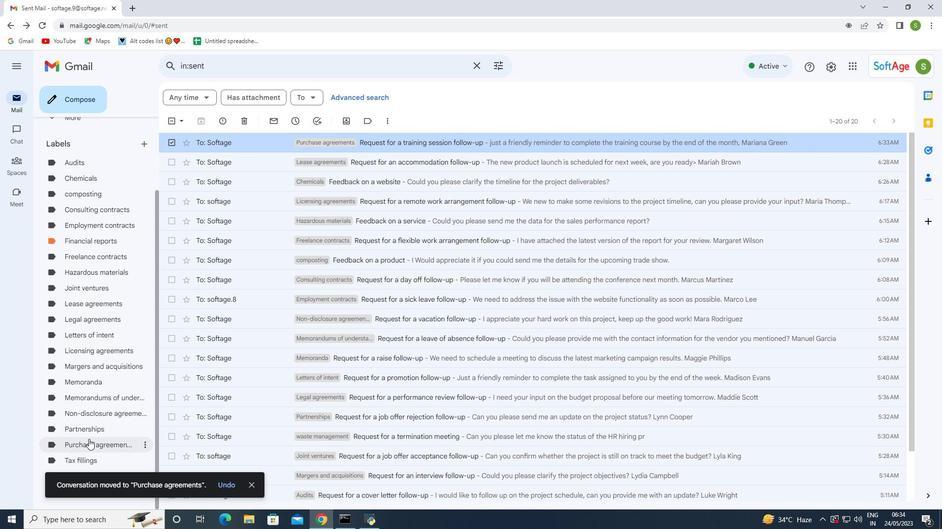 
Action: Mouse moved to (88, 439)
Screenshot: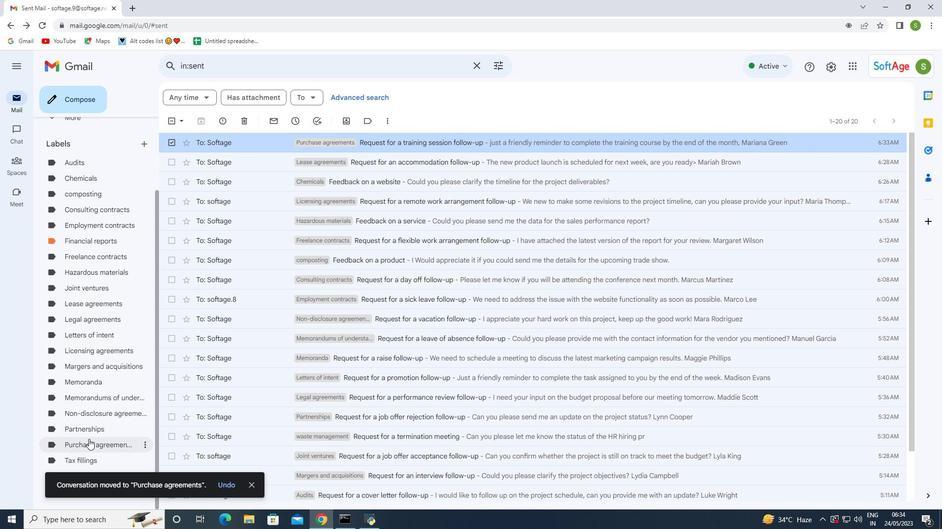 
Action: Mouse pressed left at (88, 439)
Screenshot: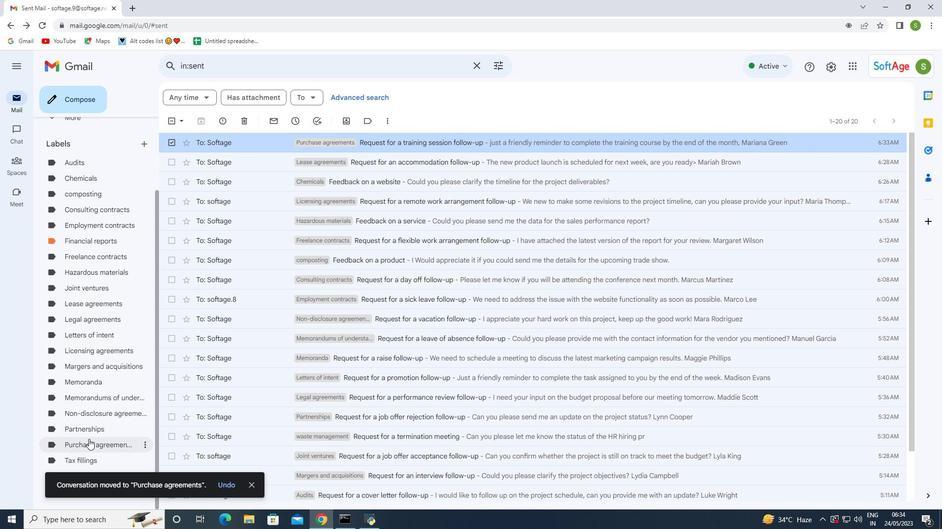 
Action: Mouse moved to (285, 139)
Screenshot: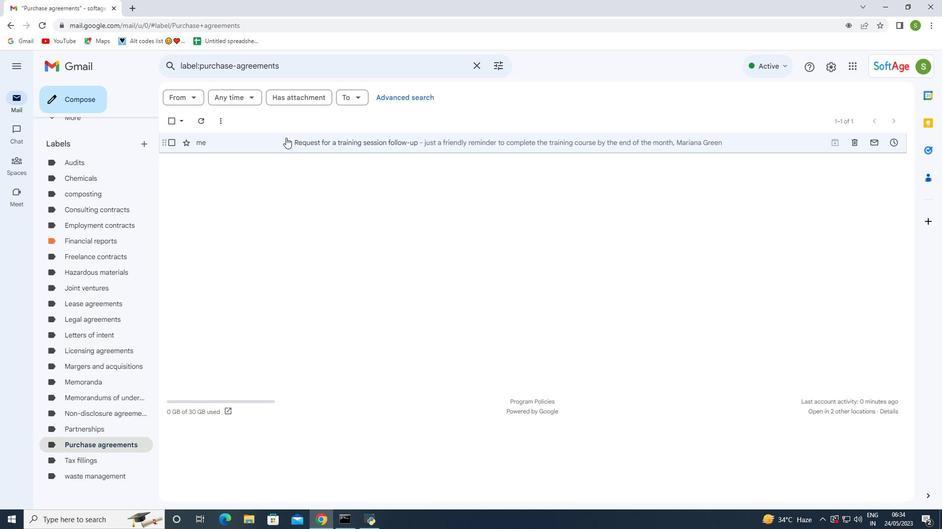 
Action: Mouse pressed left at (285, 139)
Screenshot: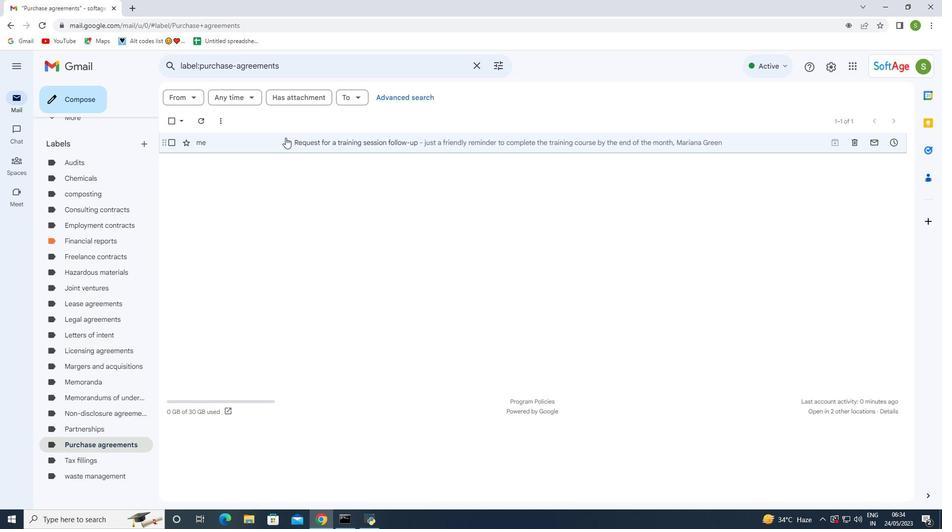 
Action: Mouse pressed left at (285, 139)
Screenshot: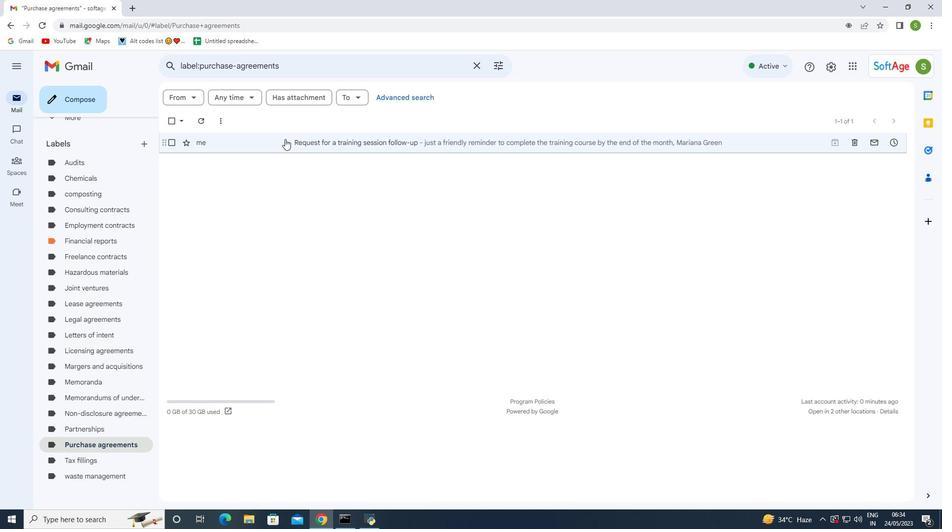 
Action: Mouse moved to (397, 228)
Screenshot: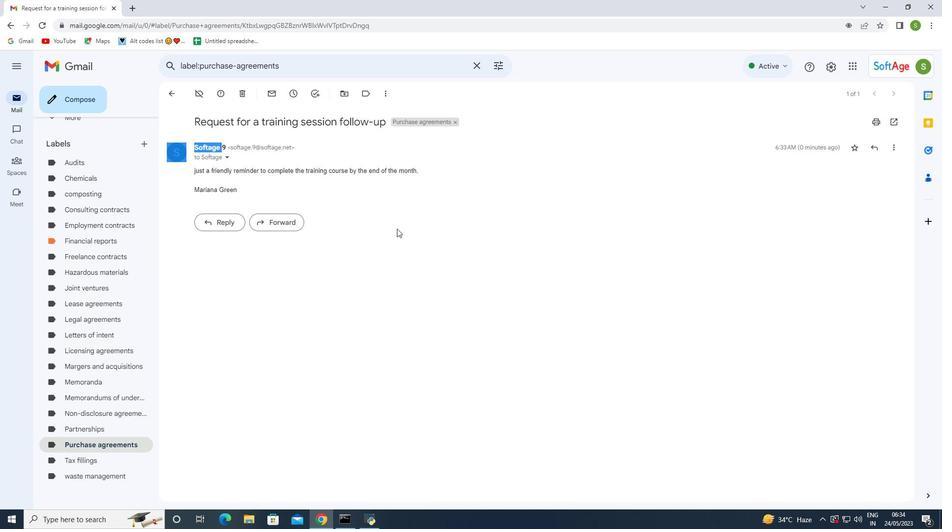 
Action: Mouse pressed left at (397, 228)
Screenshot: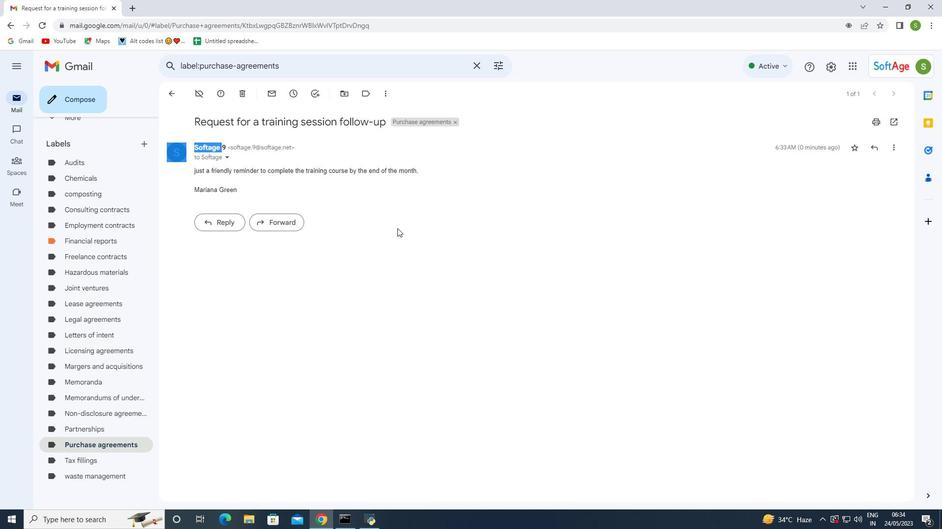 
Action: Mouse moved to (171, 96)
Screenshot: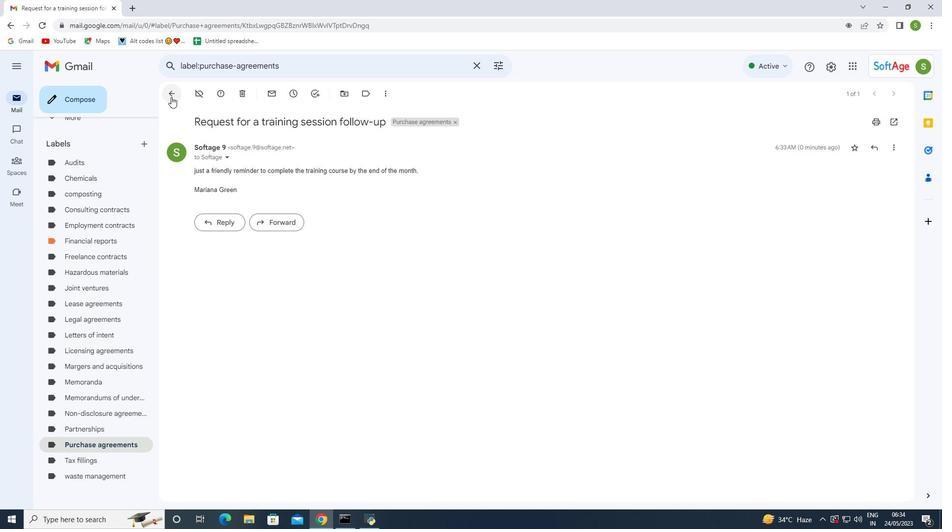 
Action: Mouse pressed left at (171, 96)
Screenshot: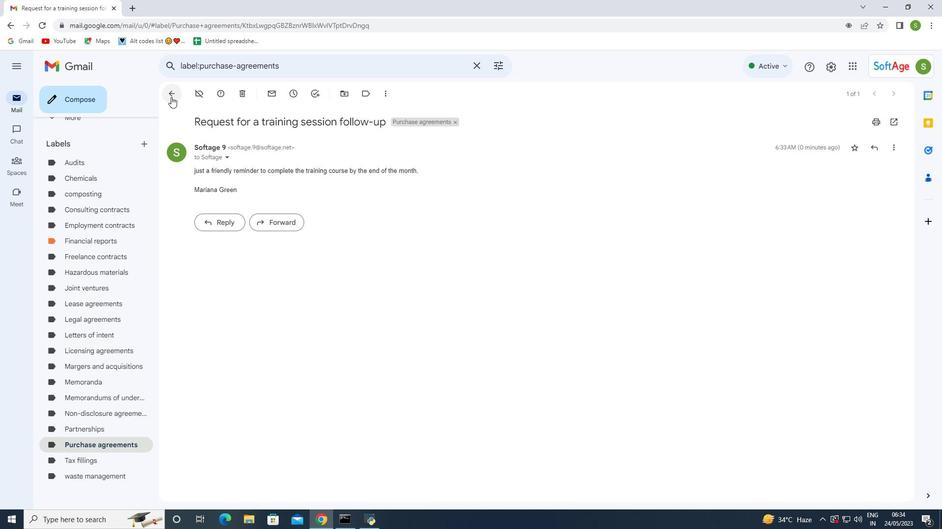 
Action: Mouse moved to (356, 219)
Screenshot: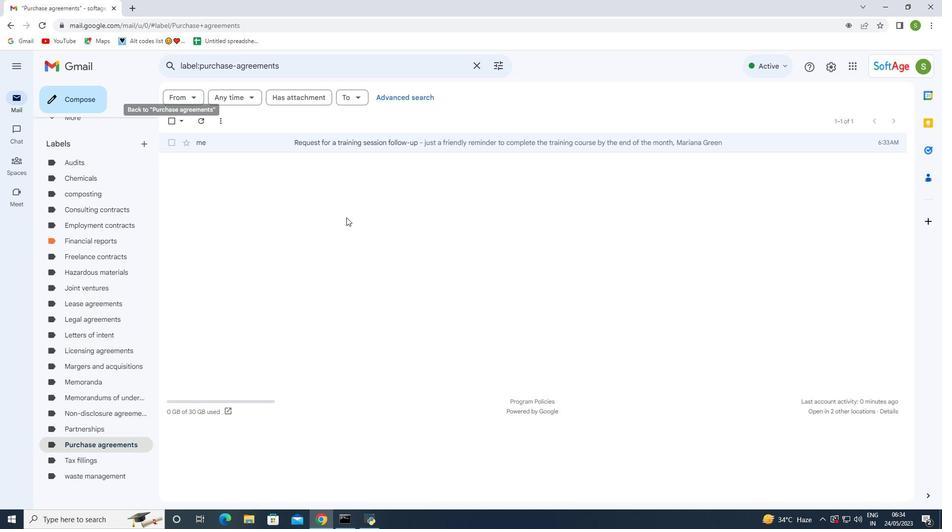 
Action: Mouse pressed left at (356, 219)
Screenshot: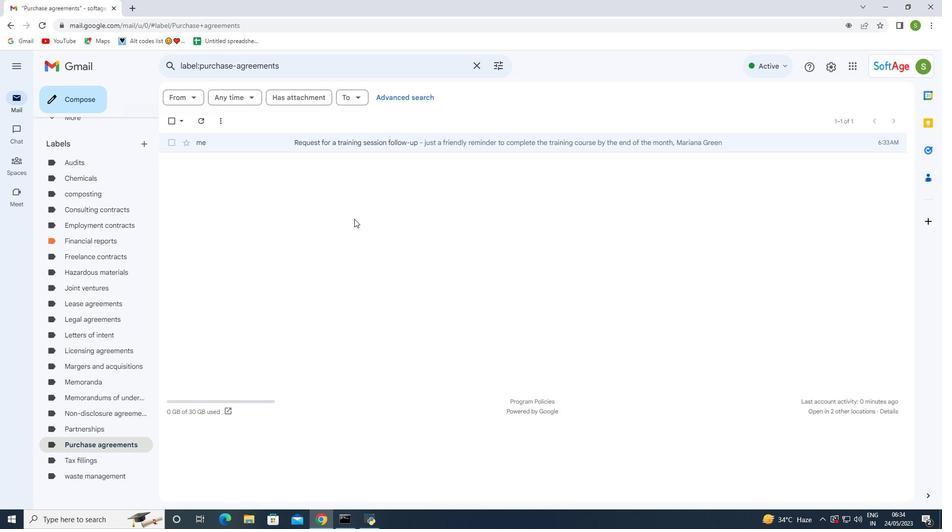 
